 Task: Add a signature Danny Hernandez containing With thanks and warm regards, Danny Hernandez to email address softage.4@softage.net and add a label Legal
Action: Mouse moved to (1018, 86)
Screenshot: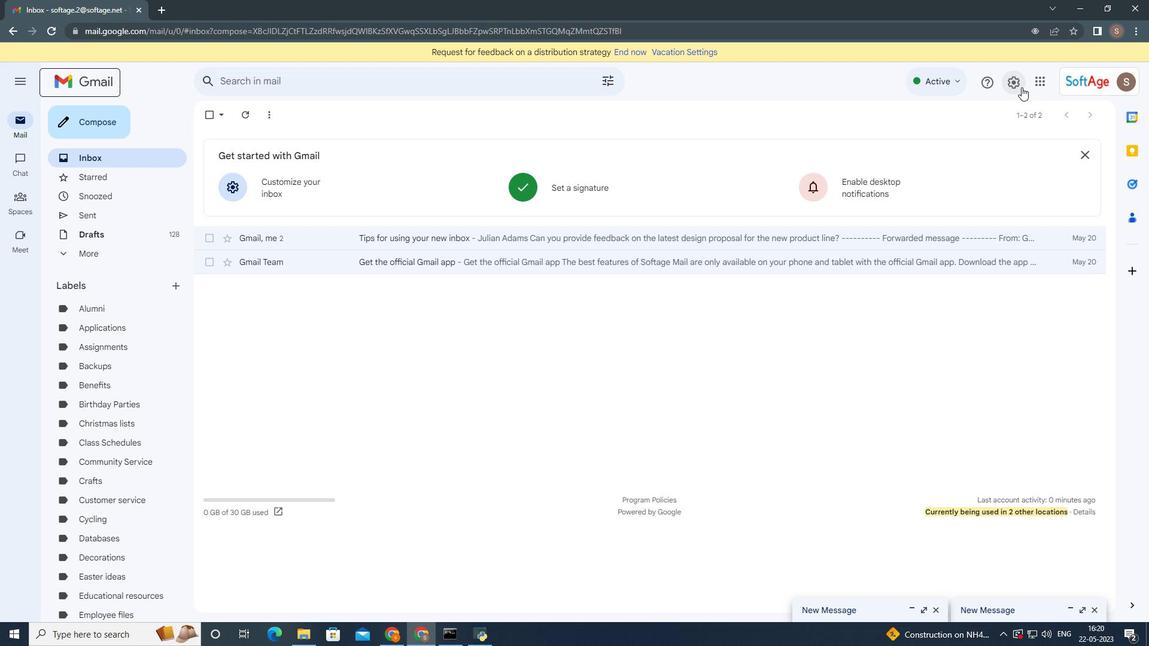
Action: Mouse pressed left at (1018, 86)
Screenshot: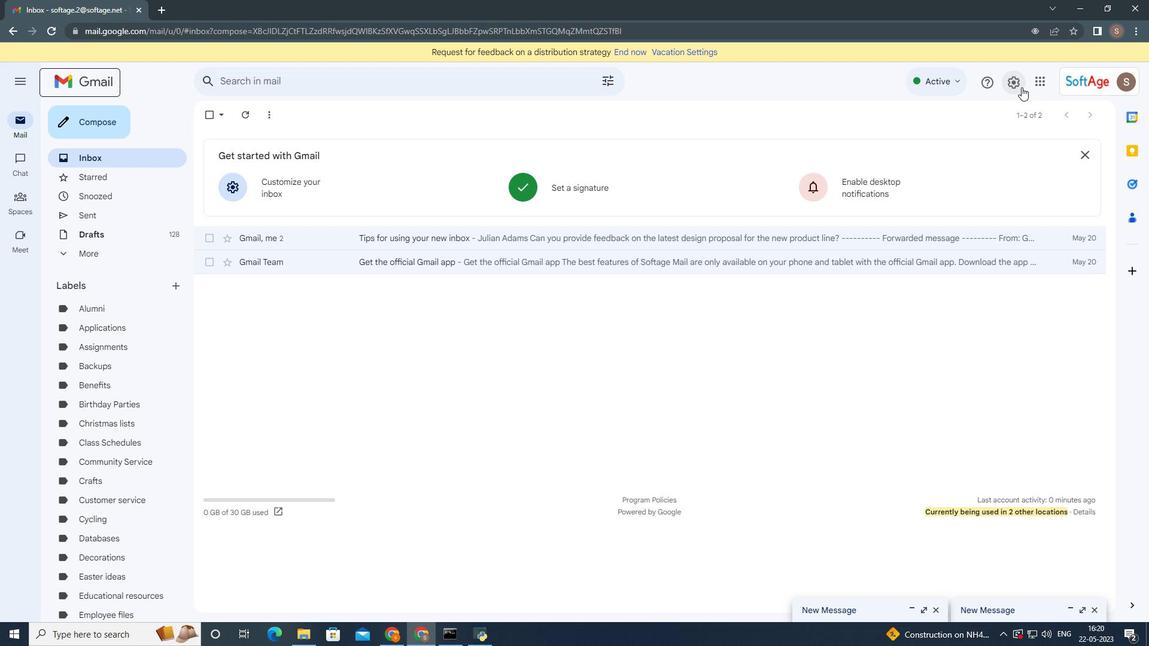 
Action: Mouse moved to (985, 150)
Screenshot: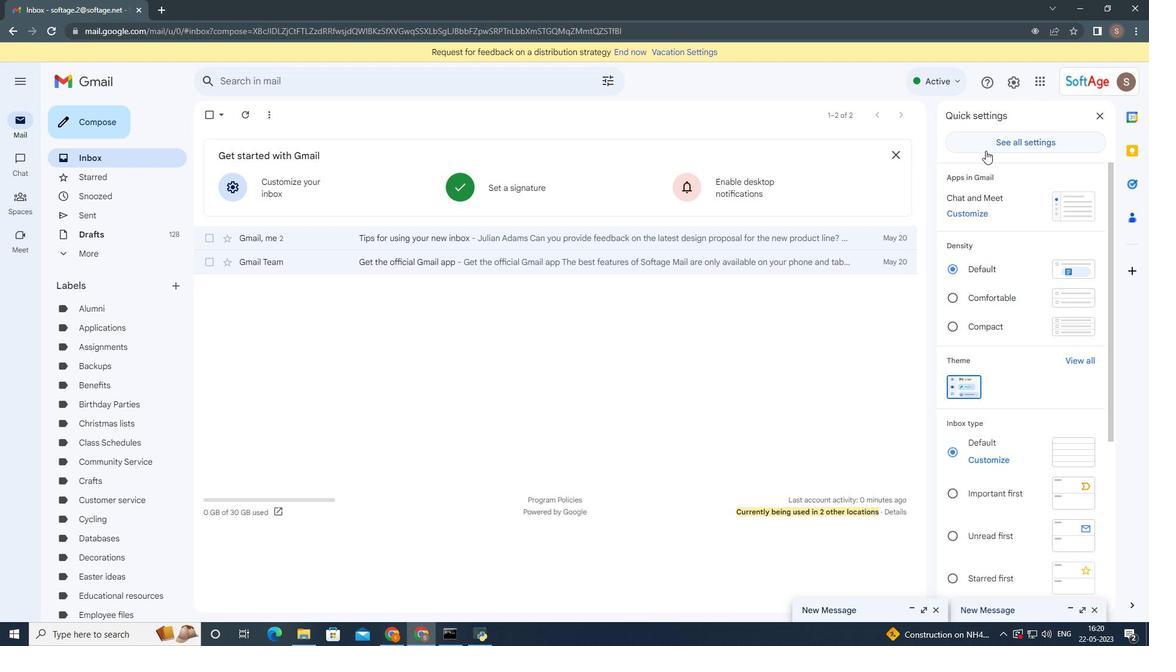 
Action: Mouse pressed left at (985, 150)
Screenshot: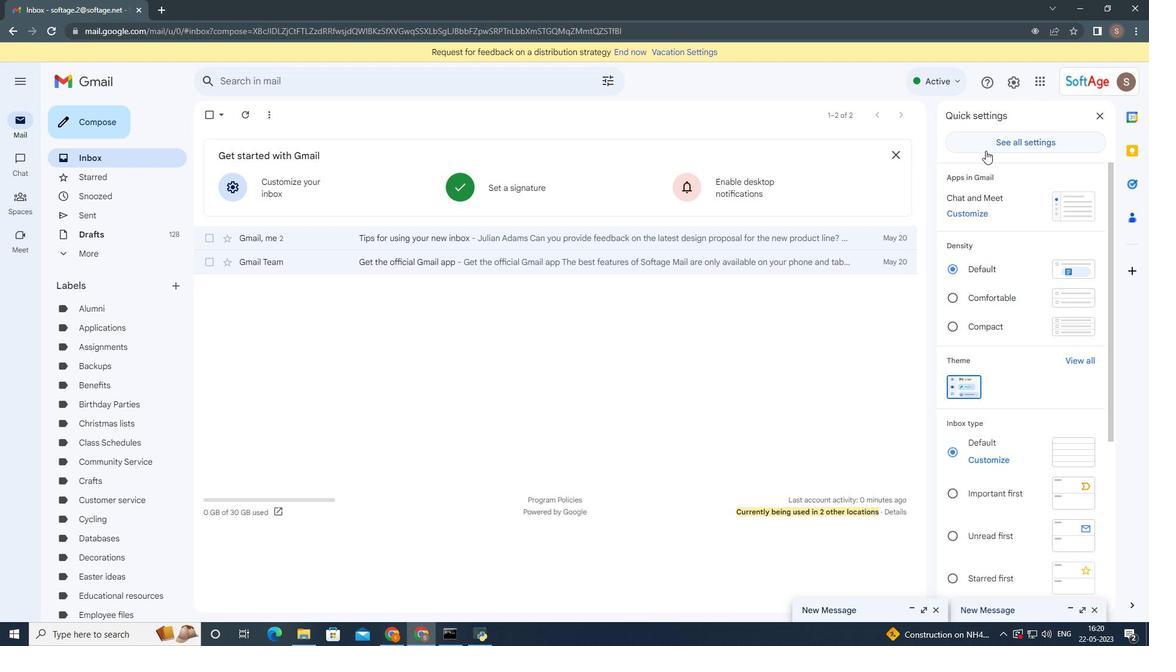 
Action: Mouse moved to (443, 389)
Screenshot: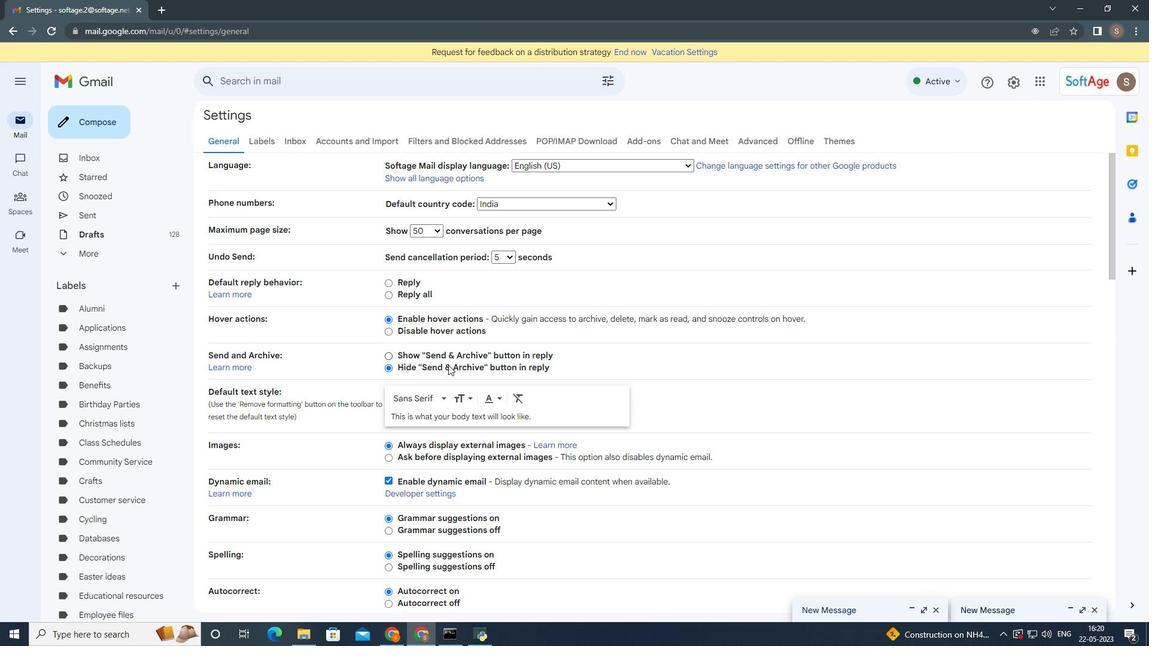 
Action: Mouse scrolled (443, 389) with delta (0, 0)
Screenshot: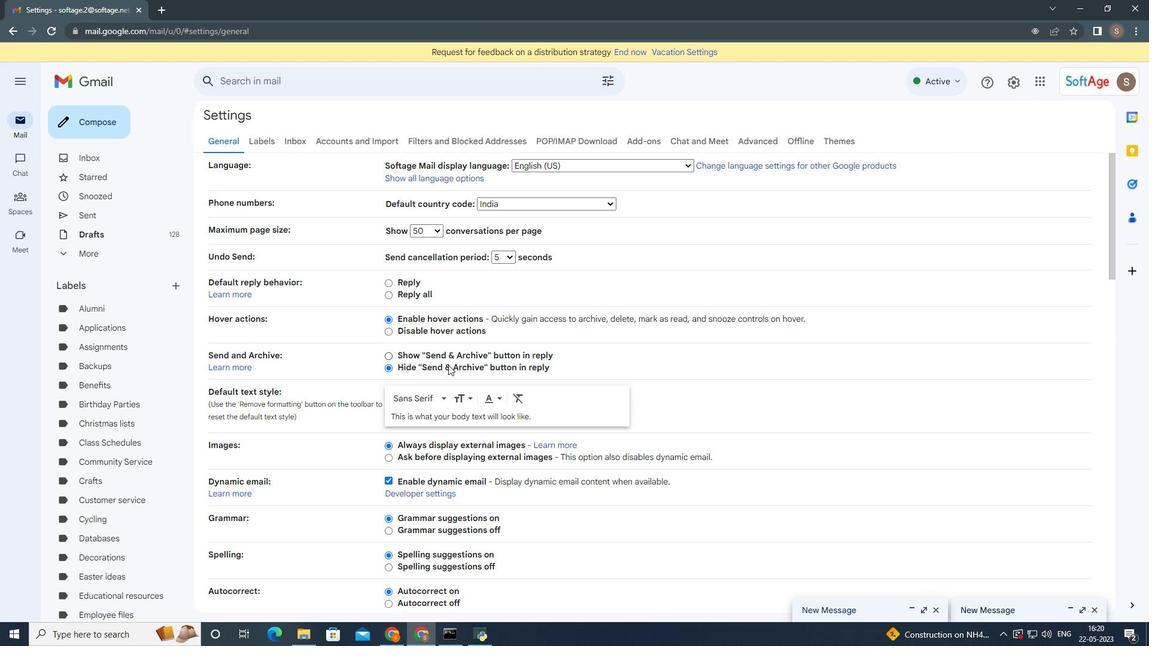 
Action: Mouse moved to (443, 392)
Screenshot: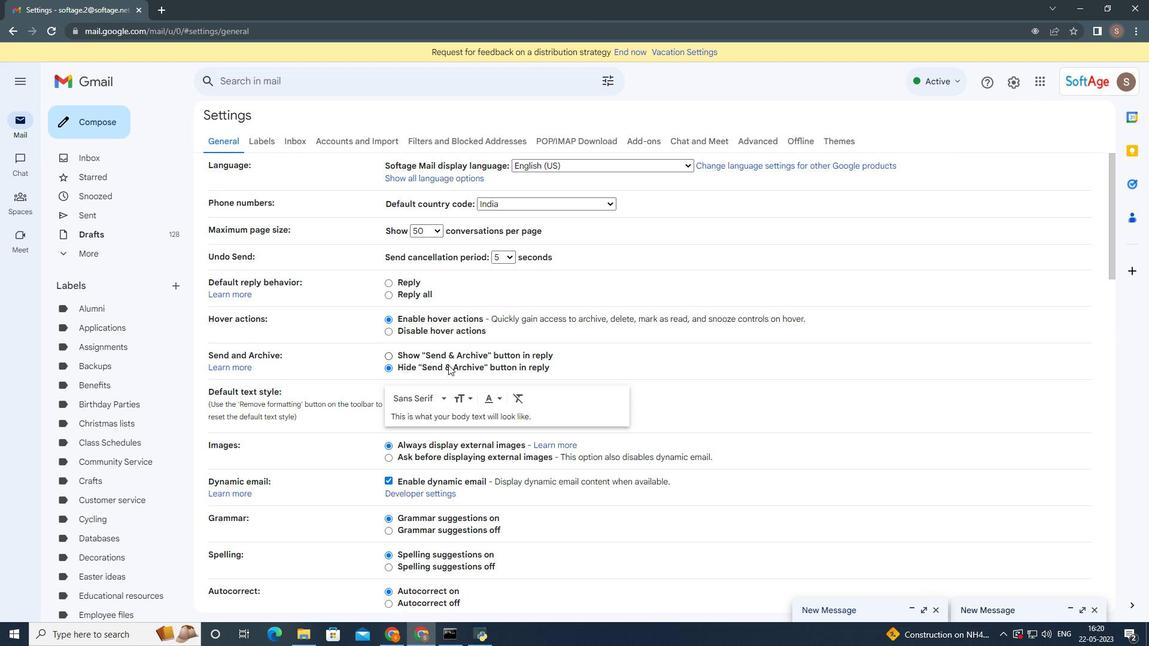 
Action: Mouse scrolled (443, 391) with delta (0, 0)
Screenshot: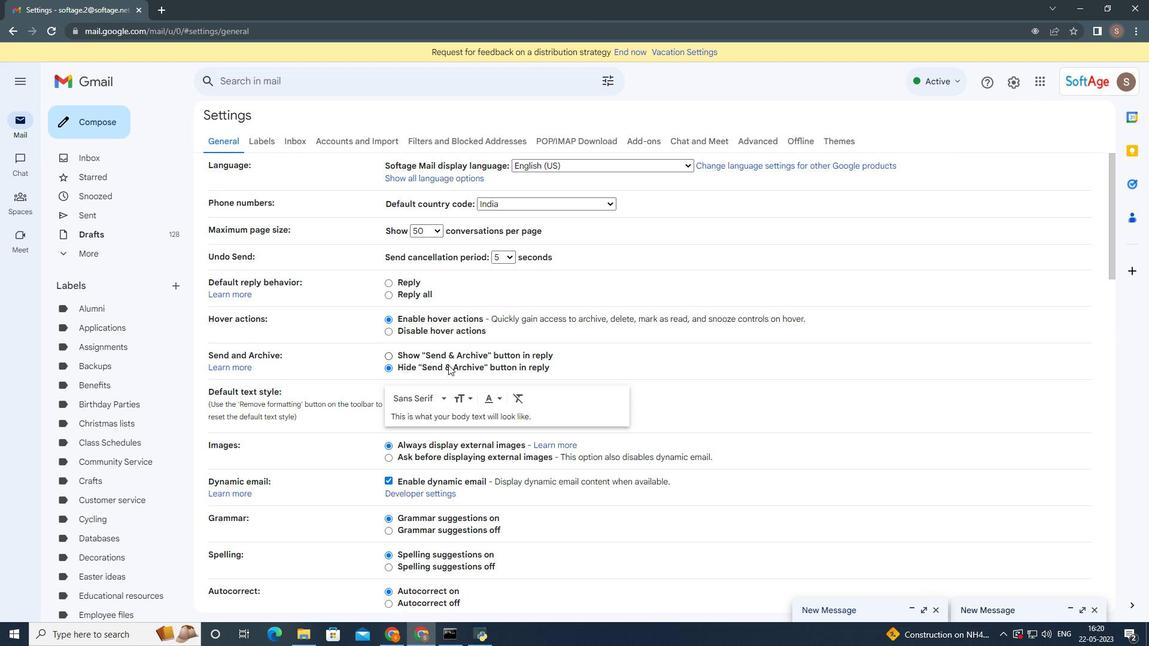 
Action: Mouse moved to (443, 392)
Screenshot: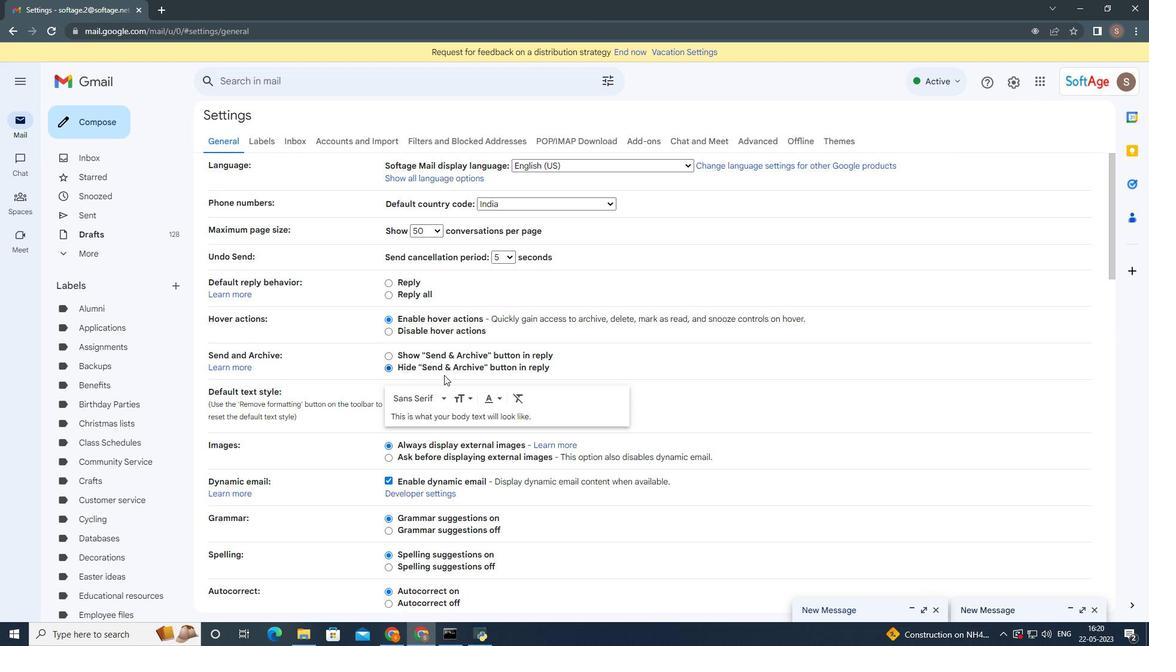 
Action: Mouse scrolled (443, 392) with delta (0, 0)
Screenshot: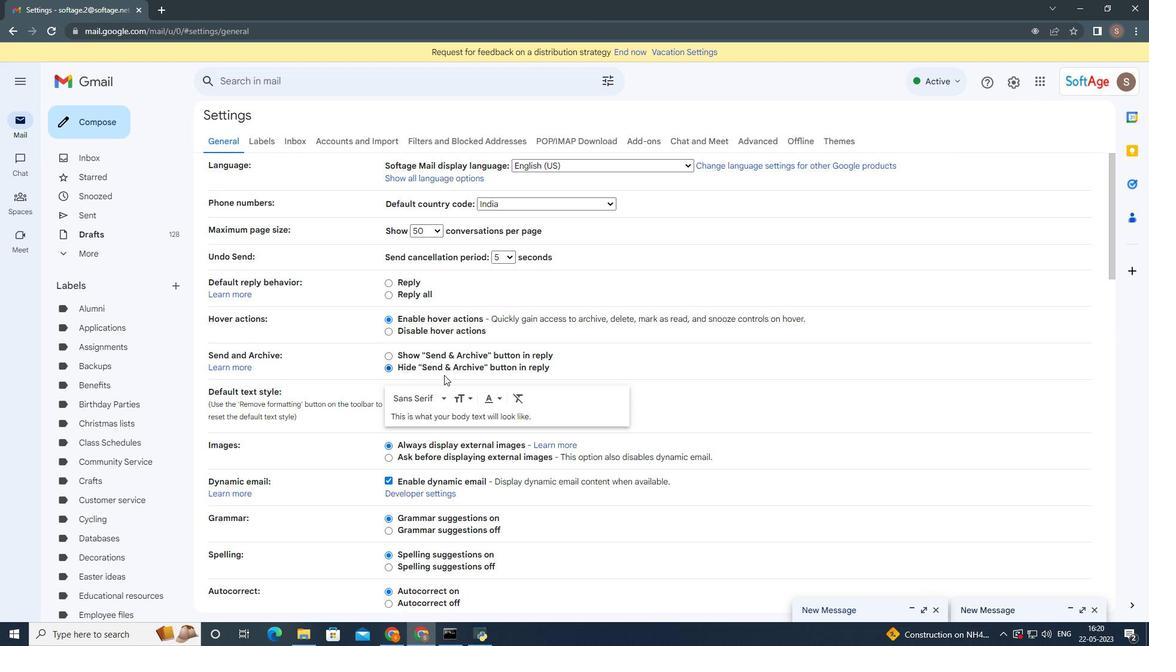
Action: Mouse moved to (443, 393)
Screenshot: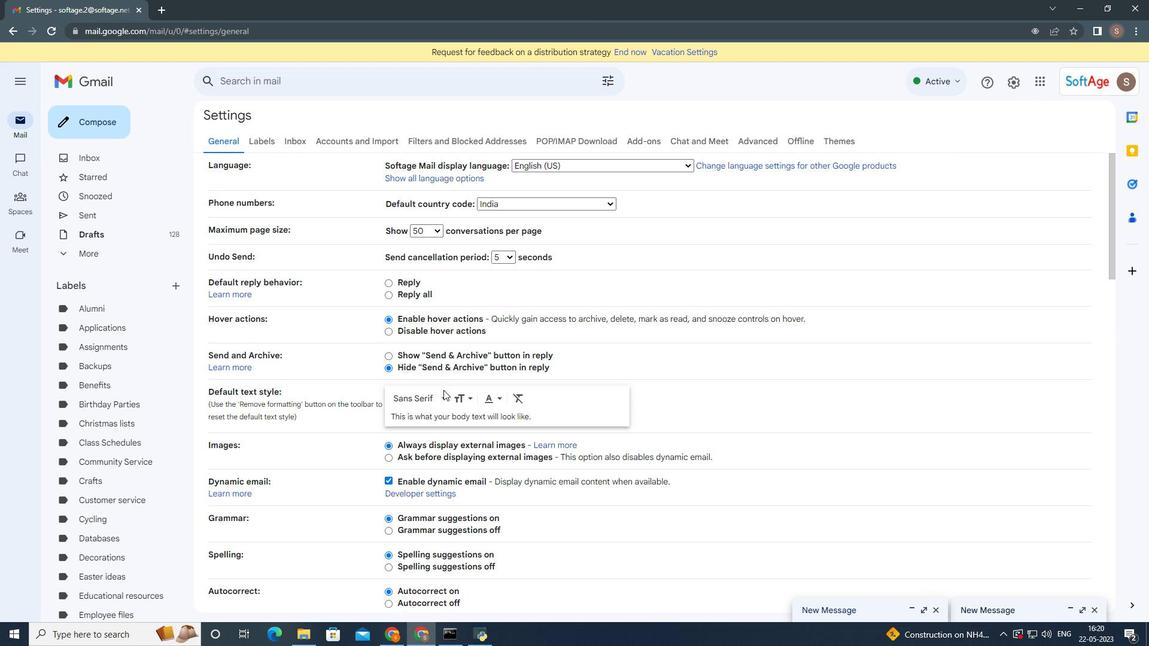 
Action: Mouse scrolled (443, 392) with delta (0, 0)
Screenshot: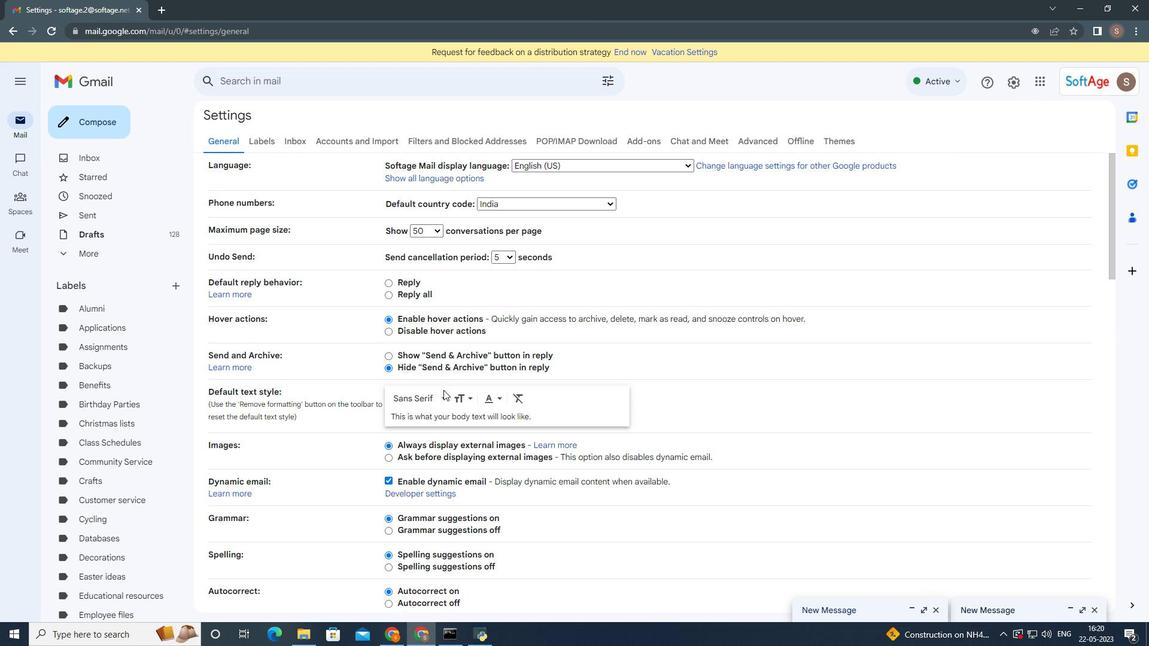 
Action: Mouse moved to (443, 394)
Screenshot: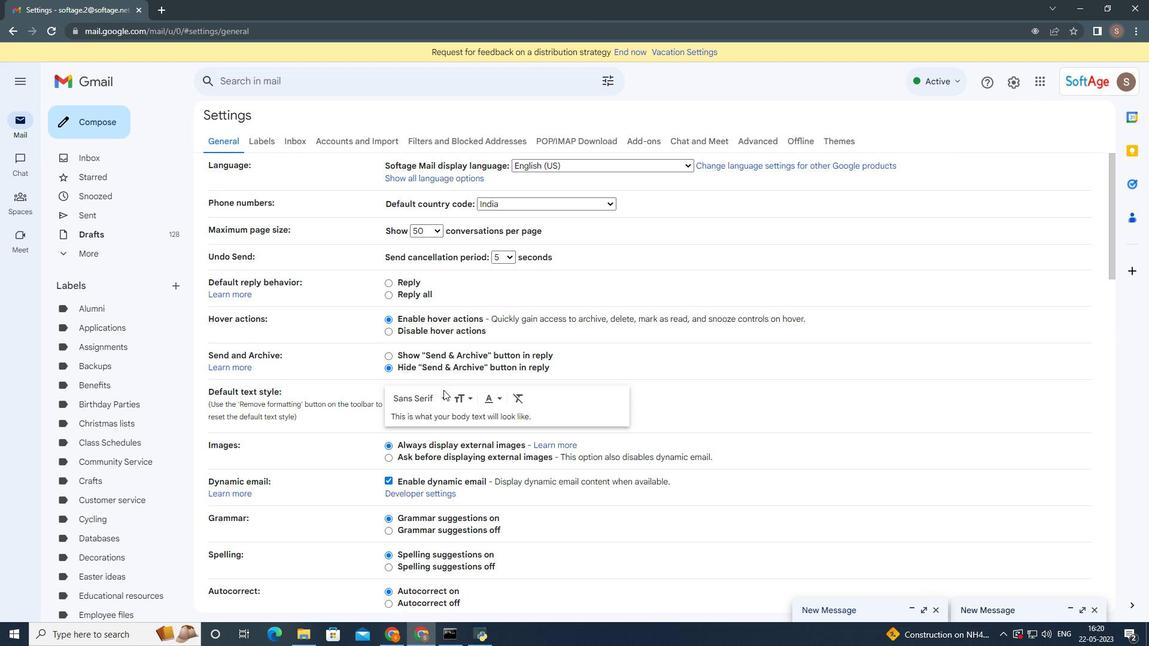 
Action: Mouse scrolled (443, 393) with delta (0, 0)
Screenshot: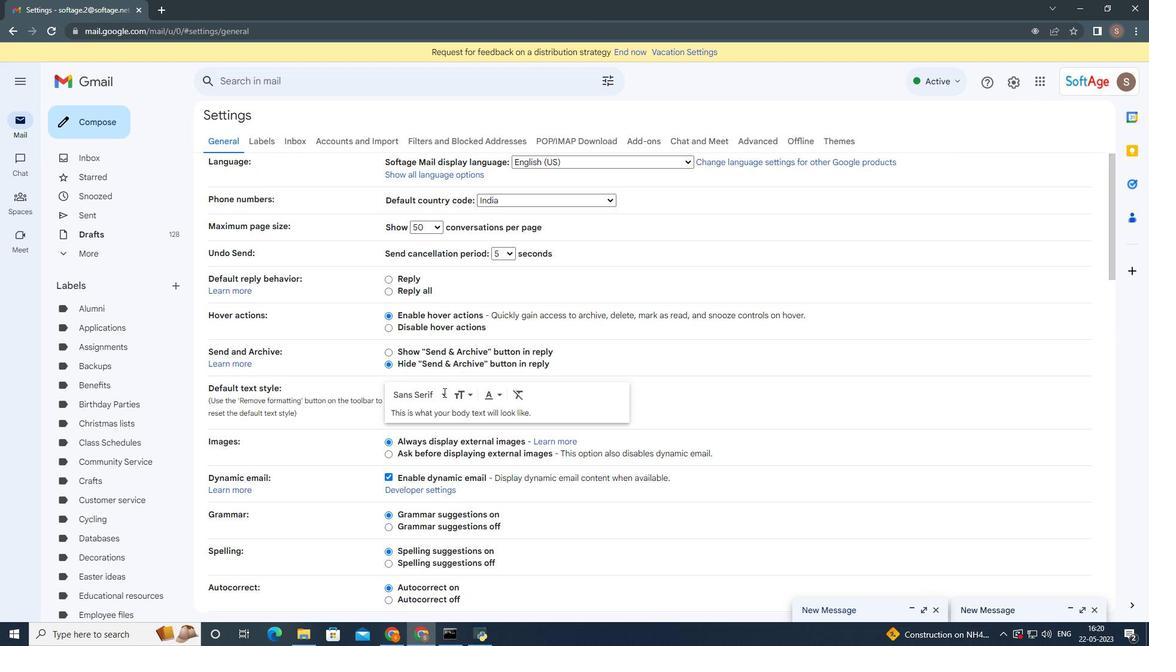
Action: Mouse scrolled (443, 393) with delta (0, 0)
Screenshot: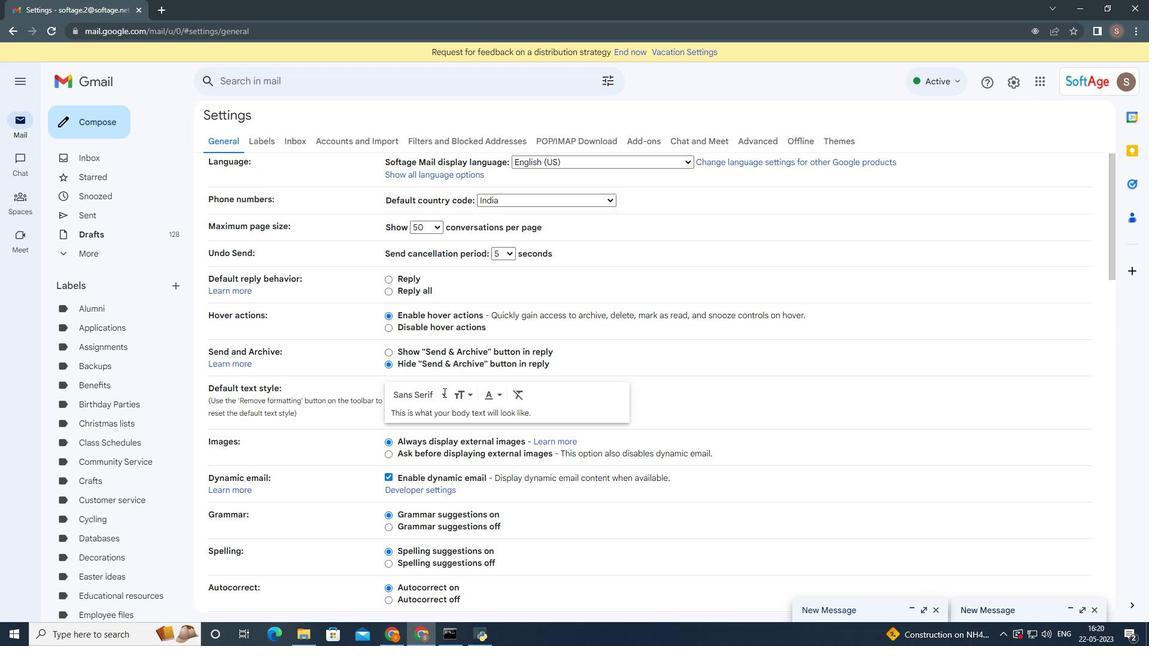 
Action: Mouse moved to (440, 401)
Screenshot: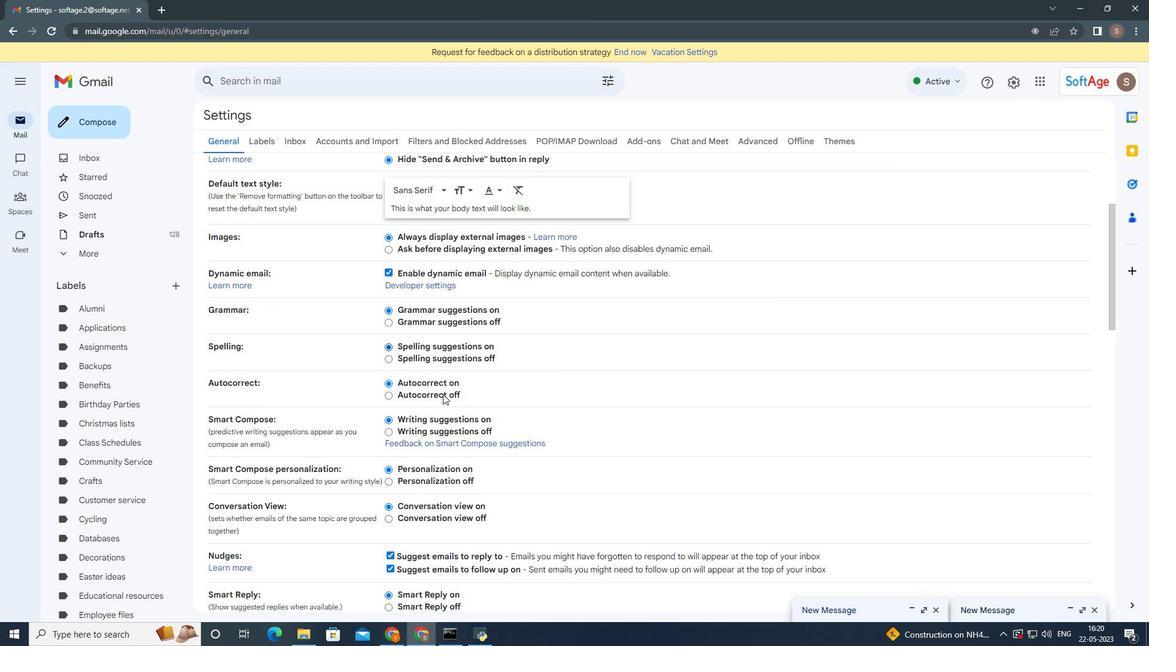 
Action: Mouse scrolled (442, 395) with delta (0, 0)
Screenshot: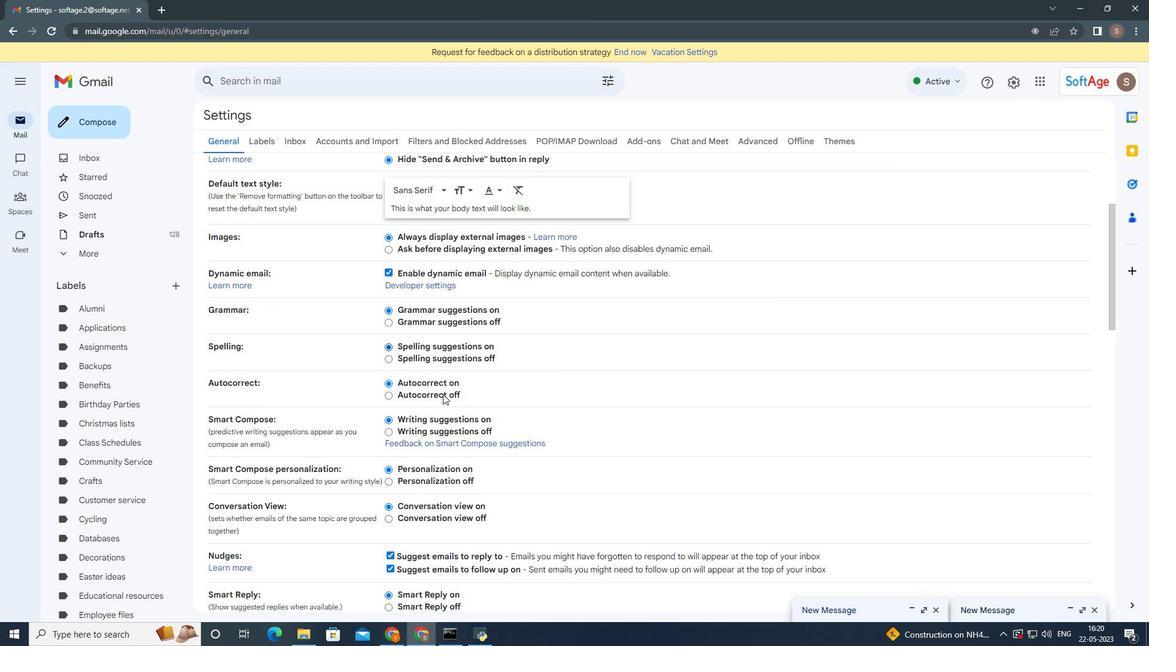
Action: Mouse moved to (440, 403)
Screenshot: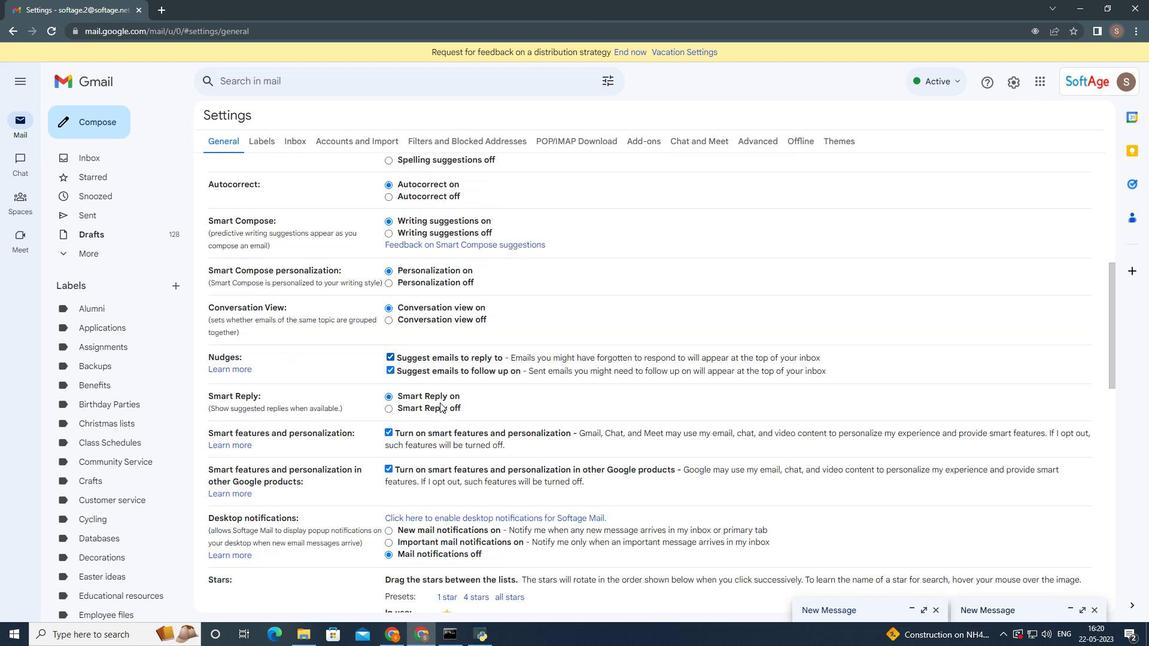 
Action: Mouse scrolled (440, 402) with delta (0, 0)
Screenshot: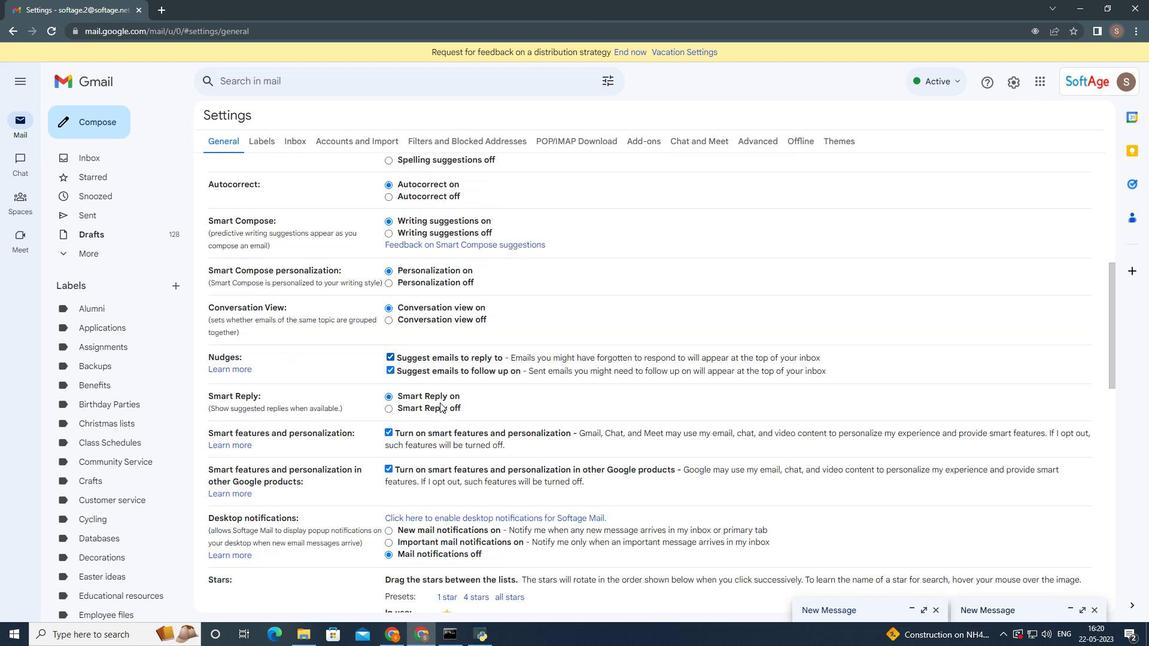 
Action: Mouse moved to (440, 403)
Screenshot: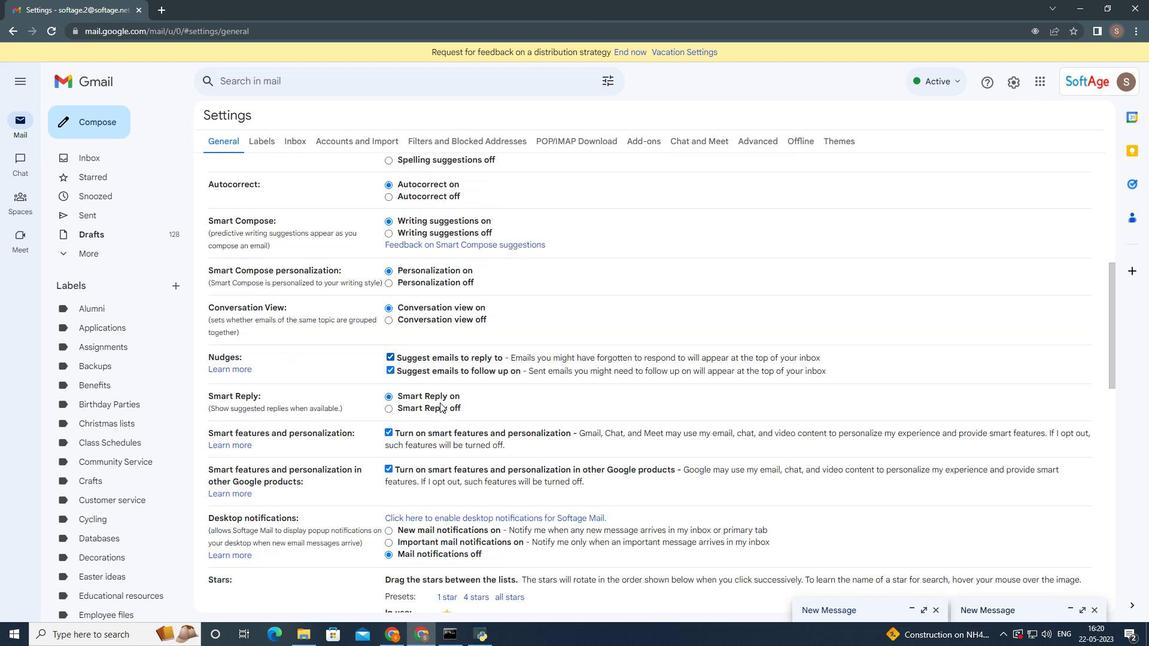 
Action: Mouse scrolled (440, 402) with delta (0, 0)
Screenshot: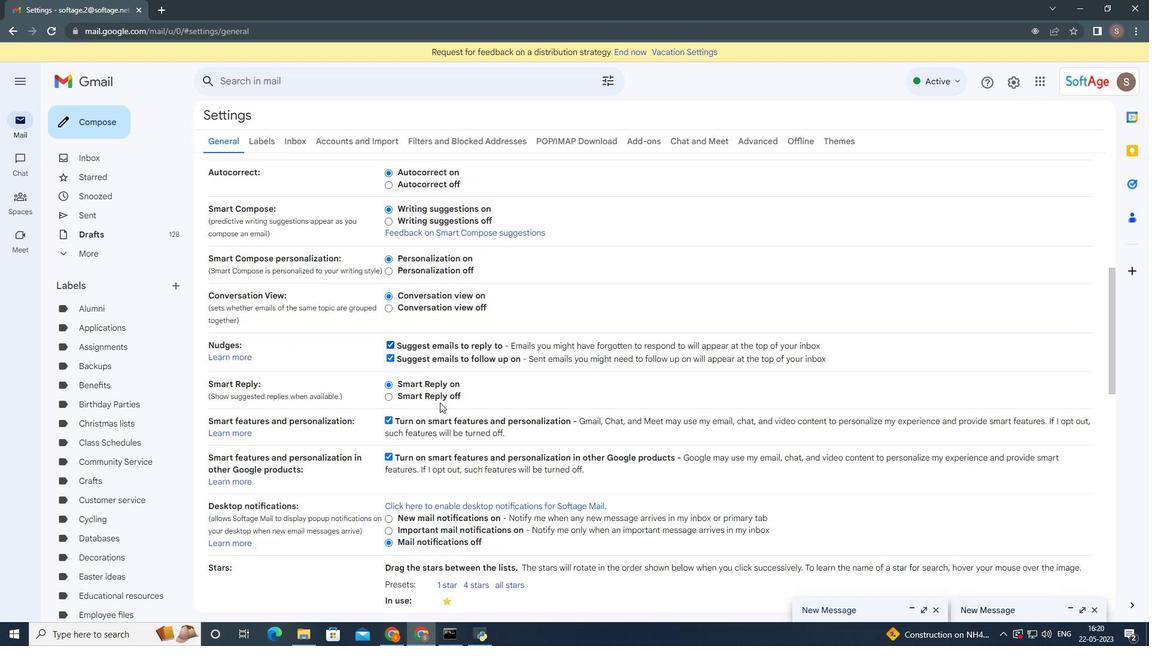 
Action: Mouse scrolled (440, 402) with delta (0, 0)
Screenshot: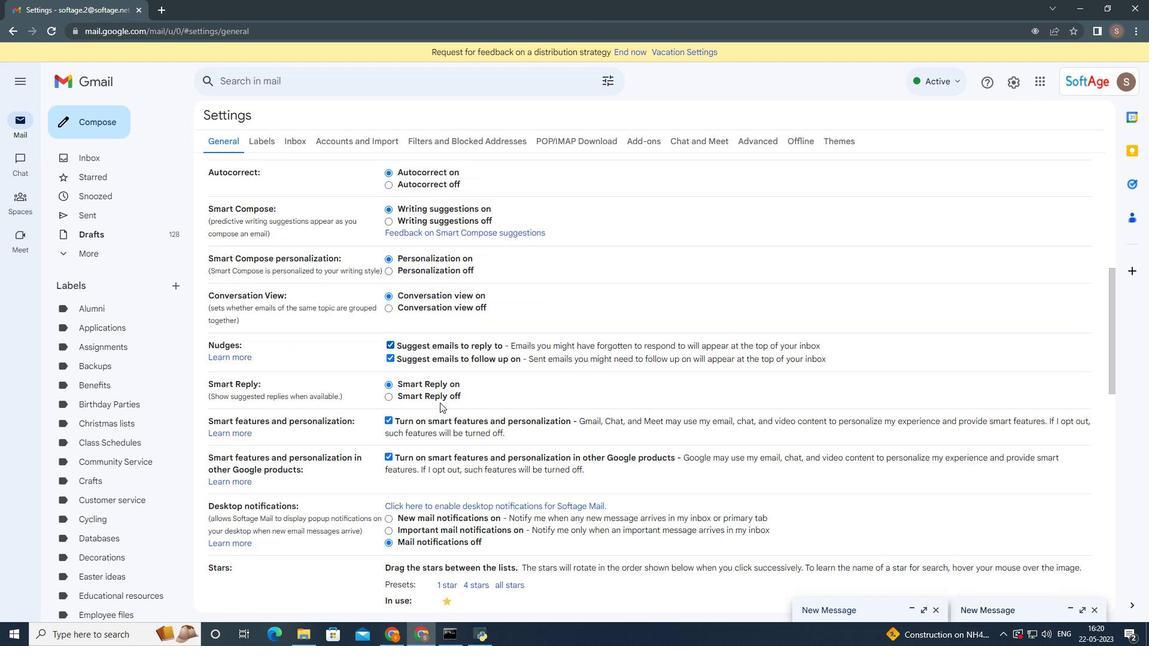 
Action: Mouse moved to (440, 404)
Screenshot: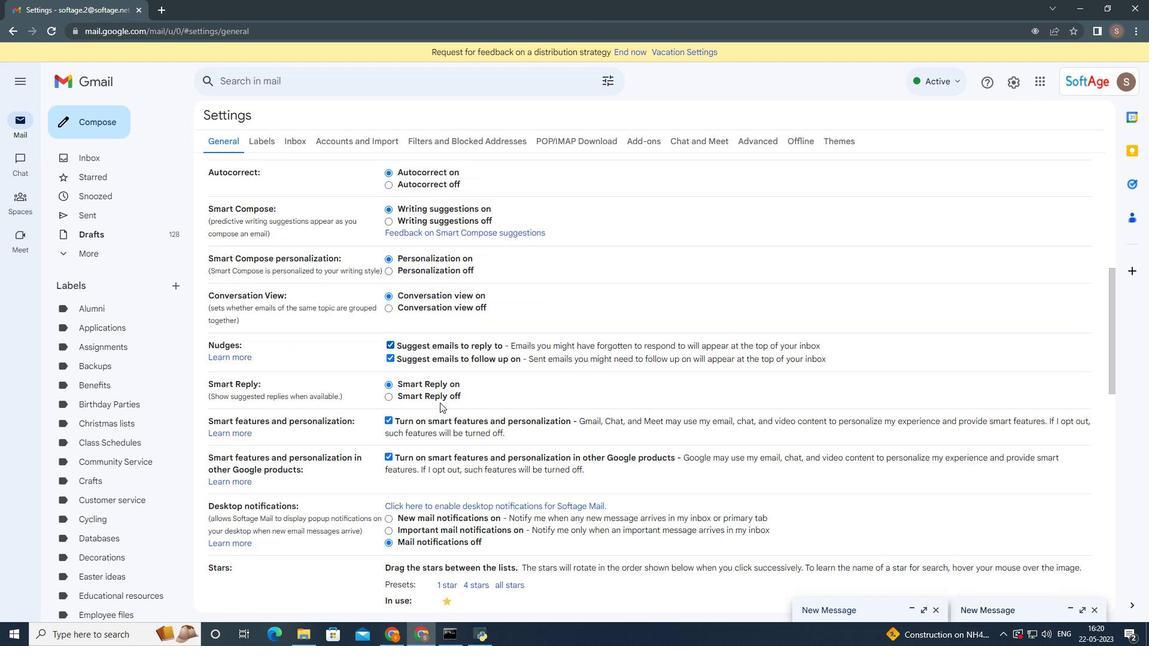 
Action: Mouse scrolled (440, 403) with delta (0, 0)
Screenshot: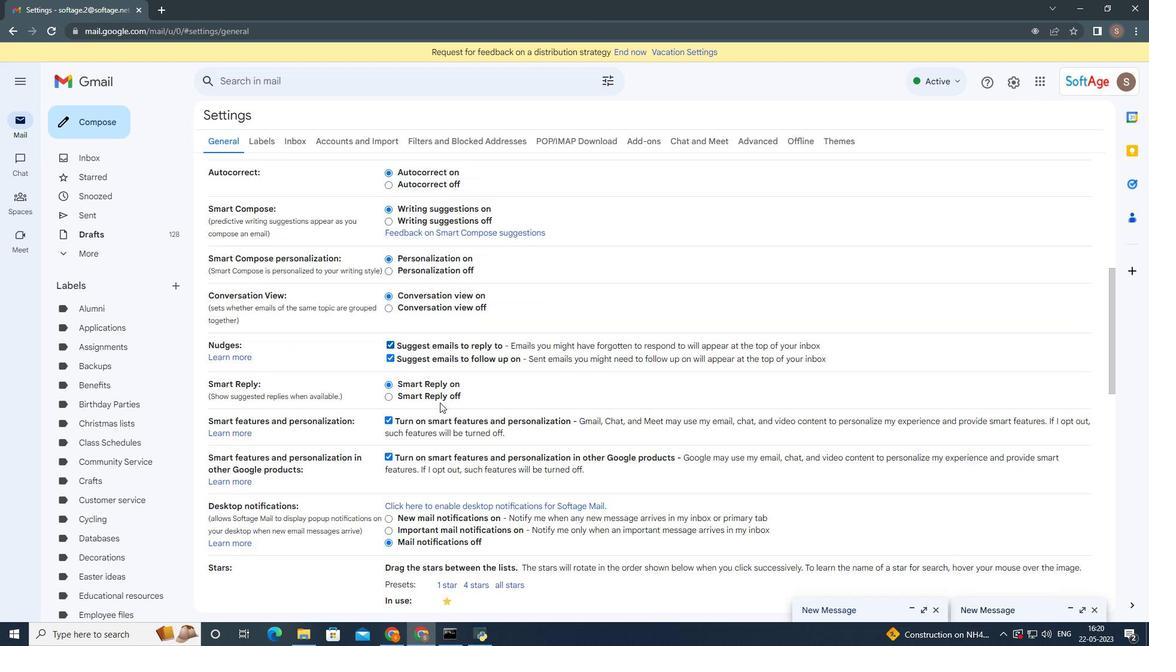 
Action: Mouse moved to (440, 404)
Screenshot: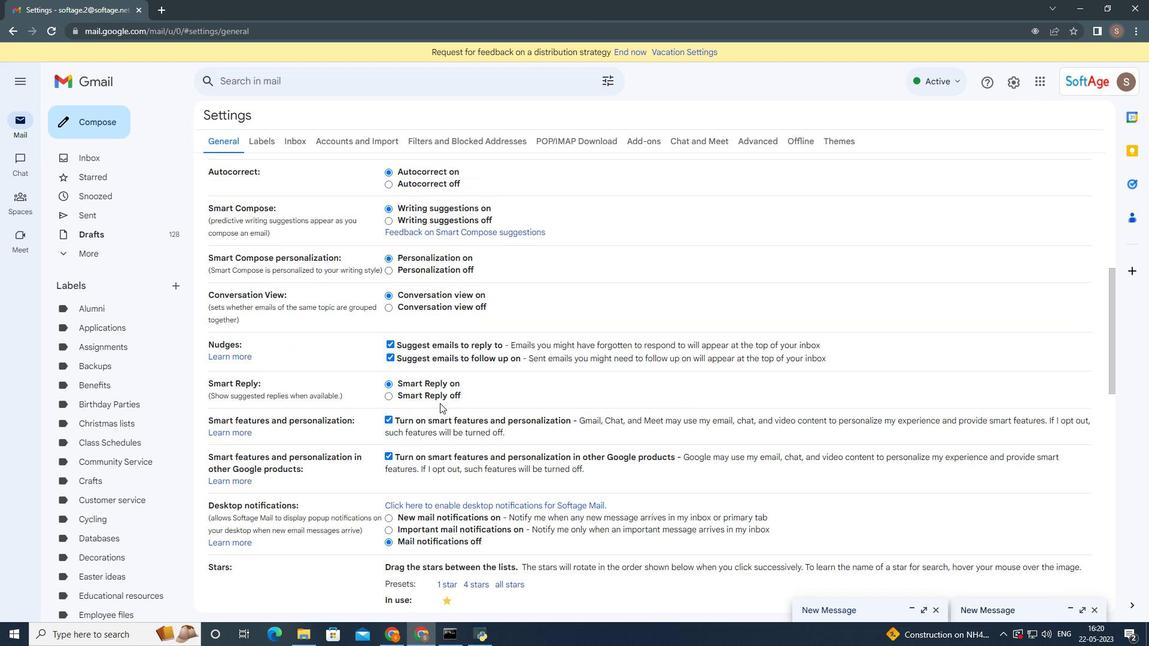 
Action: Mouse scrolled (440, 403) with delta (0, 0)
Screenshot: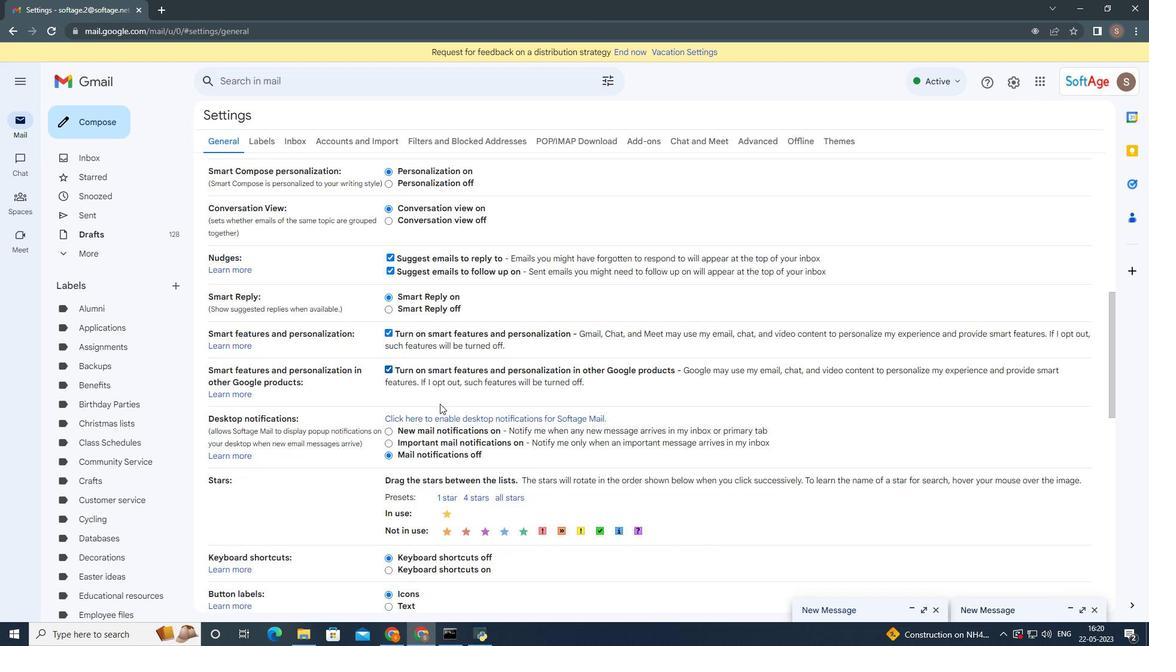 
Action: Mouse moved to (448, 477)
Screenshot: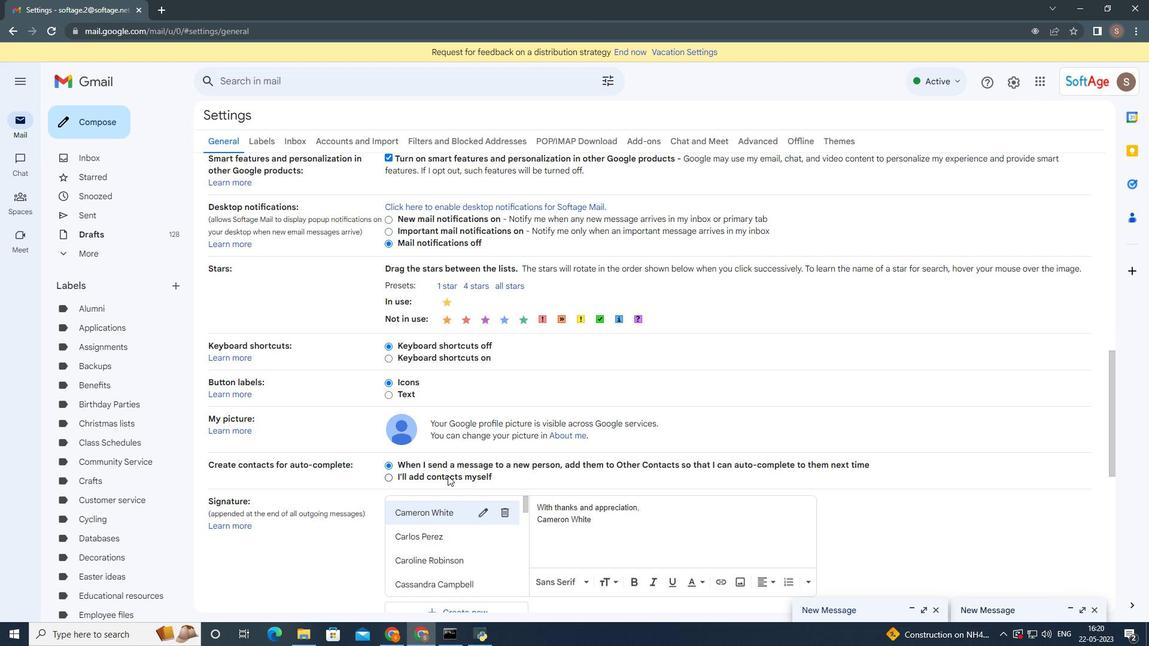 
Action: Mouse scrolled (447, 475) with delta (0, 0)
Screenshot: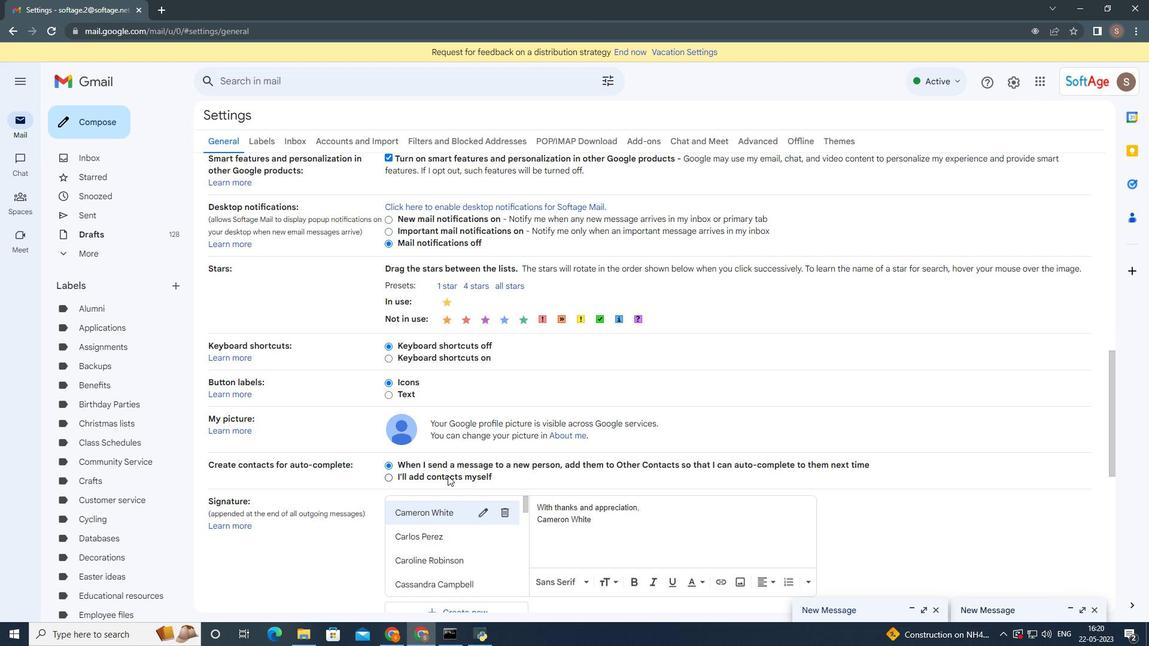 
Action: Mouse scrolled (448, 477) with delta (0, 0)
Screenshot: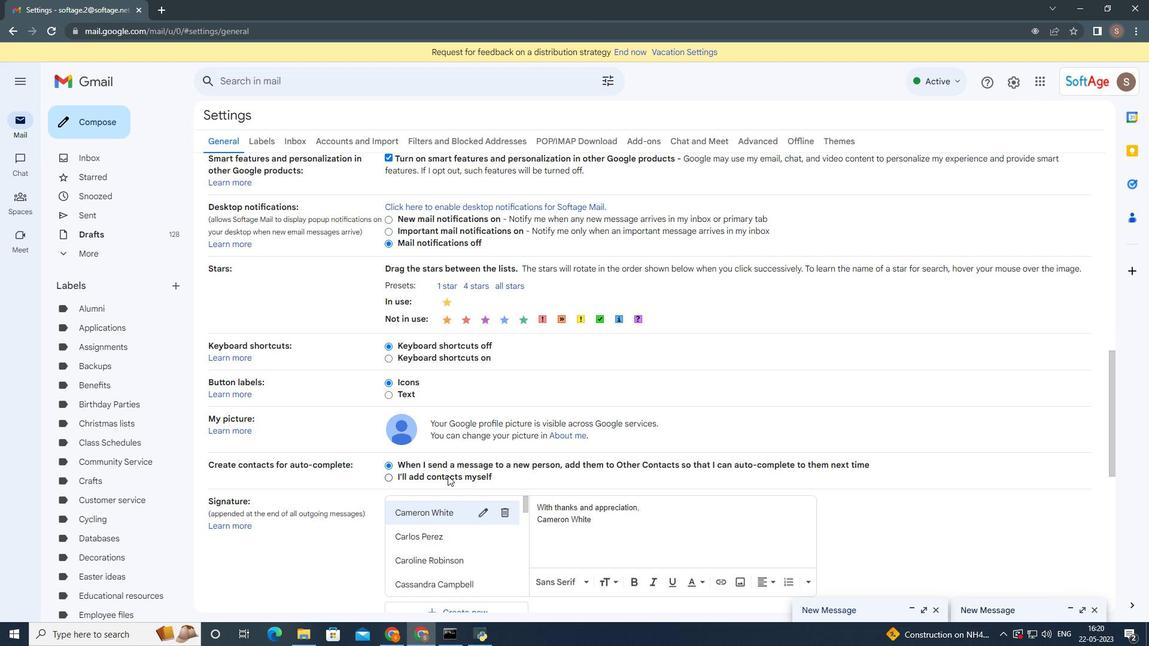
Action: Mouse moved to (483, 492)
Screenshot: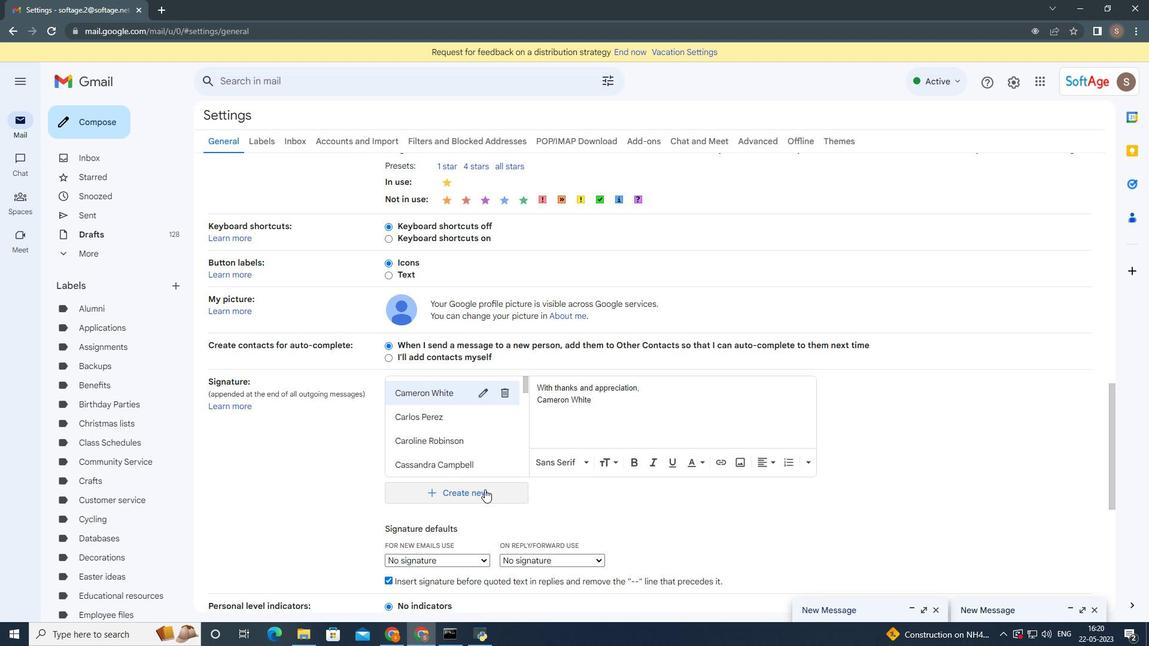 
Action: Mouse pressed left at (483, 492)
Screenshot: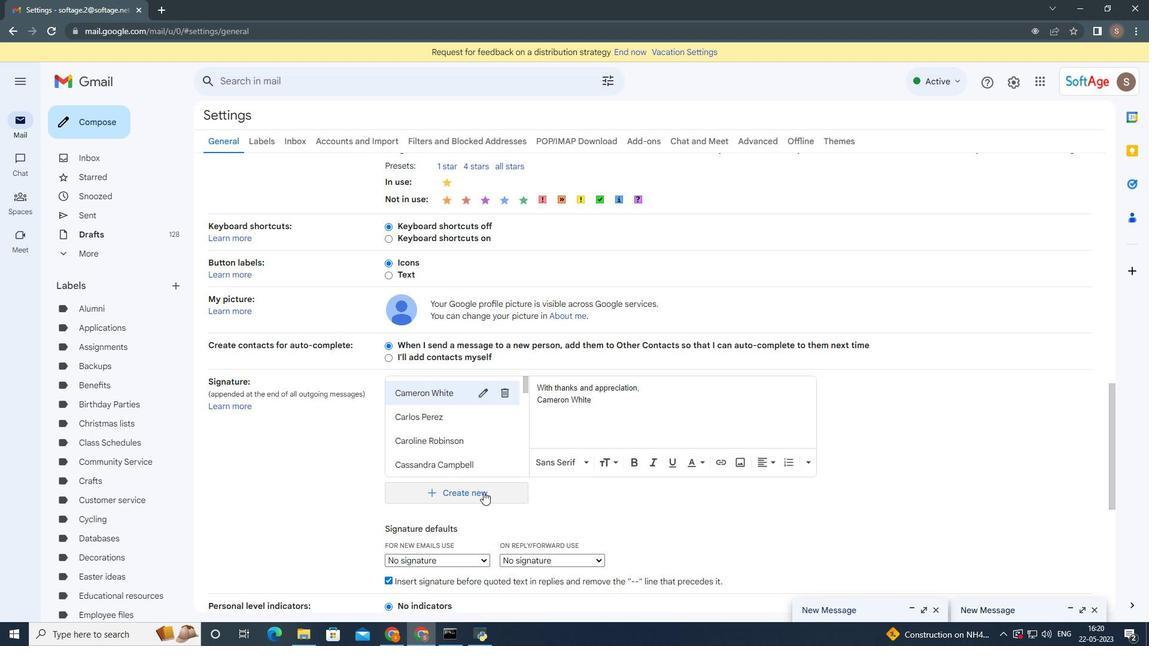 
Action: Mouse moved to (526, 412)
Screenshot: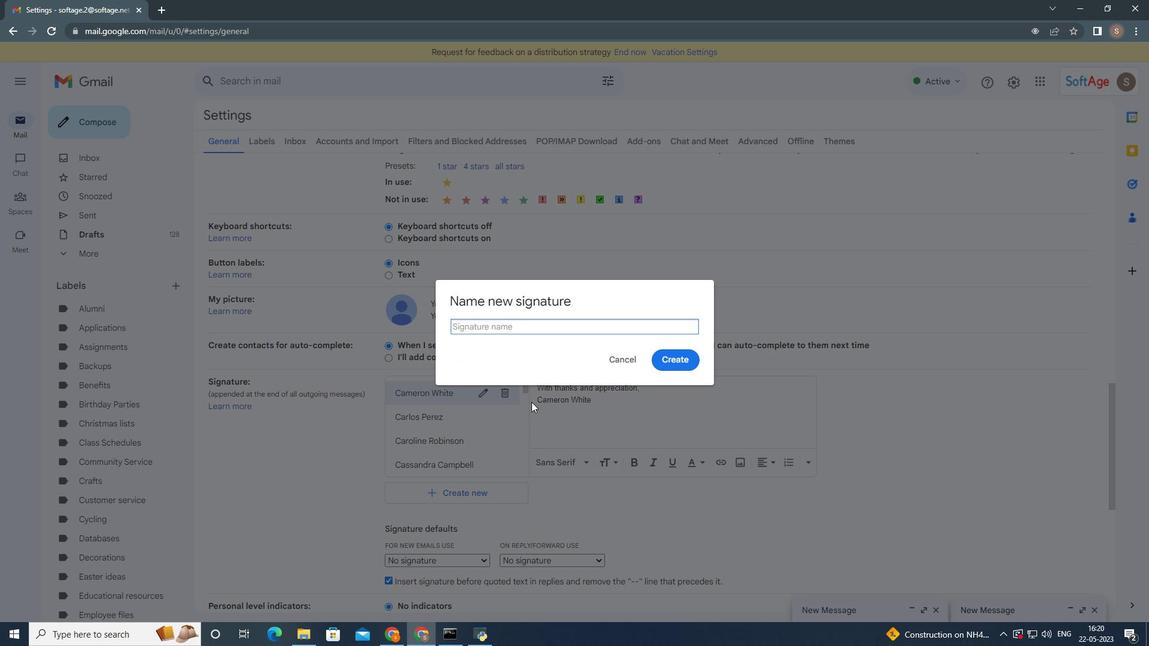 
Action: Key pressed <Key.shift>Danny<Key.space><Key.shift><Key.shift><Key.shift>Hernandez
Screenshot: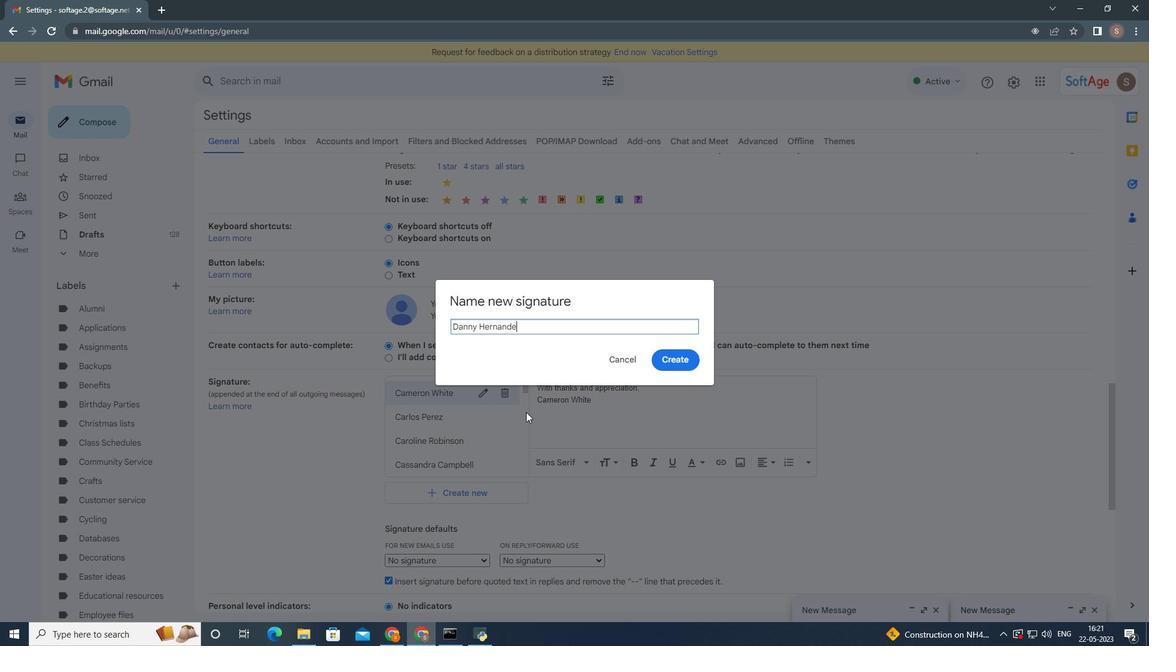 
Action: Mouse moved to (665, 356)
Screenshot: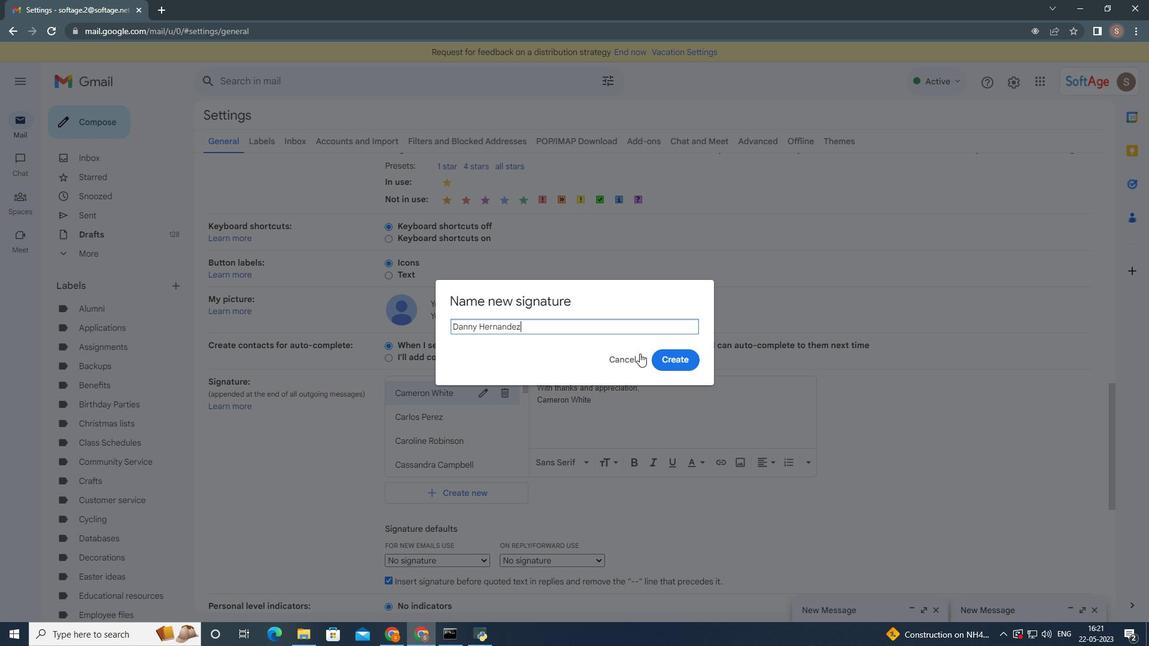 
Action: Mouse pressed left at (665, 356)
Screenshot: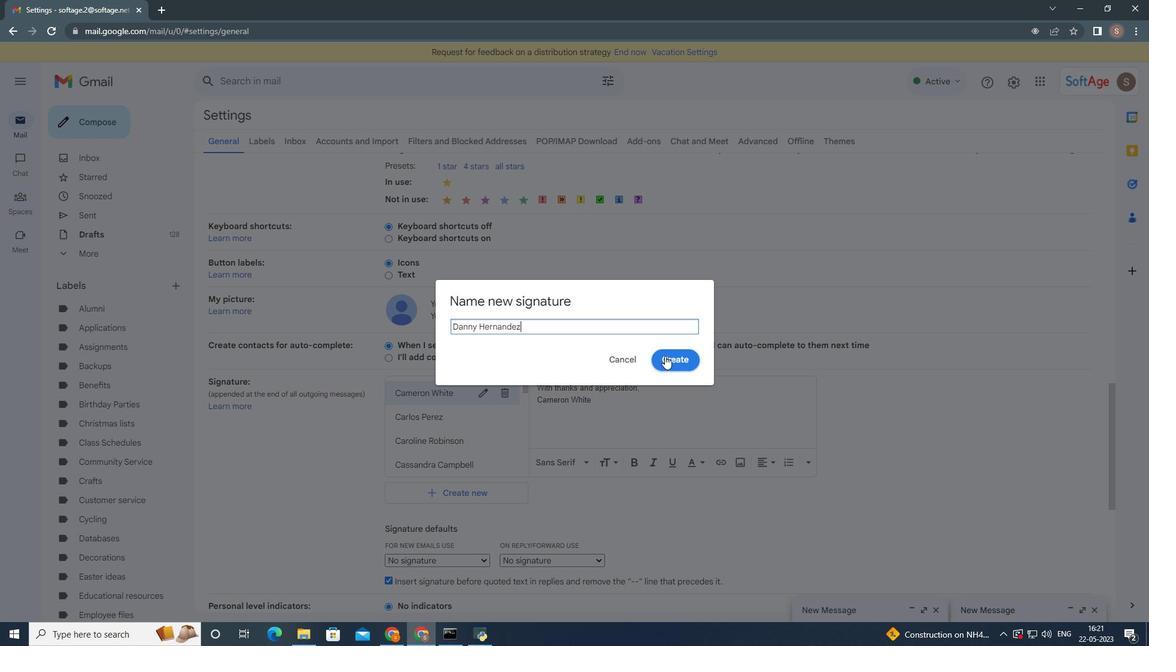 
Action: Mouse moved to (581, 390)
Screenshot: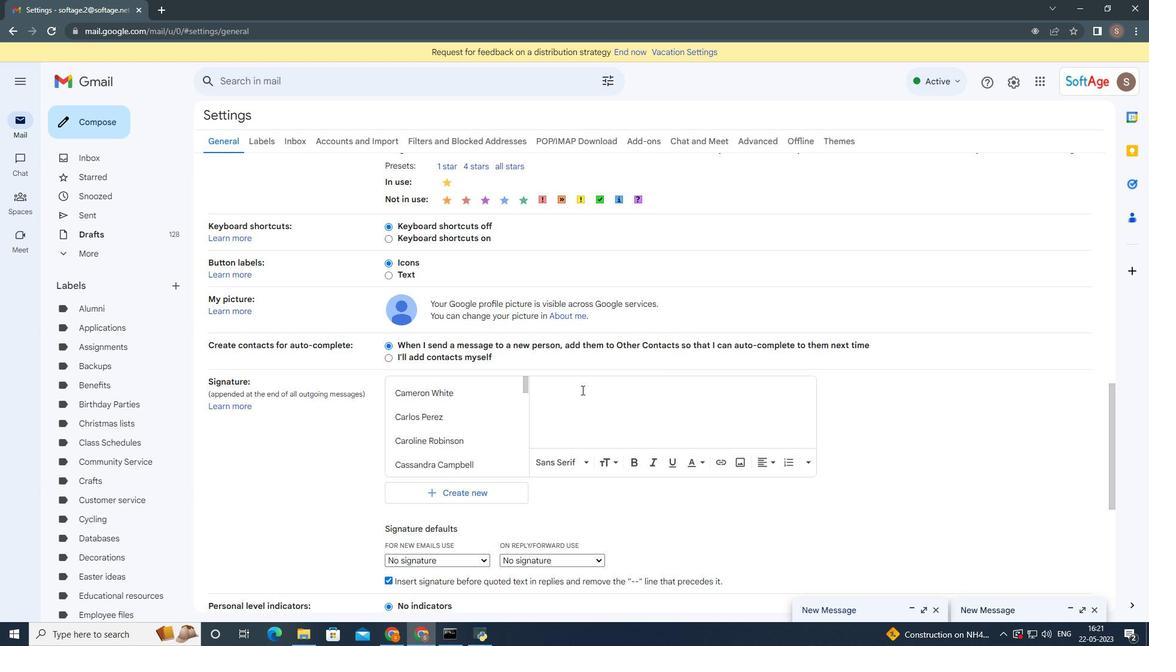 
Action: Key pressed <Key.shift>With<Key.space>thanks<Key.space>and<Key.space>warm<Key.space>regards,<Key.enter><Key.shift>Danny<Key.space><Key.shift><Key.shift><Key.shift><Key.shift><Key.shift><Key.shift><Key.shift><Key.shift><Key.shift><Key.shift><Key.shift><Key.shift><Key.shift><Key.shift><Key.shift><Key.shift><Key.shift><Key.shift><Key.shift><Key.shift><Key.shift><Key.shift><Key.shift><Key.shift><Key.shift><Key.shift><Key.shift><Key.shift>Hernandez
Screenshot: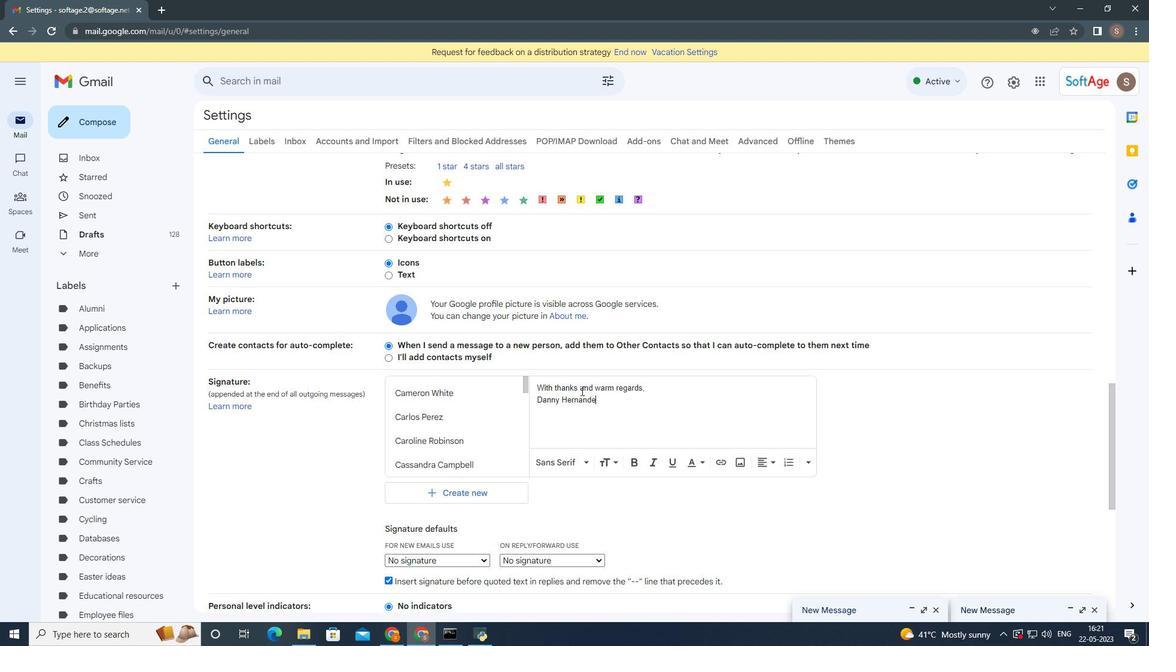 
Action: Mouse moved to (579, 426)
Screenshot: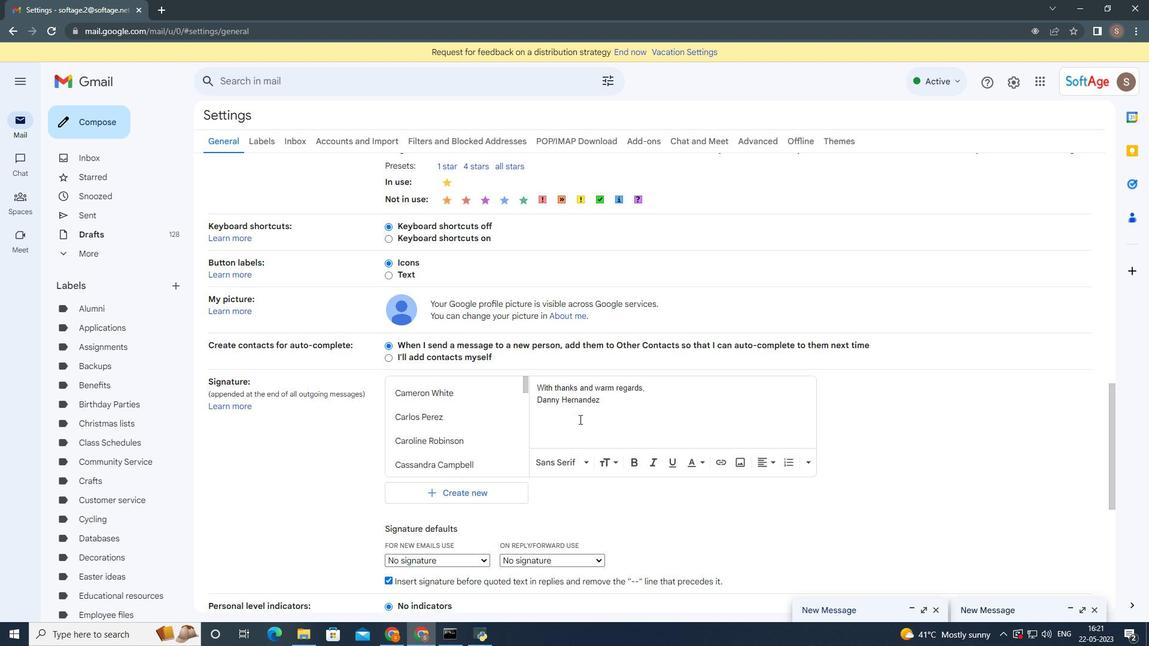 
Action: Mouse scrolled (579, 425) with delta (0, 0)
Screenshot: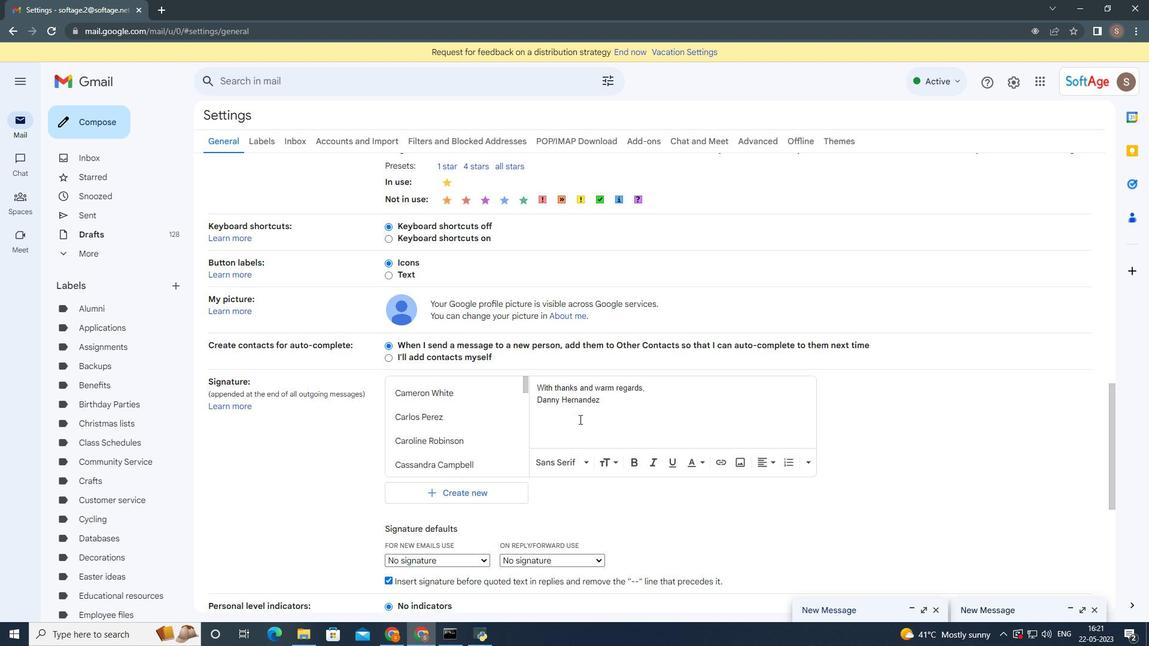
Action: Mouse moved to (559, 526)
Screenshot: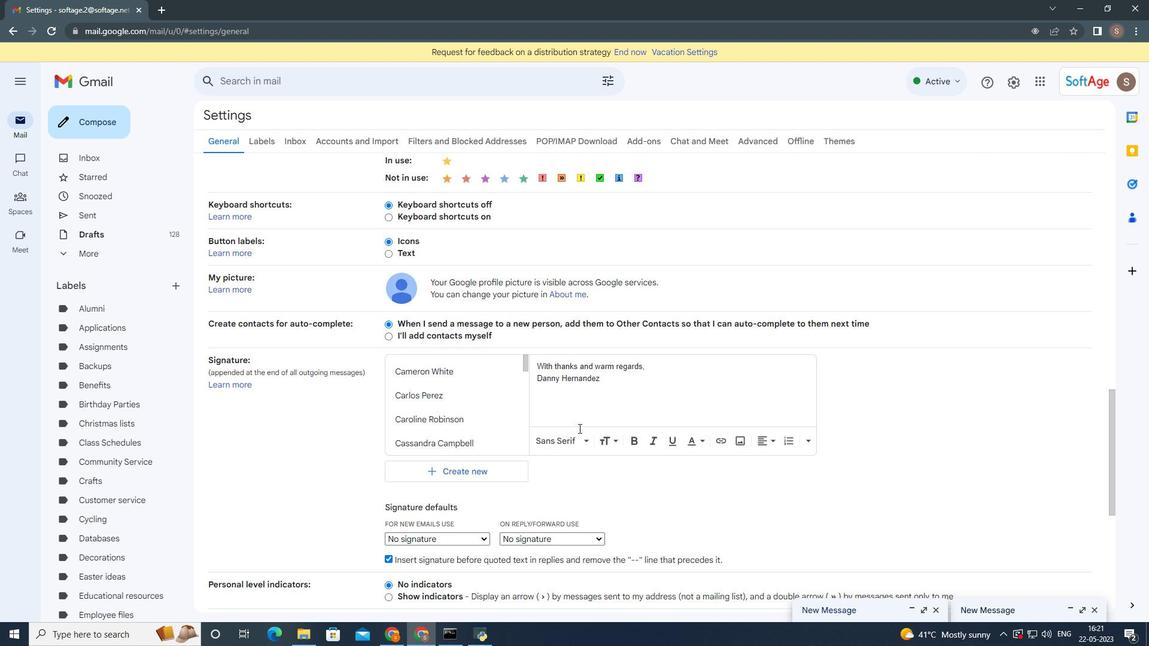 
Action: Mouse scrolled (575, 454) with delta (0, 0)
Screenshot: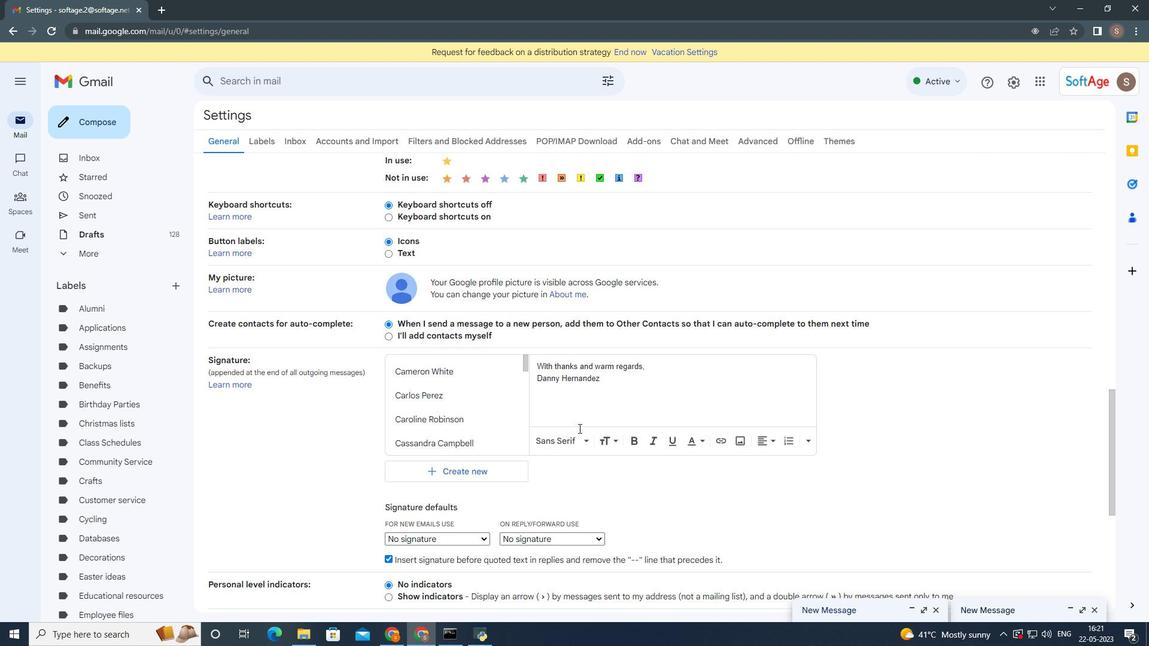 
Action: Mouse moved to (556, 529)
Screenshot: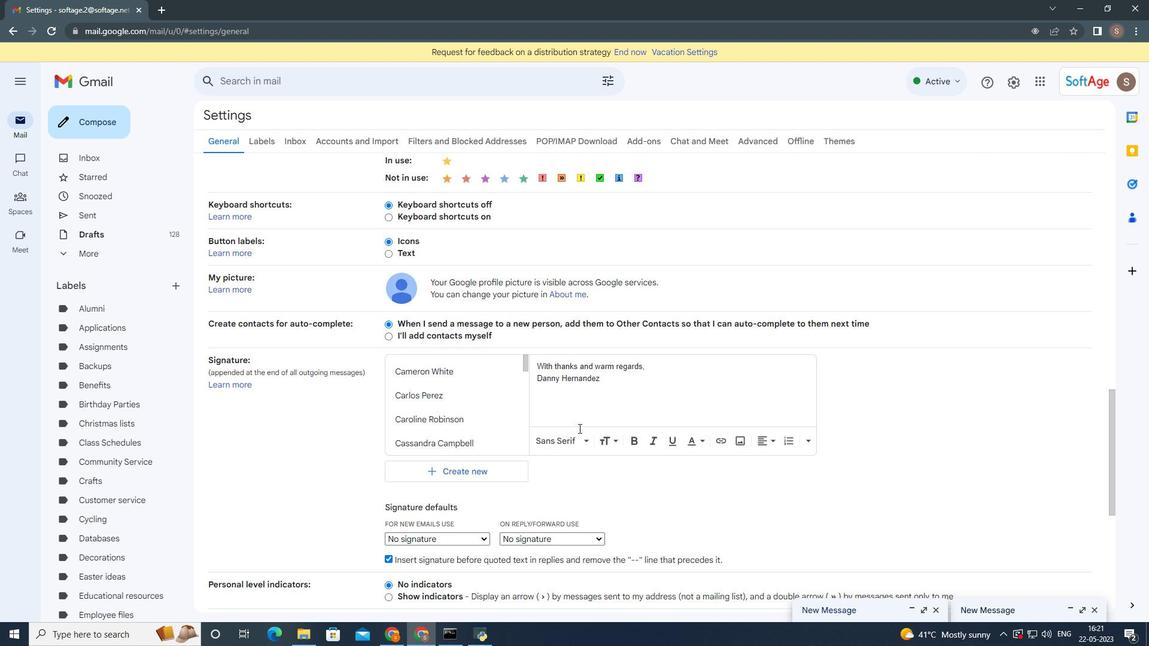 
Action: Mouse scrolled (568, 508) with delta (0, 0)
Screenshot: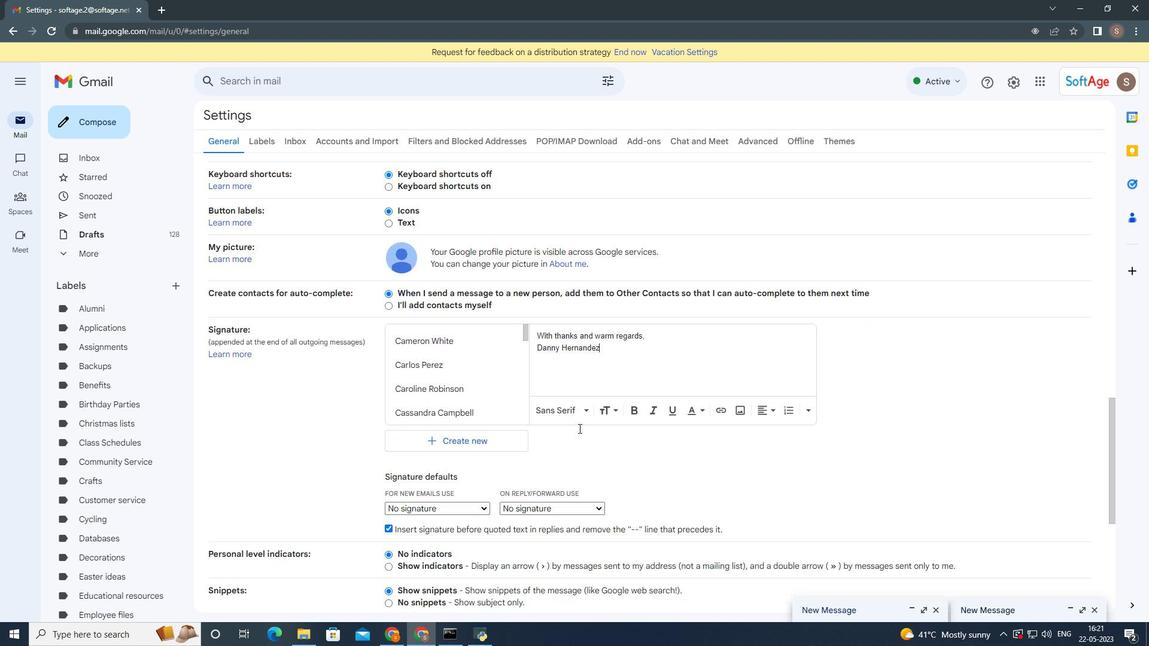 
Action: Mouse moved to (522, 619)
Screenshot: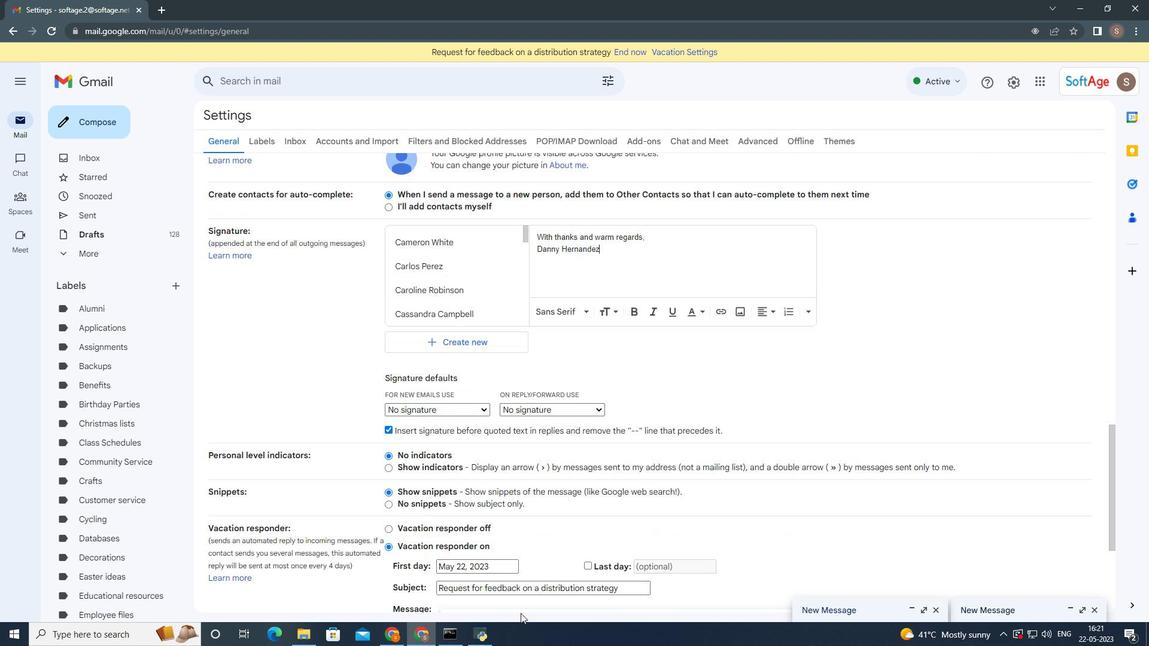 
Action: Mouse scrolled (522, 618) with delta (0, 0)
Screenshot: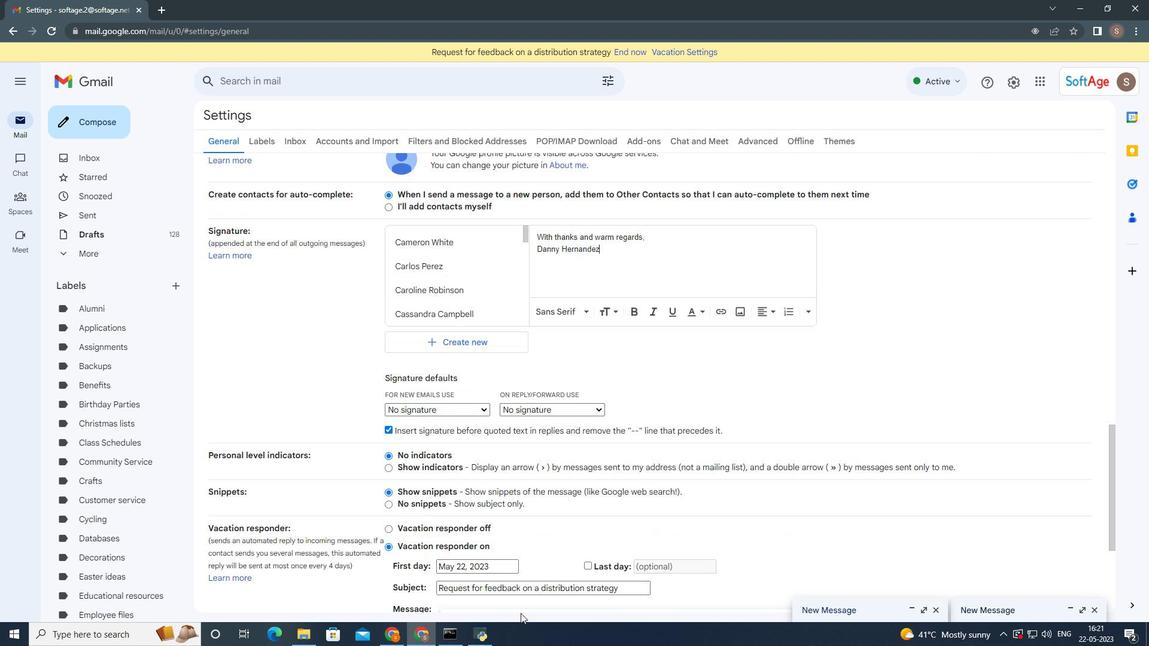 
Action: Mouse moved to (610, 589)
Screenshot: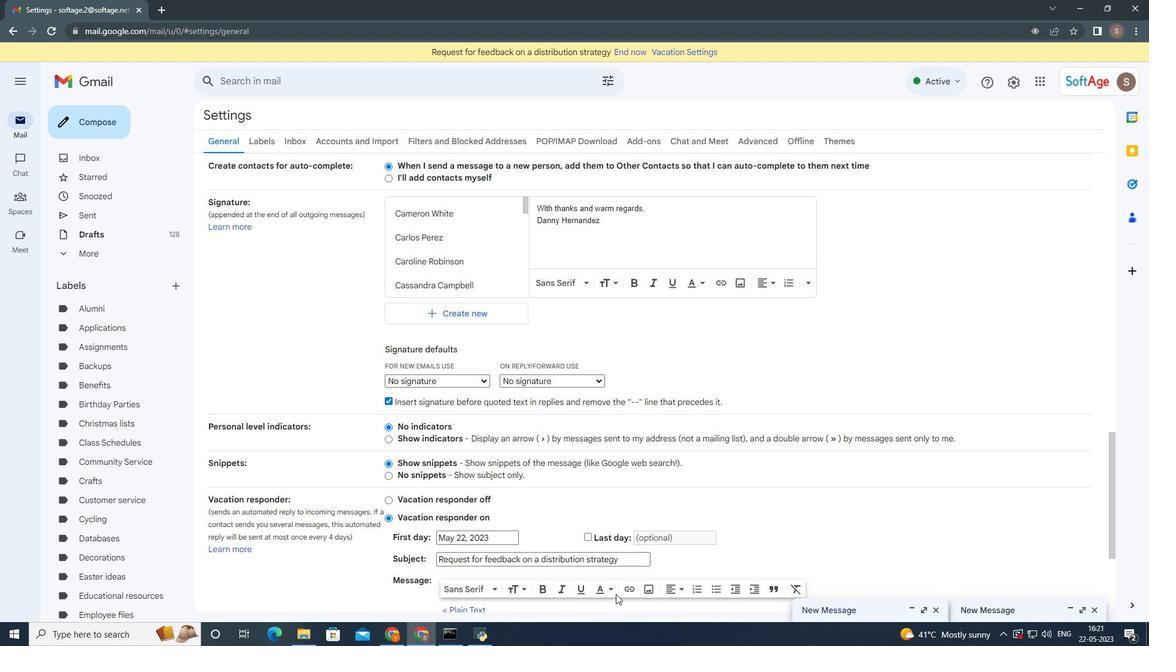 
Action: Mouse scrolled (610, 588) with delta (0, 0)
Screenshot: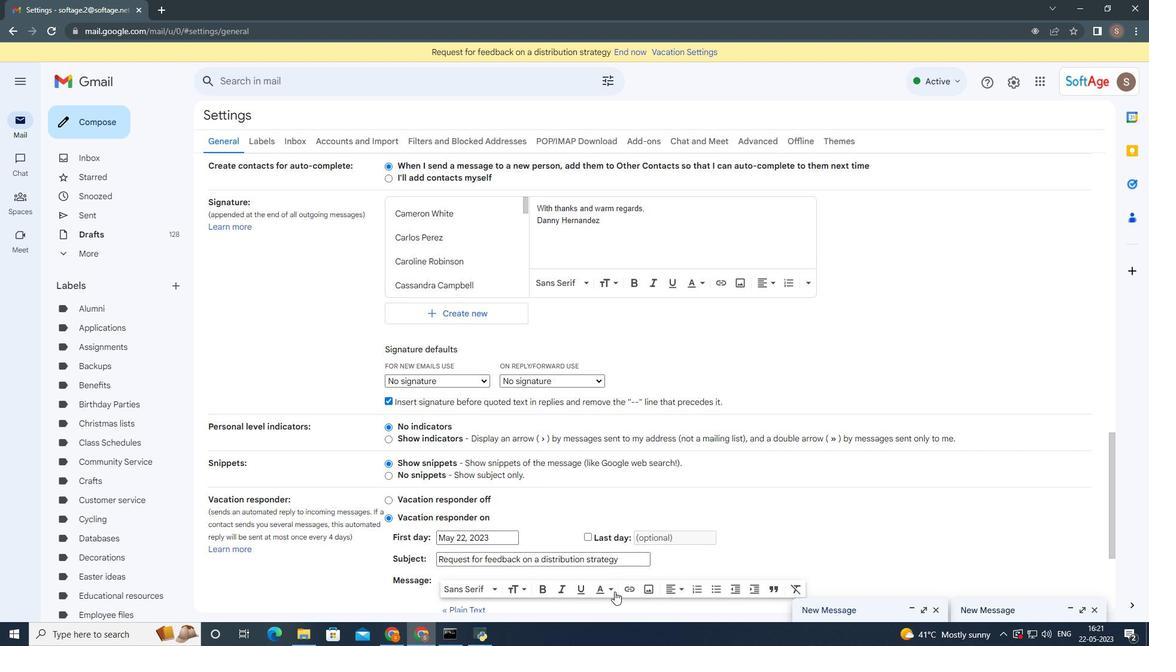 
Action: Mouse moved to (608, 589)
Screenshot: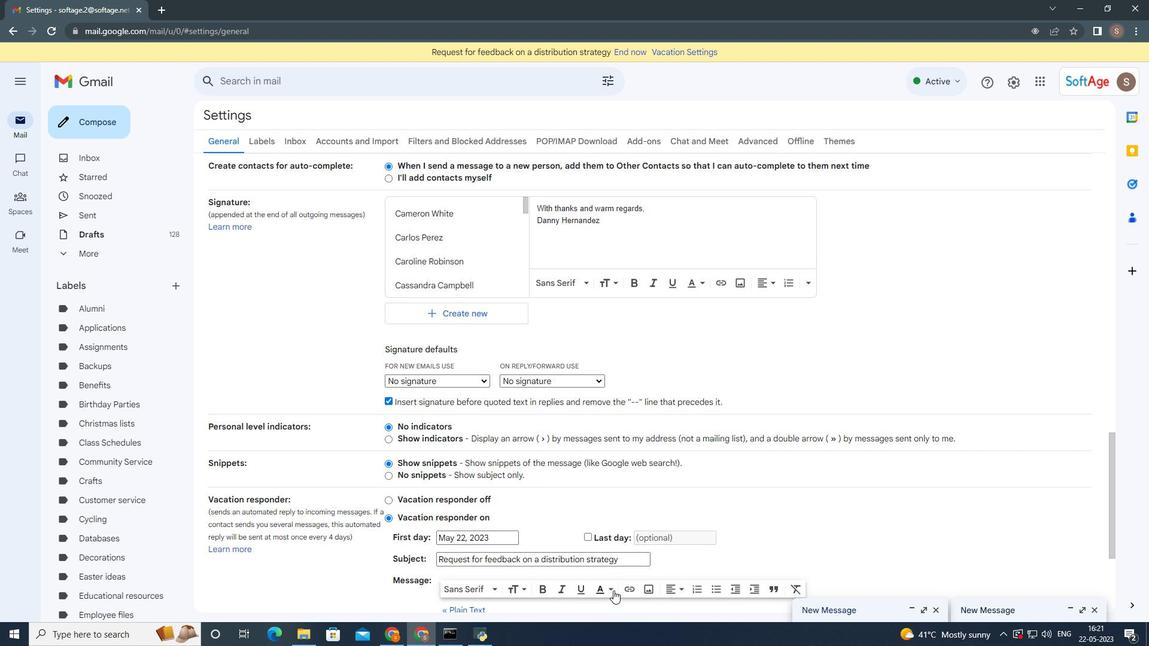 
Action: Mouse scrolled (608, 588) with delta (0, 0)
Screenshot: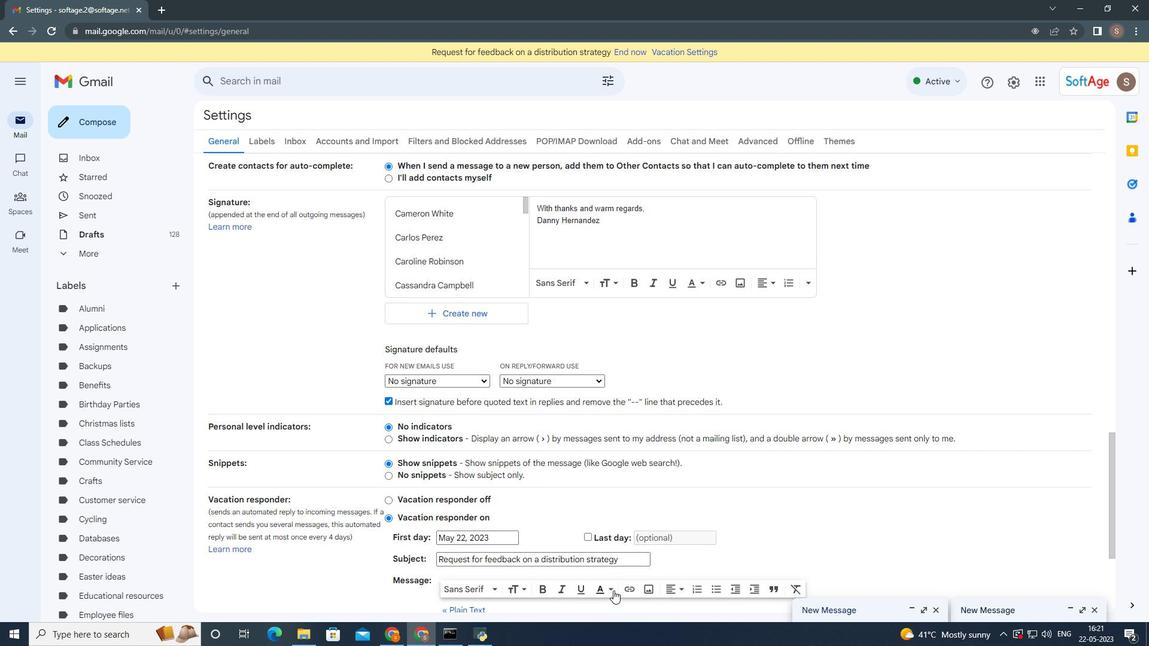 
Action: Mouse moved to (608, 589)
Screenshot: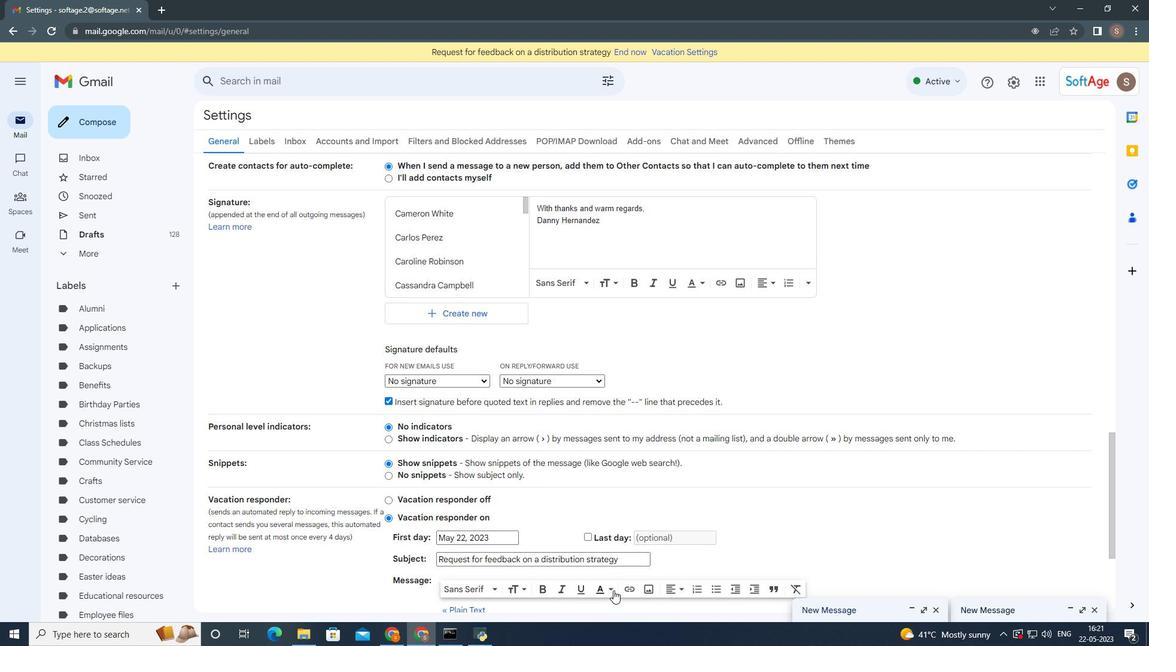 
Action: Mouse scrolled (608, 588) with delta (0, 0)
Screenshot: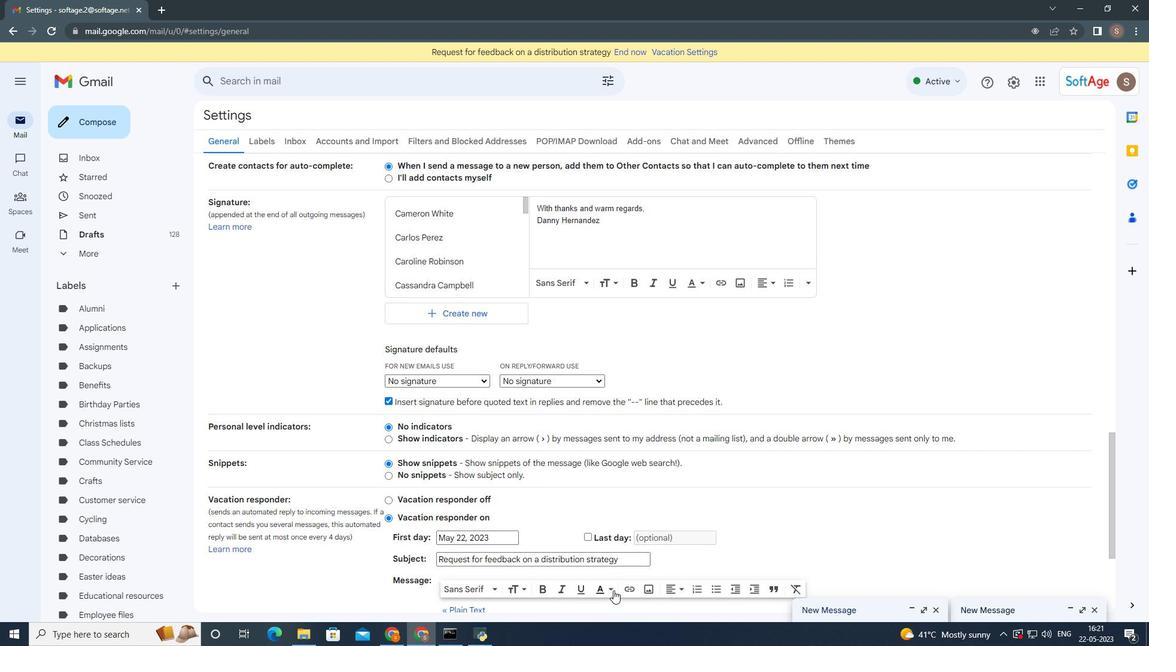 
Action: Mouse moved to (605, 586)
Screenshot: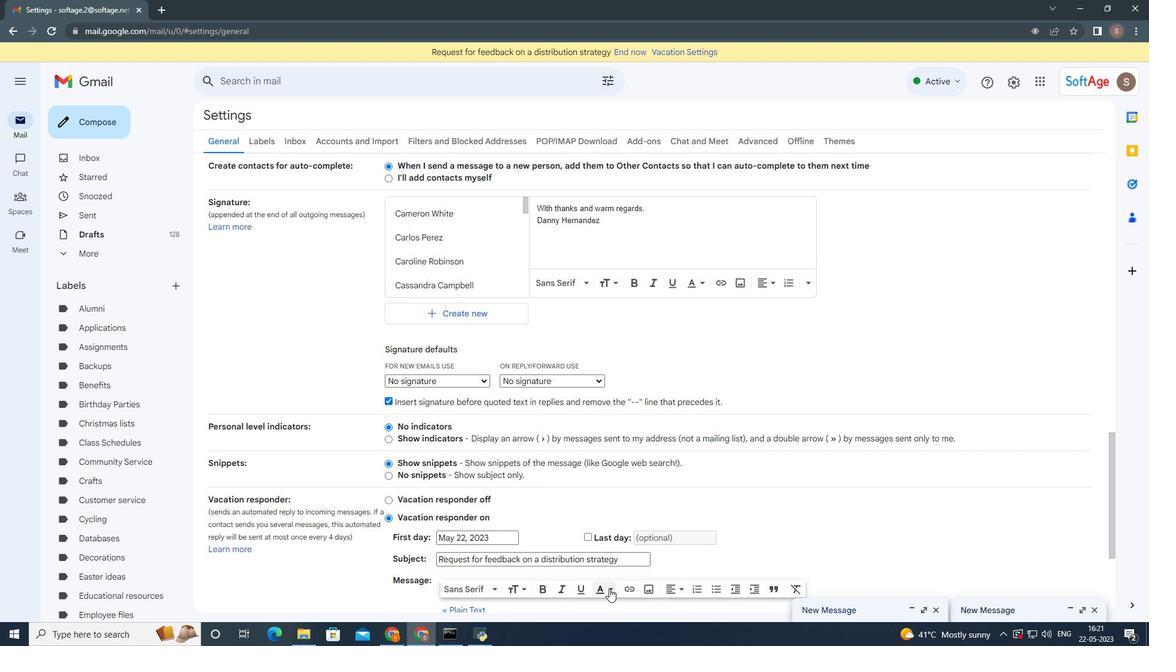 
Action: Mouse scrolled (606, 587) with delta (0, 0)
Screenshot: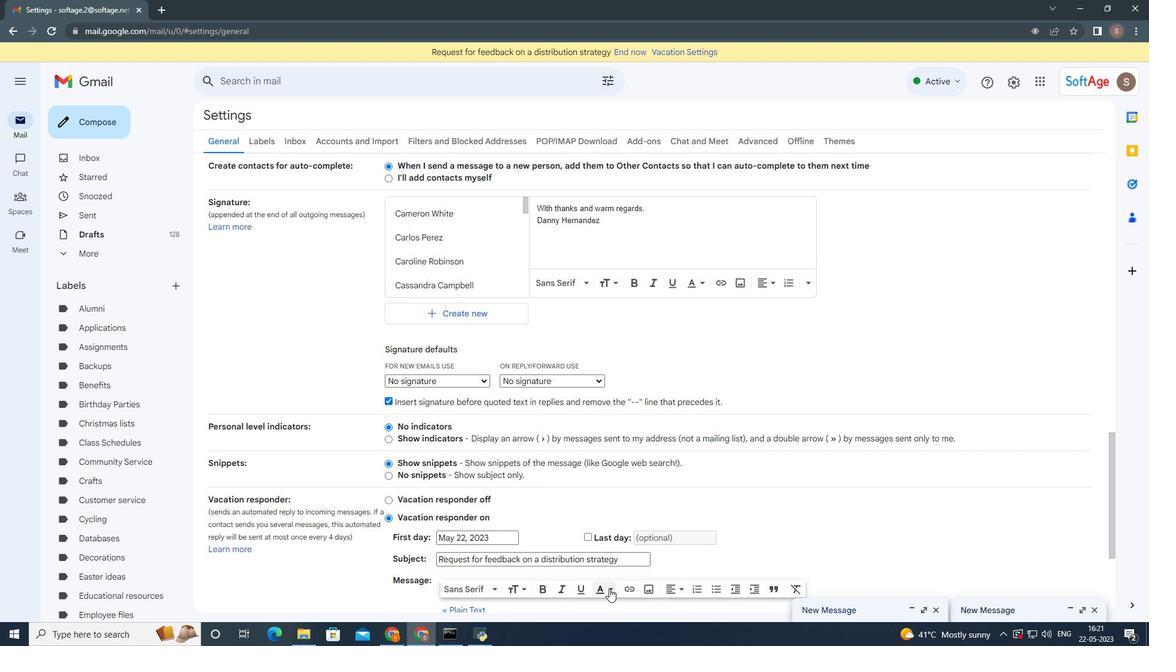 
Action: Mouse moved to (603, 581)
Screenshot: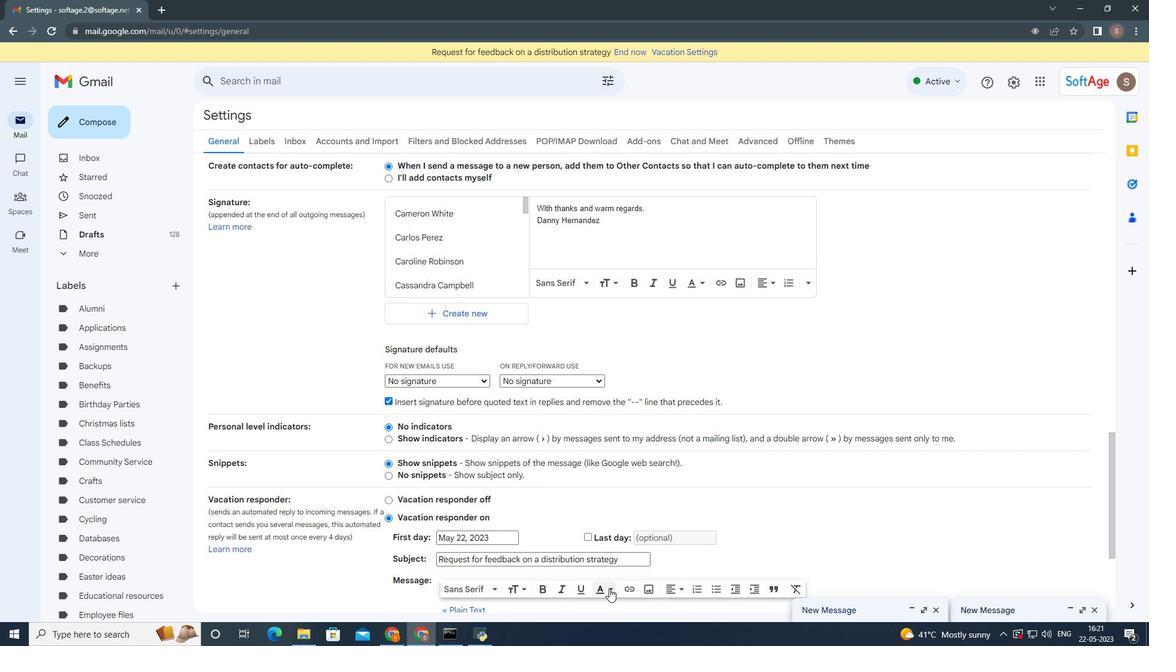 
Action: Mouse scrolled (603, 581) with delta (0, 0)
Screenshot: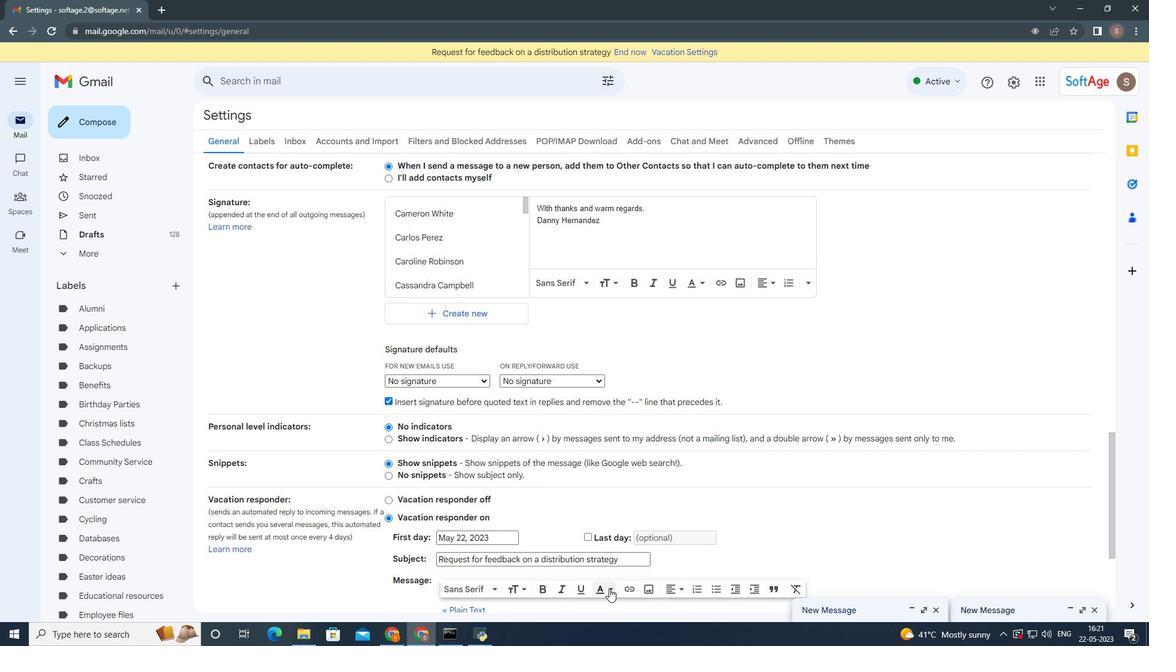 
Action: Mouse moved to (632, 544)
Screenshot: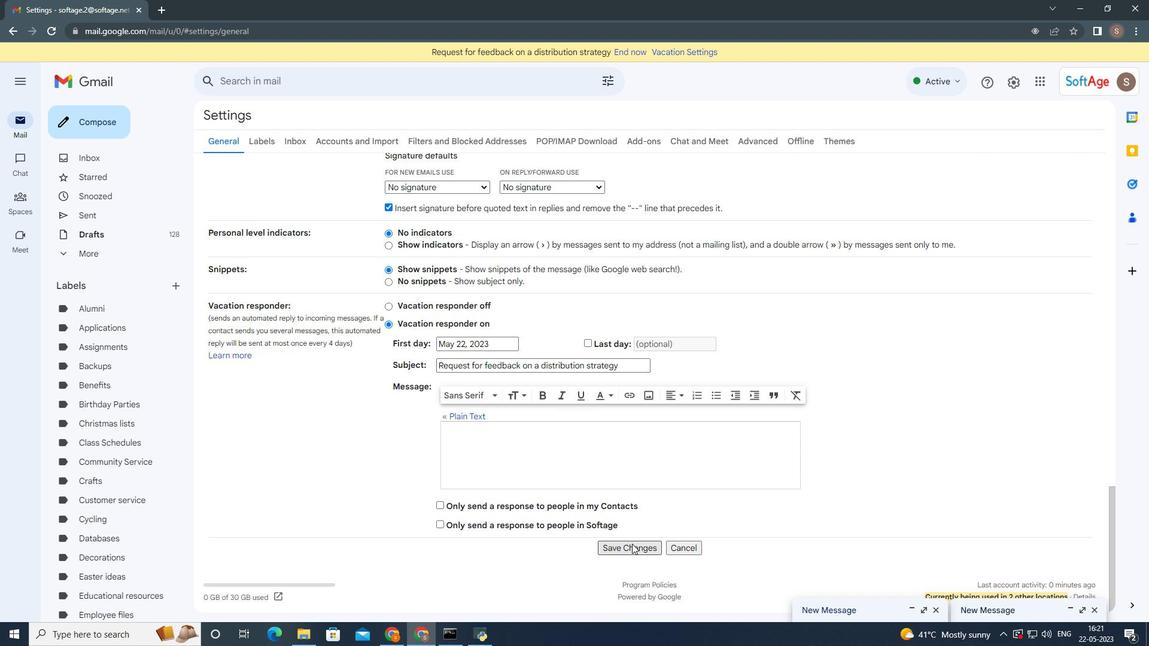 
Action: Mouse pressed left at (632, 544)
Screenshot: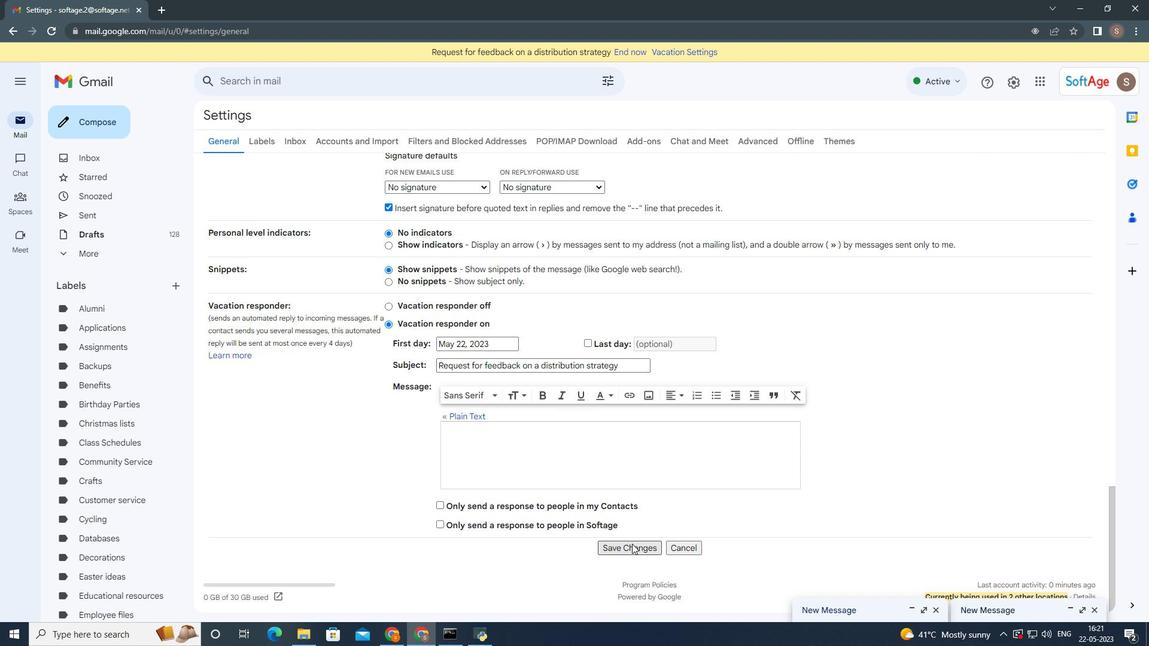
Action: Mouse moved to (82, 125)
Screenshot: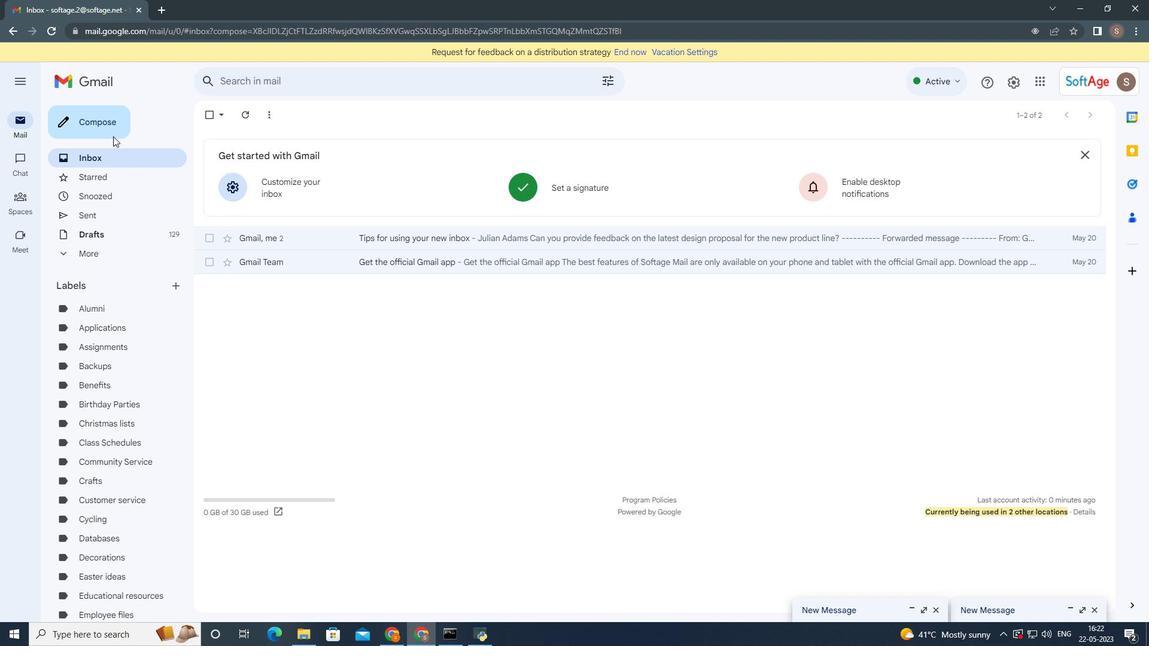 
Action: Mouse pressed left at (82, 125)
Screenshot: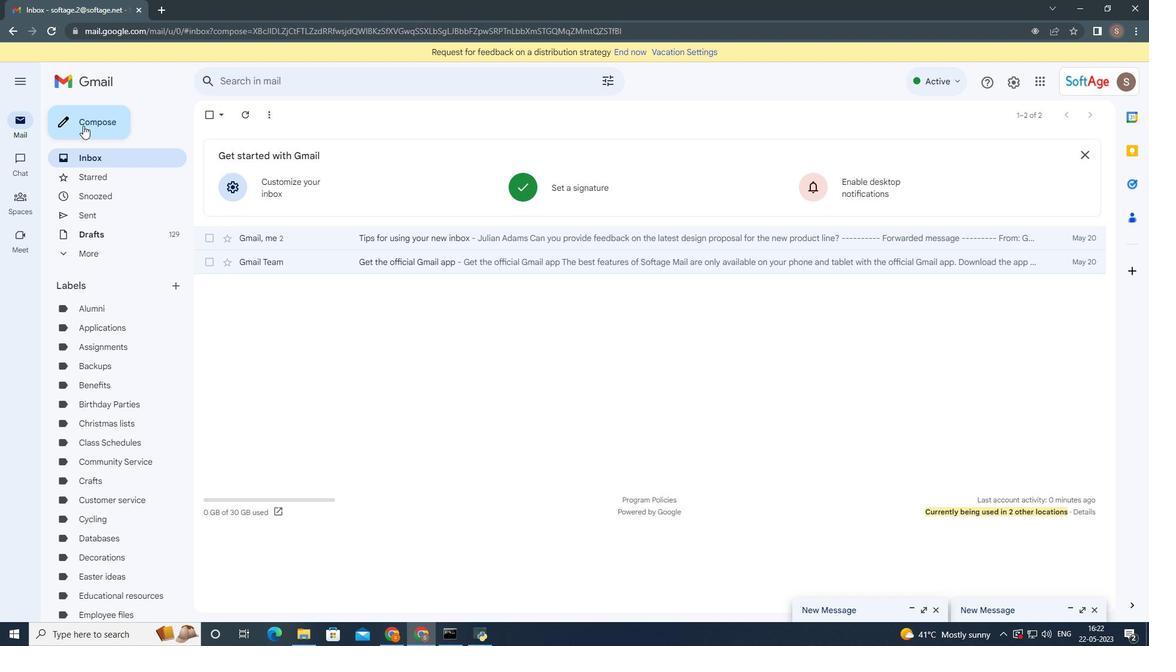 
Action: Mouse moved to (479, 295)
Screenshot: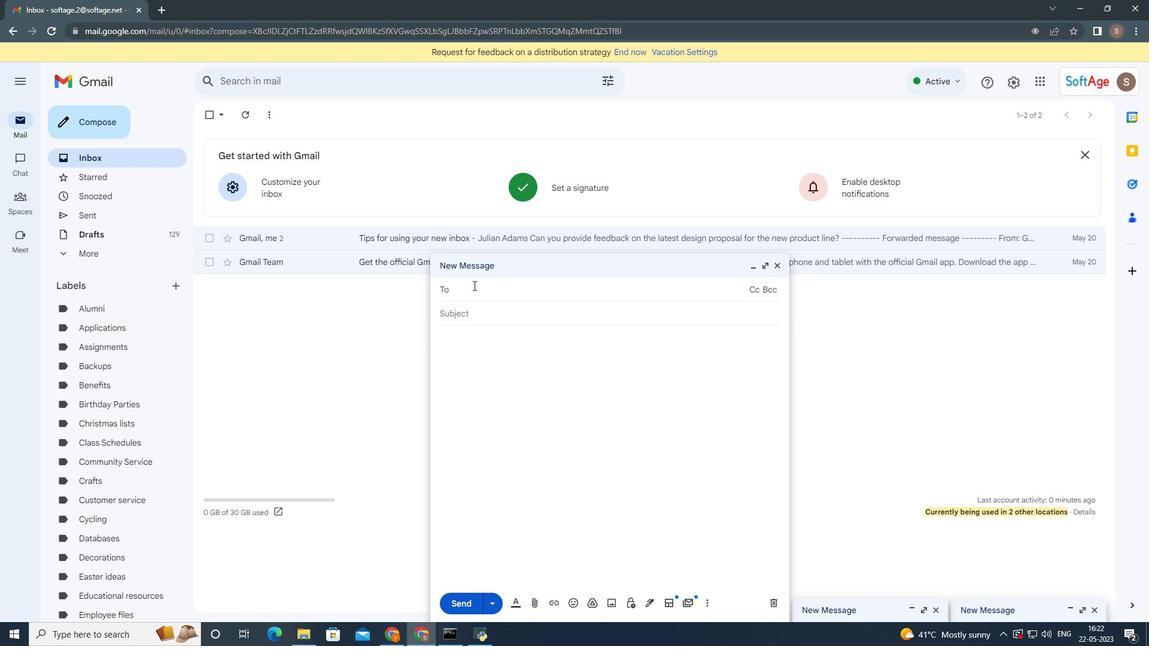 
Action: Key pressed softage.4<Key.enter>
Screenshot: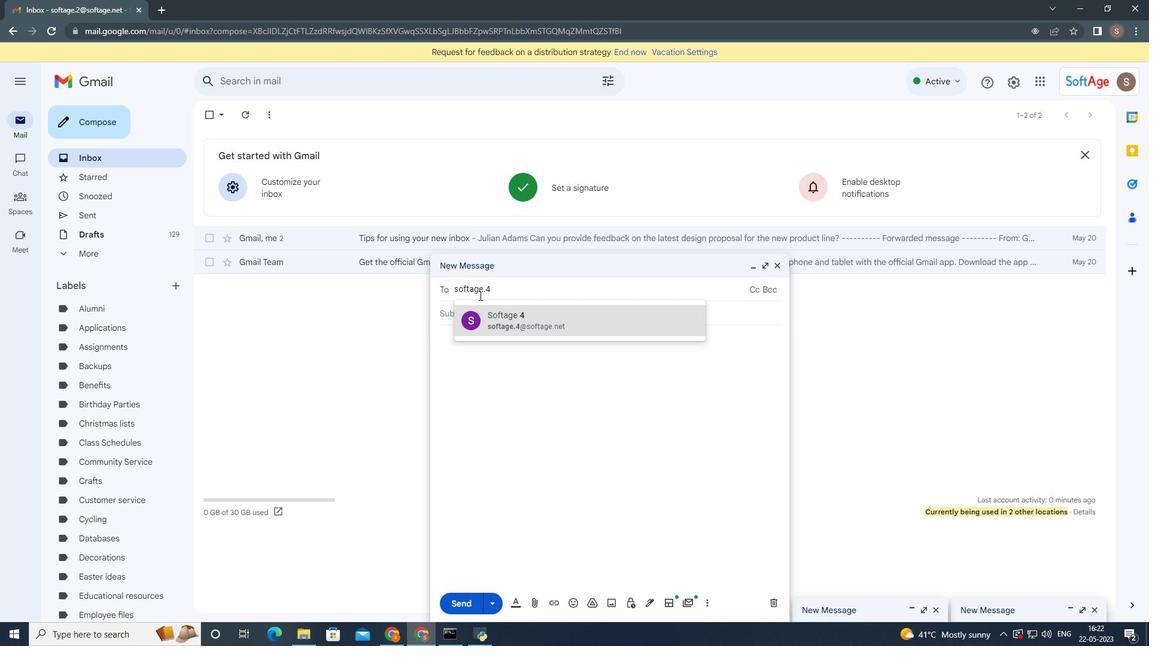
Action: Mouse moved to (535, 460)
Screenshot: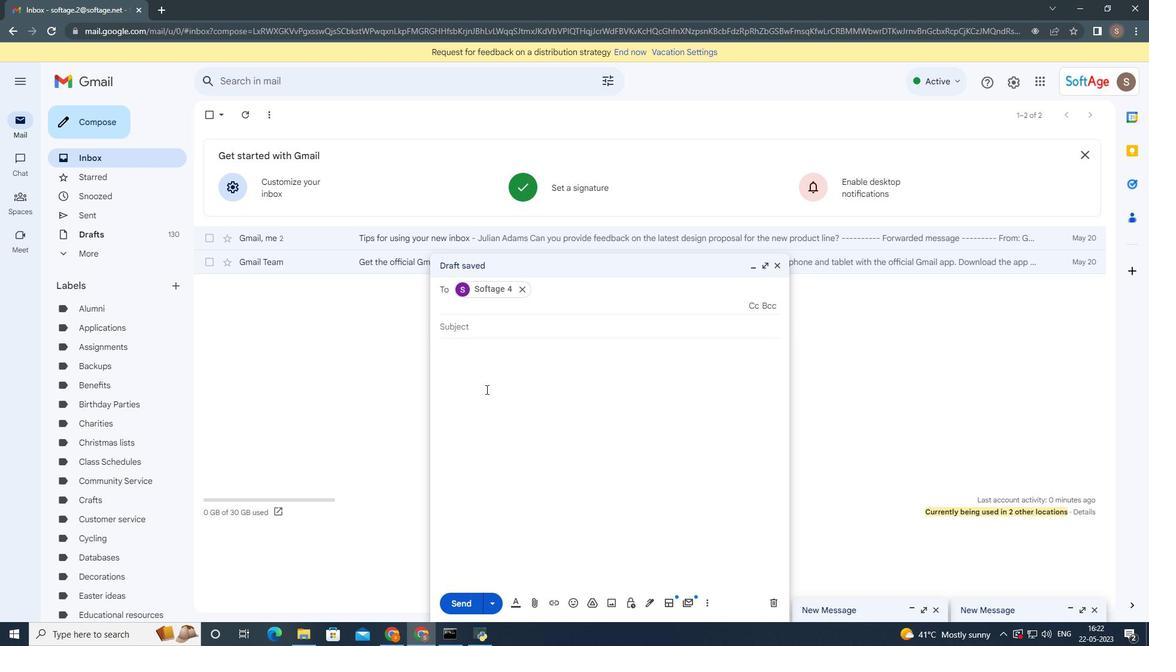 
Action: Mouse scrolled (535, 460) with delta (0, 0)
Screenshot: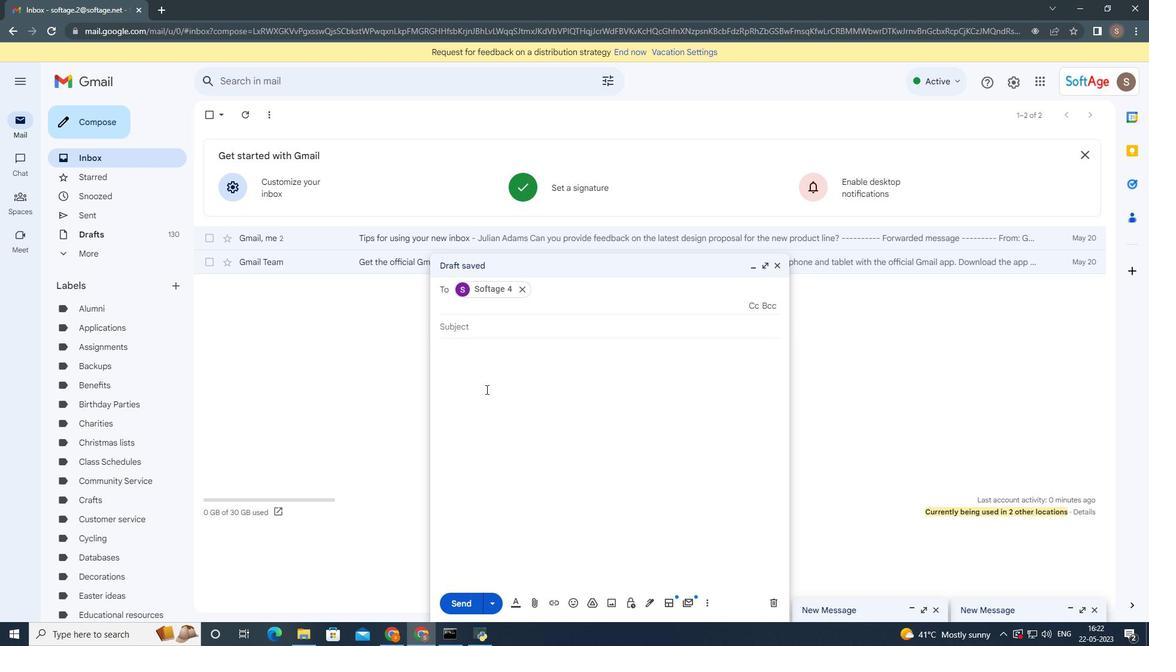 
Action: Mouse moved to (547, 468)
Screenshot: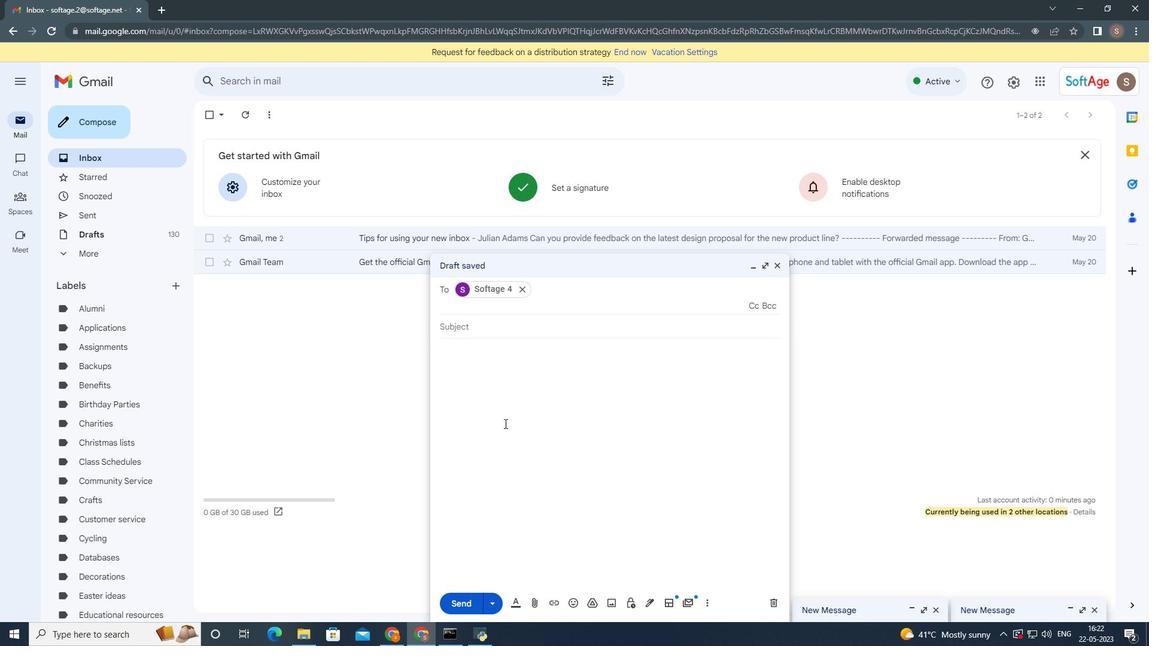 
Action: Mouse scrolled (547, 468) with delta (0, 0)
Screenshot: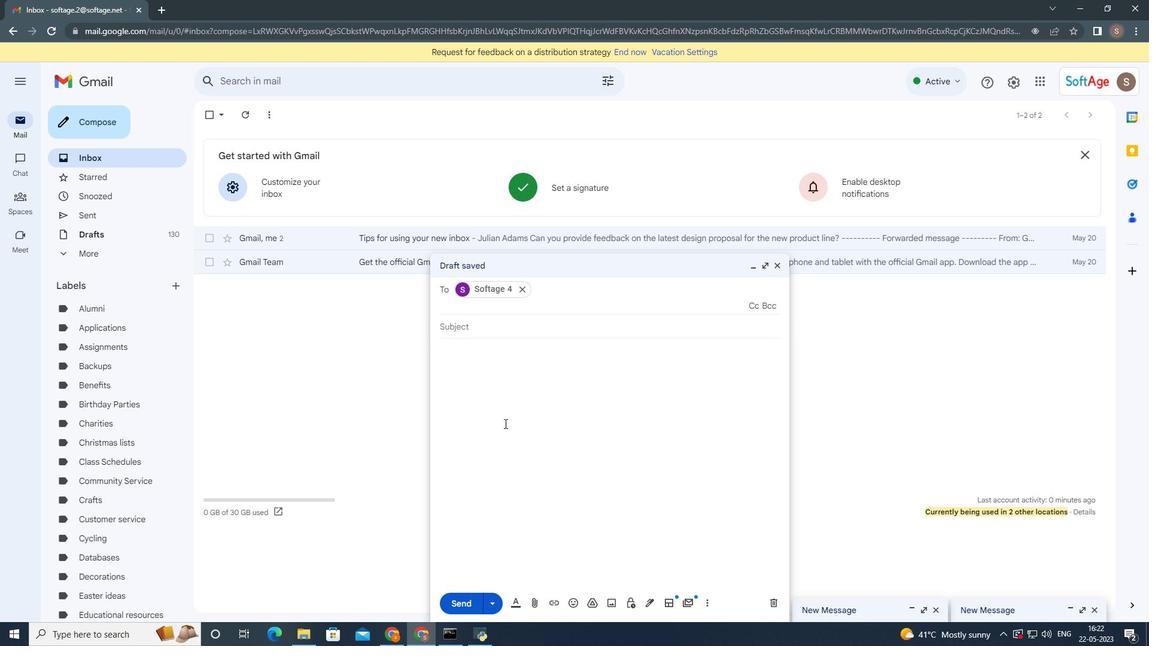 
Action: Mouse moved to (583, 484)
Screenshot: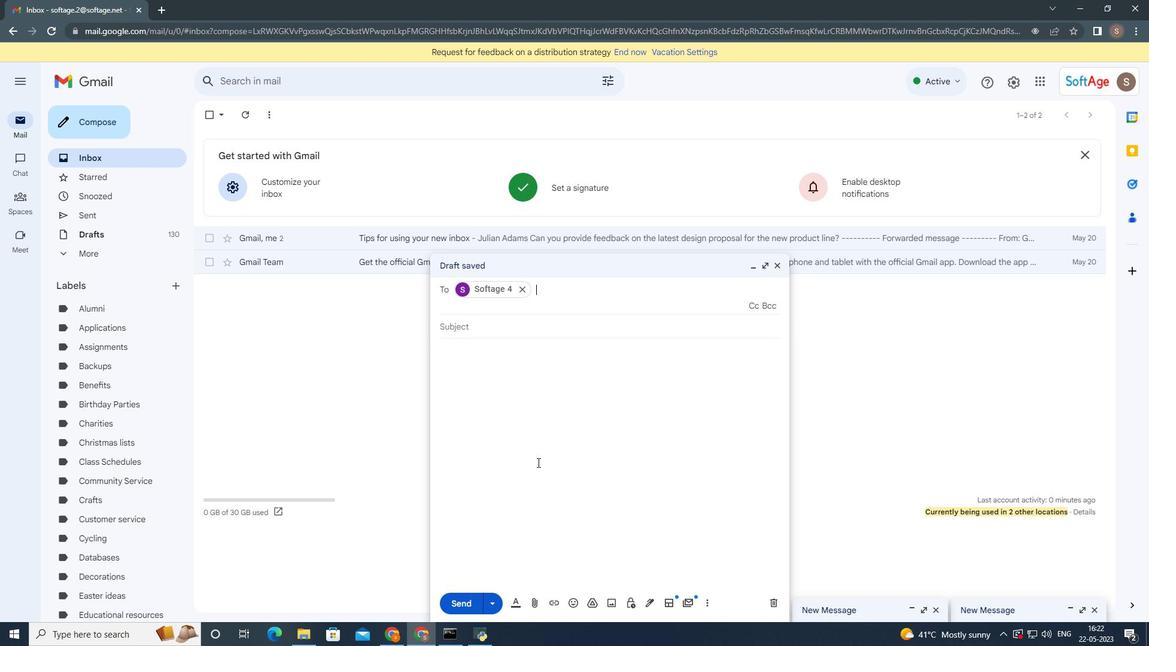 
Action: Mouse scrolled (569, 477) with delta (0, 0)
Screenshot: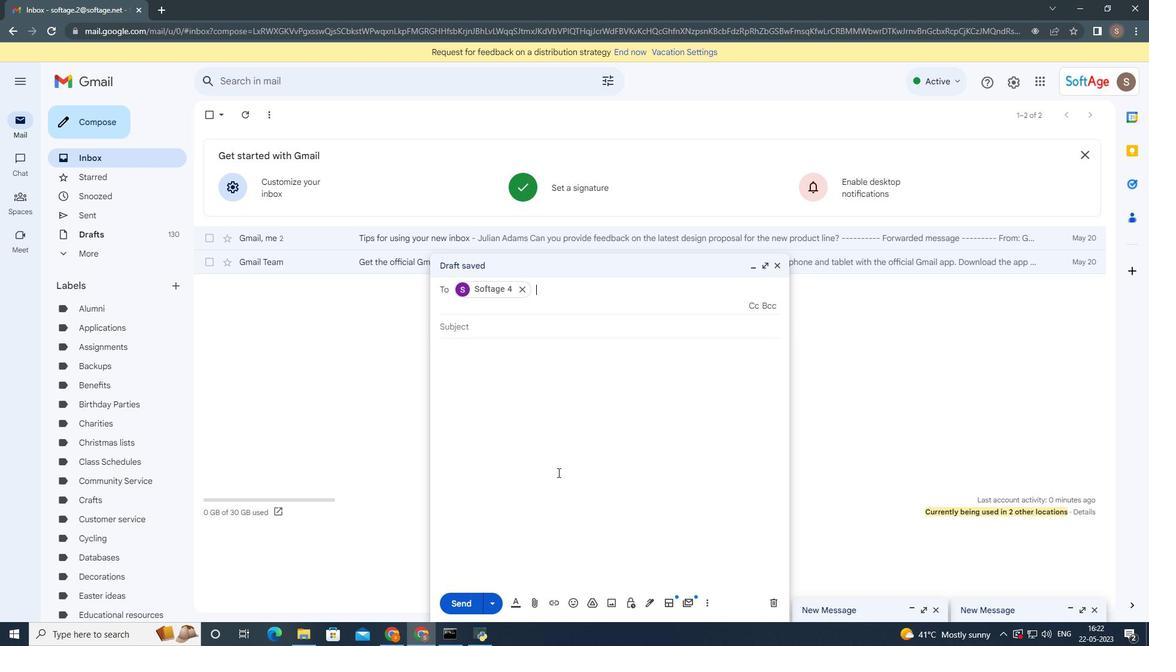 
Action: Mouse moved to (653, 607)
Screenshot: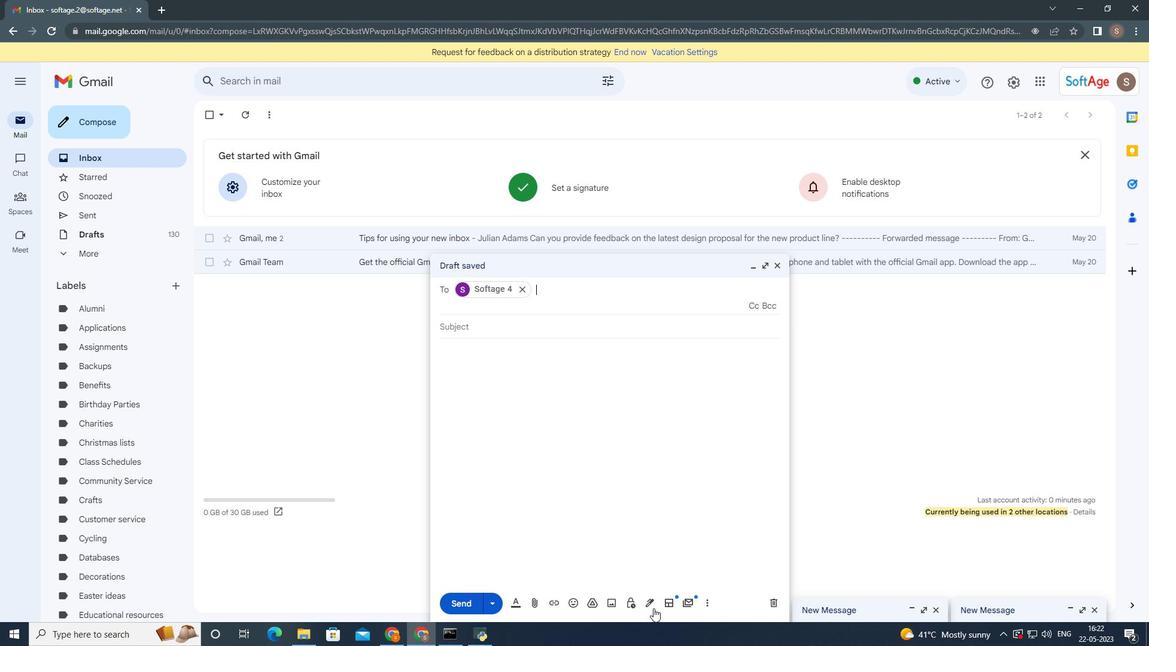 
Action: Mouse pressed left at (653, 607)
Screenshot: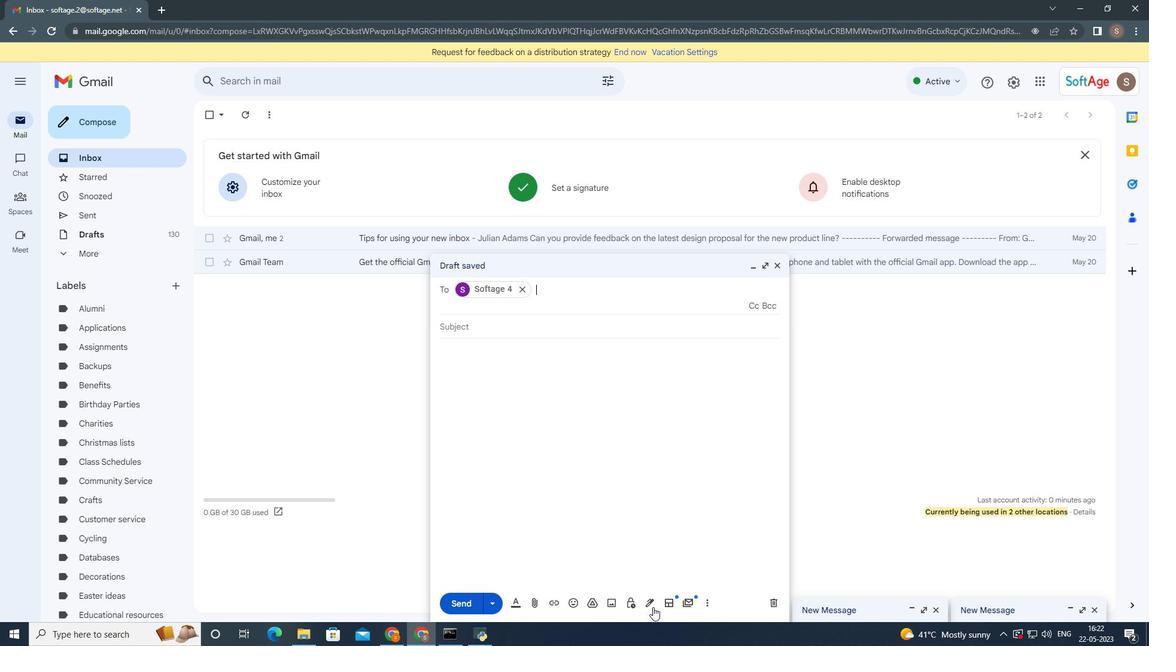 
Action: Mouse moved to (702, 468)
Screenshot: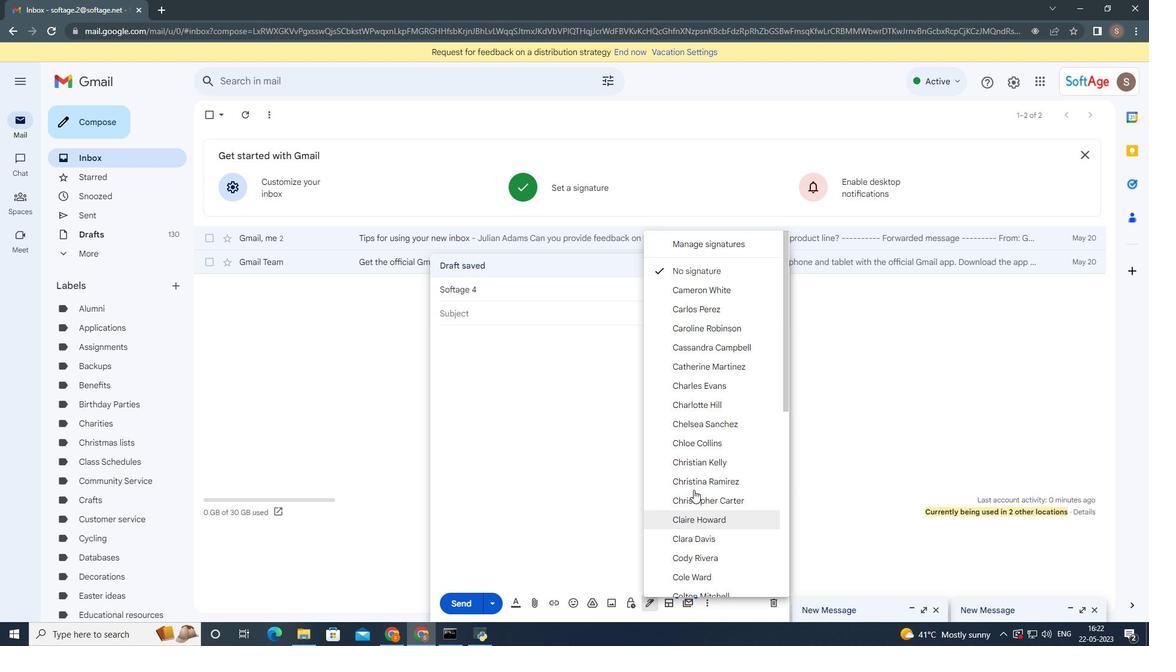 
Action: Mouse scrolled (702, 467) with delta (0, 0)
Screenshot: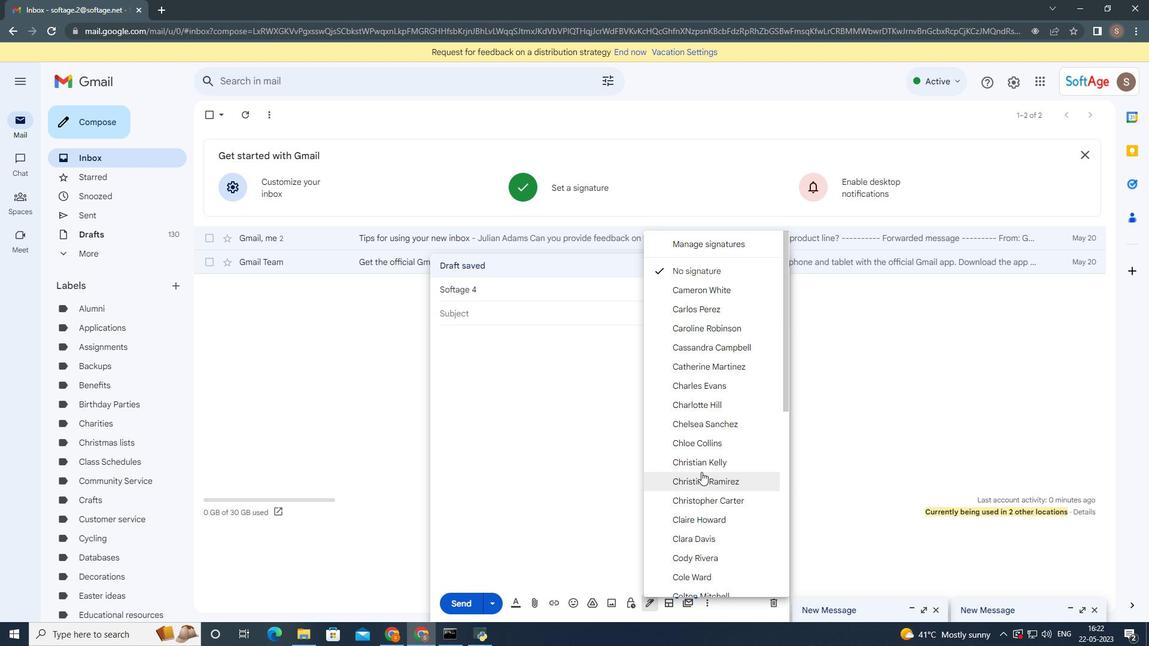 
Action: Mouse moved to (702, 468)
Screenshot: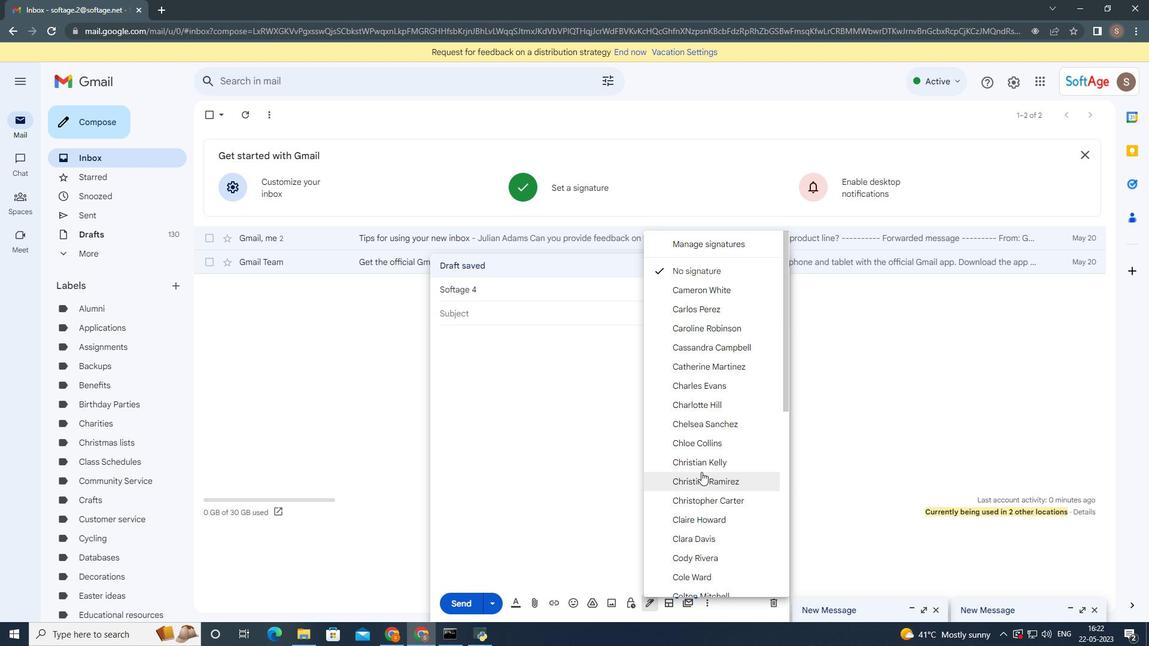 
Action: Mouse scrolled (702, 467) with delta (0, 0)
Screenshot: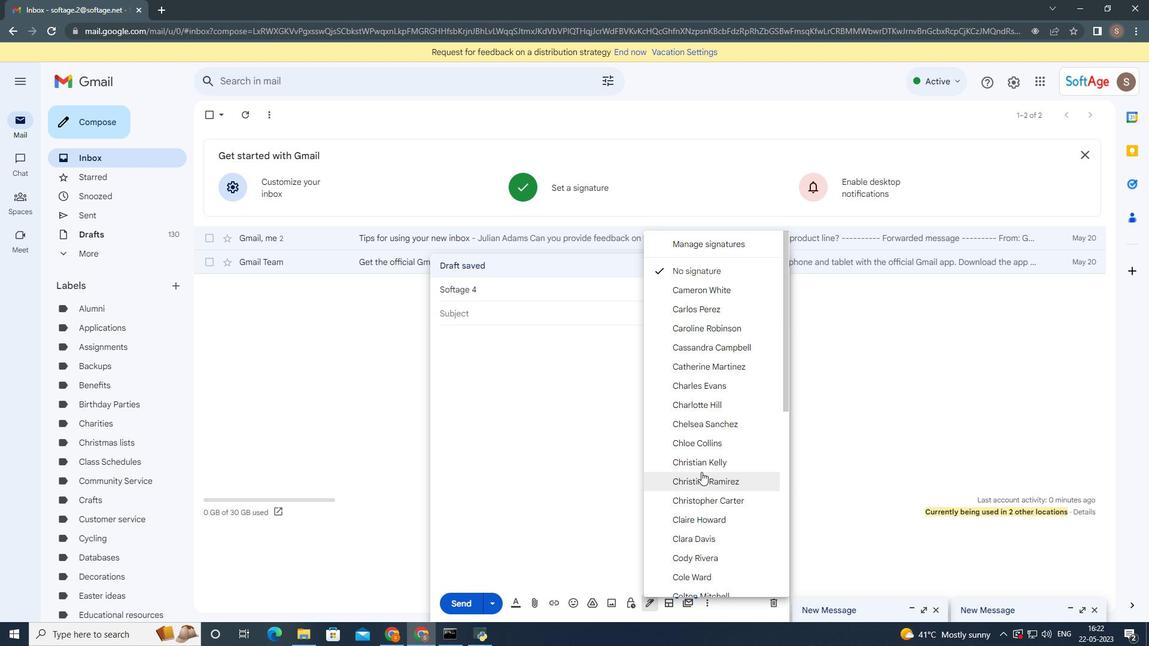 
Action: Mouse moved to (702, 468)
Screenshot: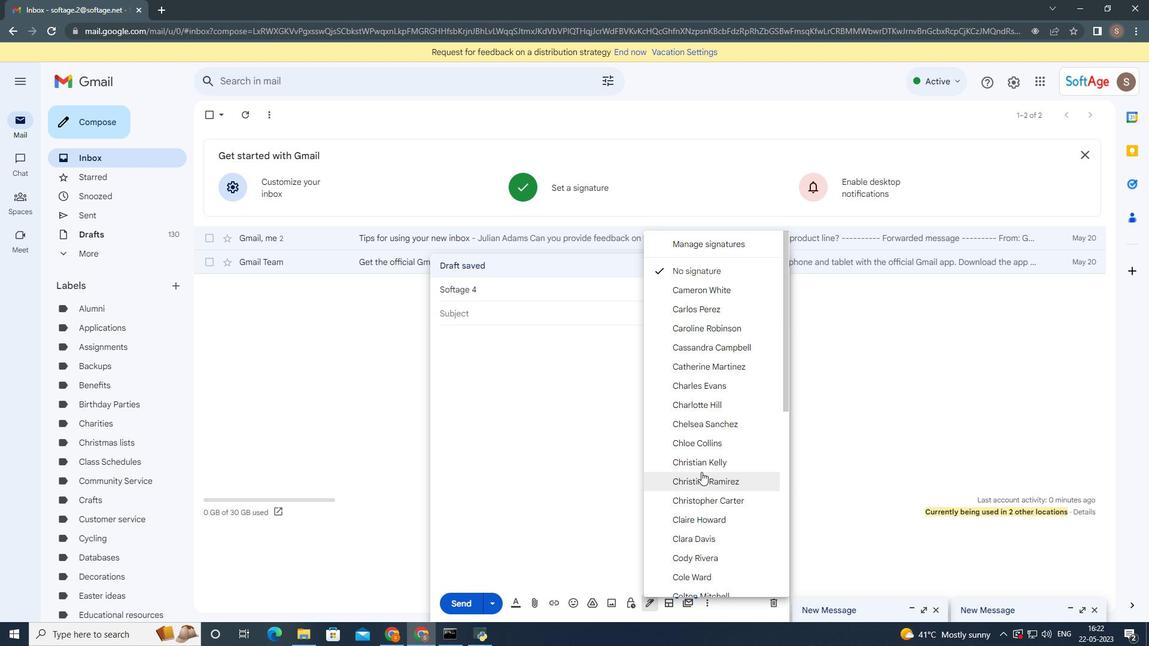 
Action: Mouse scrolled (702, 467) with delta (0, 0)
Screenshot: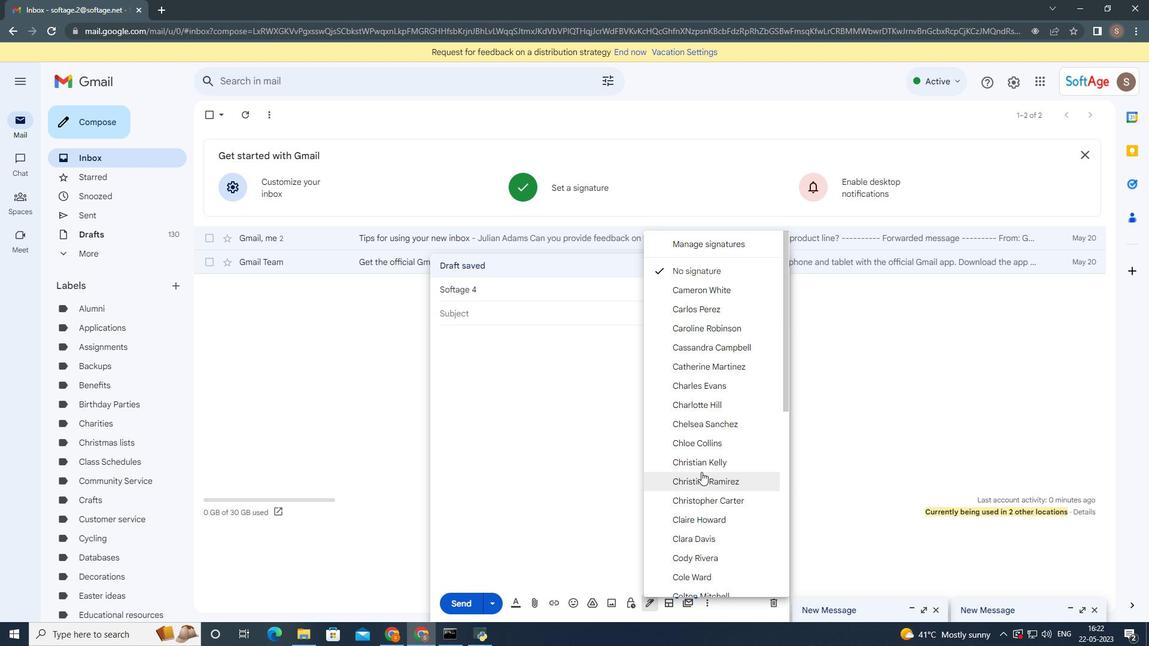 
Action: Mouse scrolled (702, 467) with delta (0, 0)
Screenshot: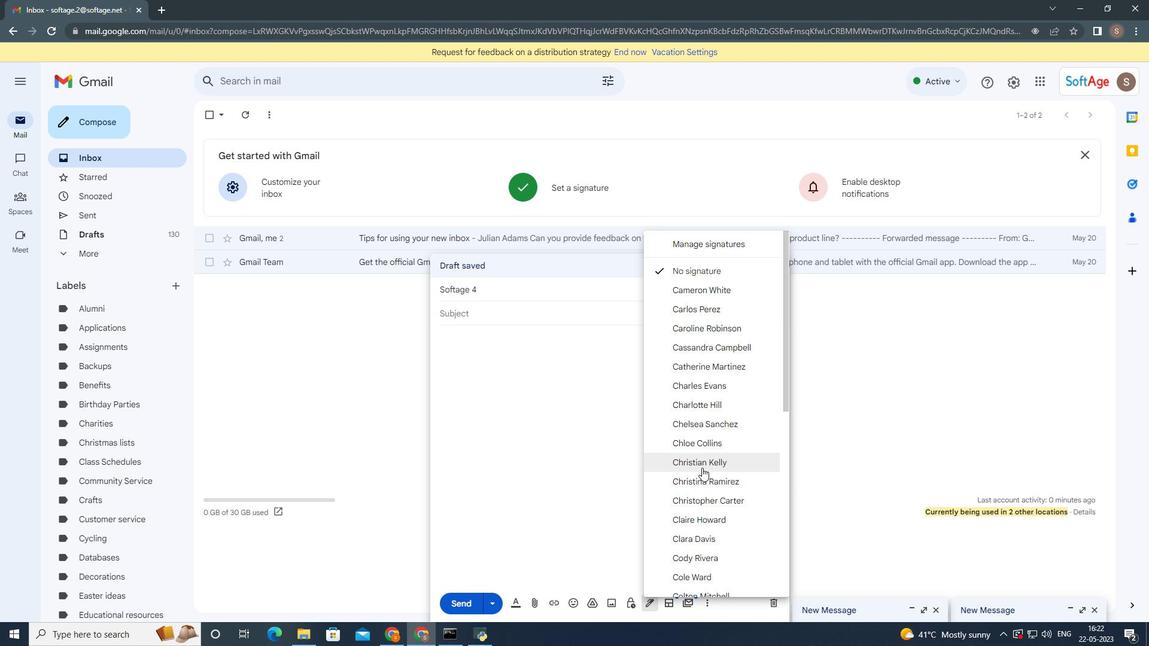 
Action: Mouse moved to (702, 468)
Screenshot: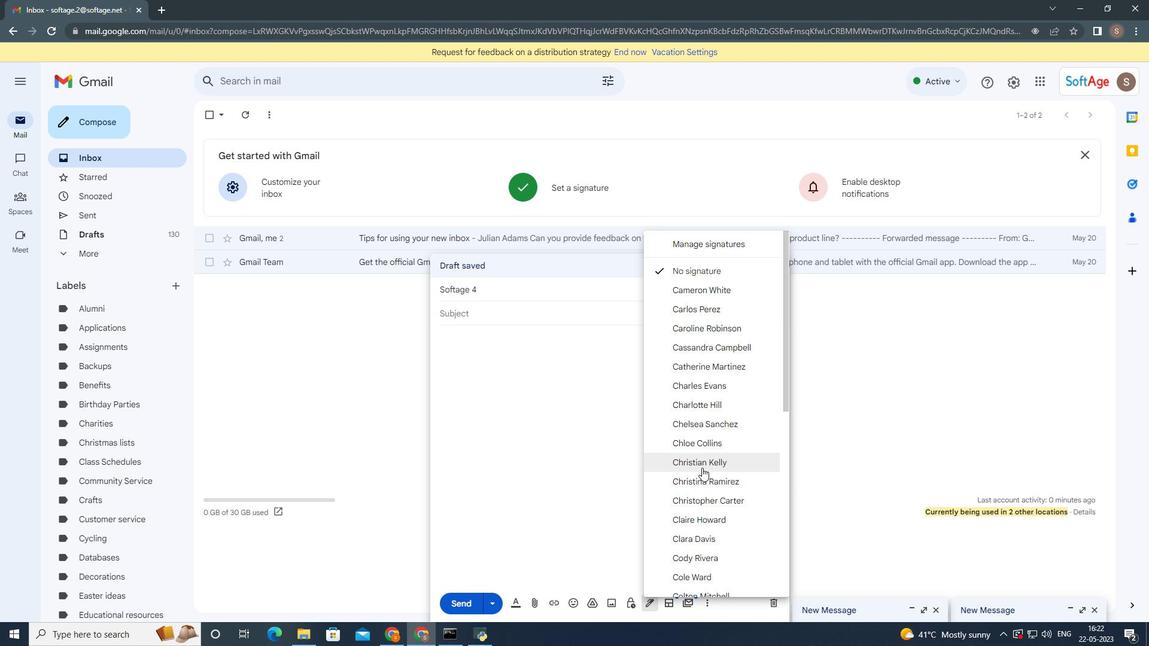 
Action: Mouse scrolled (702, 468) with delta (0, 0)
Screenshot: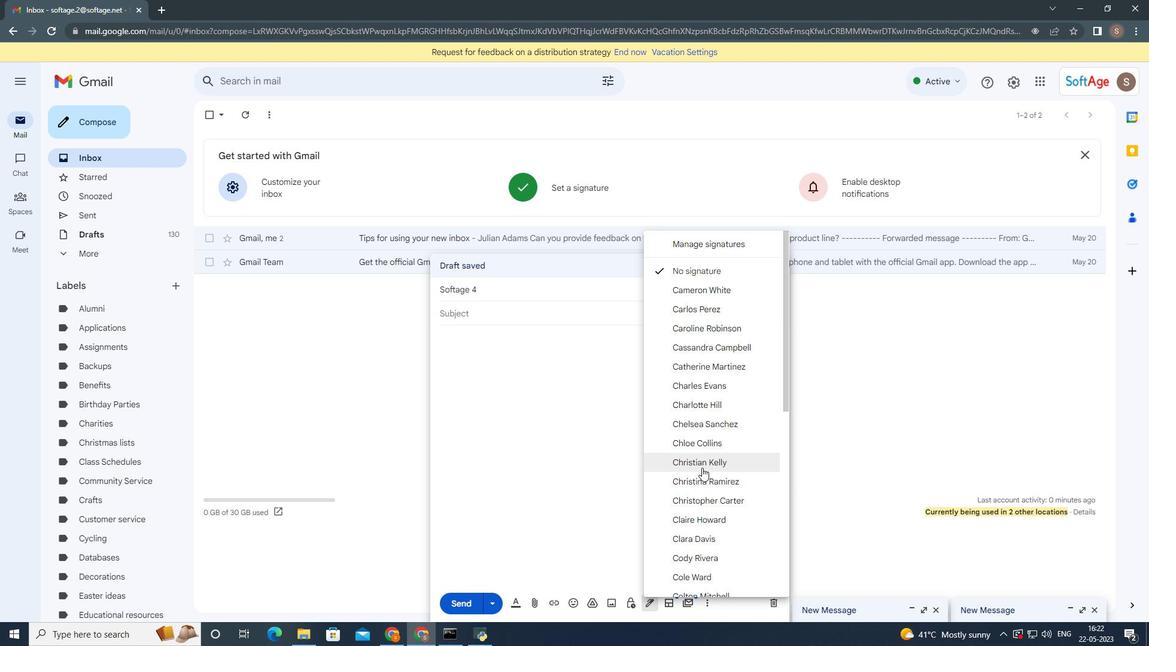 
Action: Mouse moved to (702, 469)
Screenshot: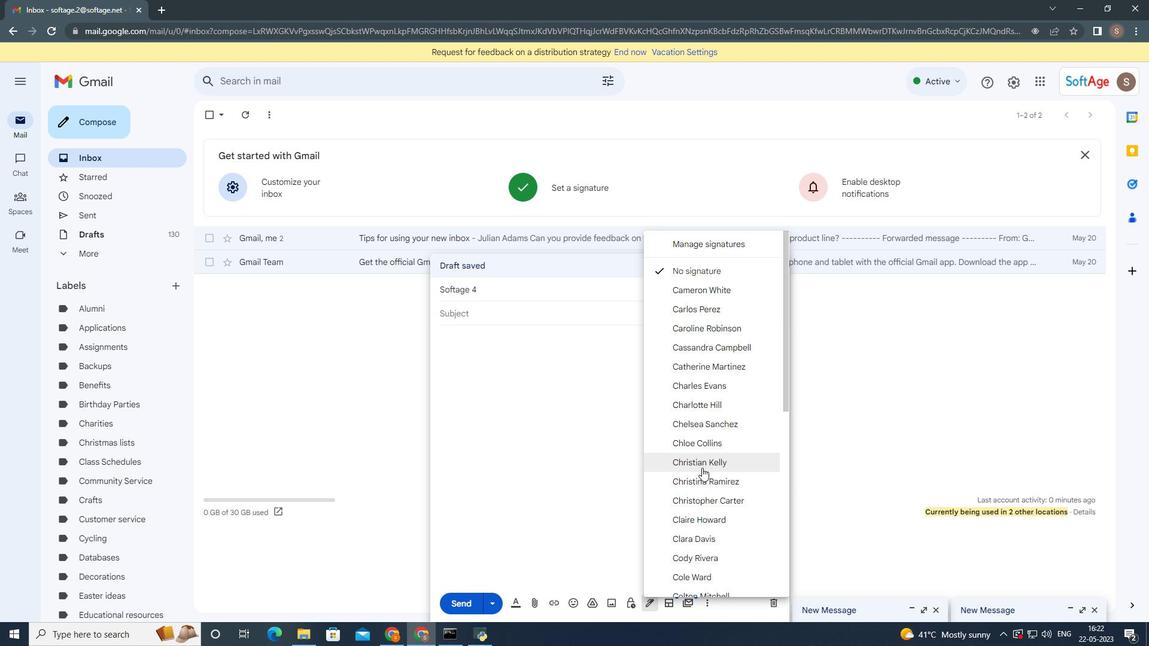 
Action: Mouse scrolled (702, 468) with delta (0, 0)
Screenshot: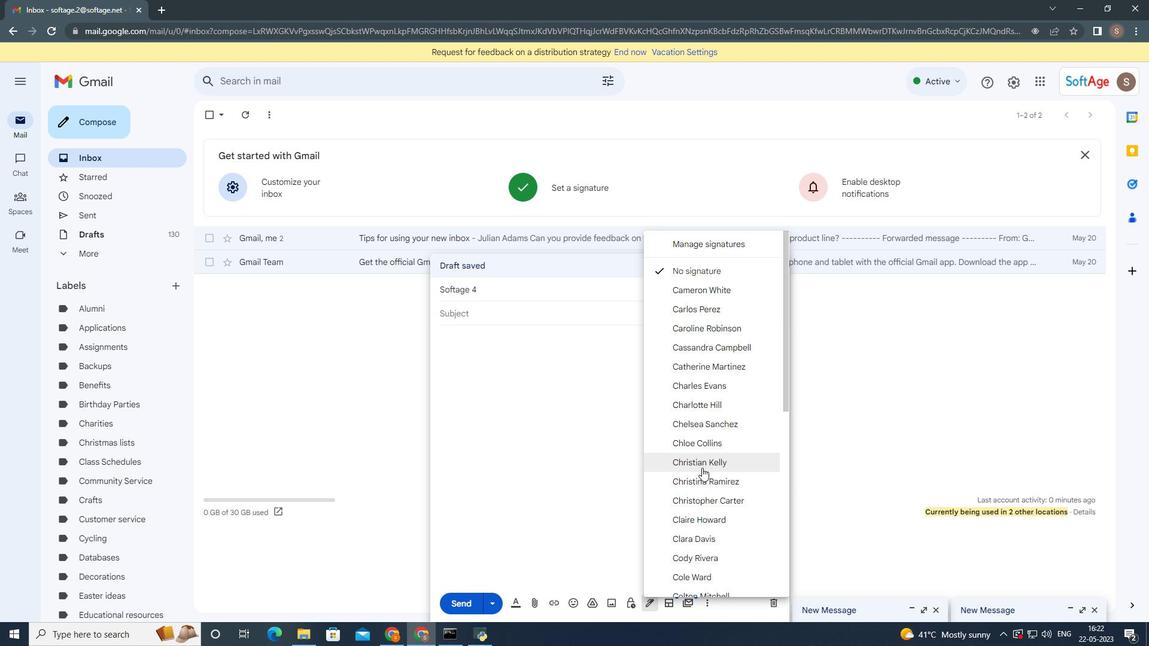
Action: Mouse moved to (707, 444)
Screenshot: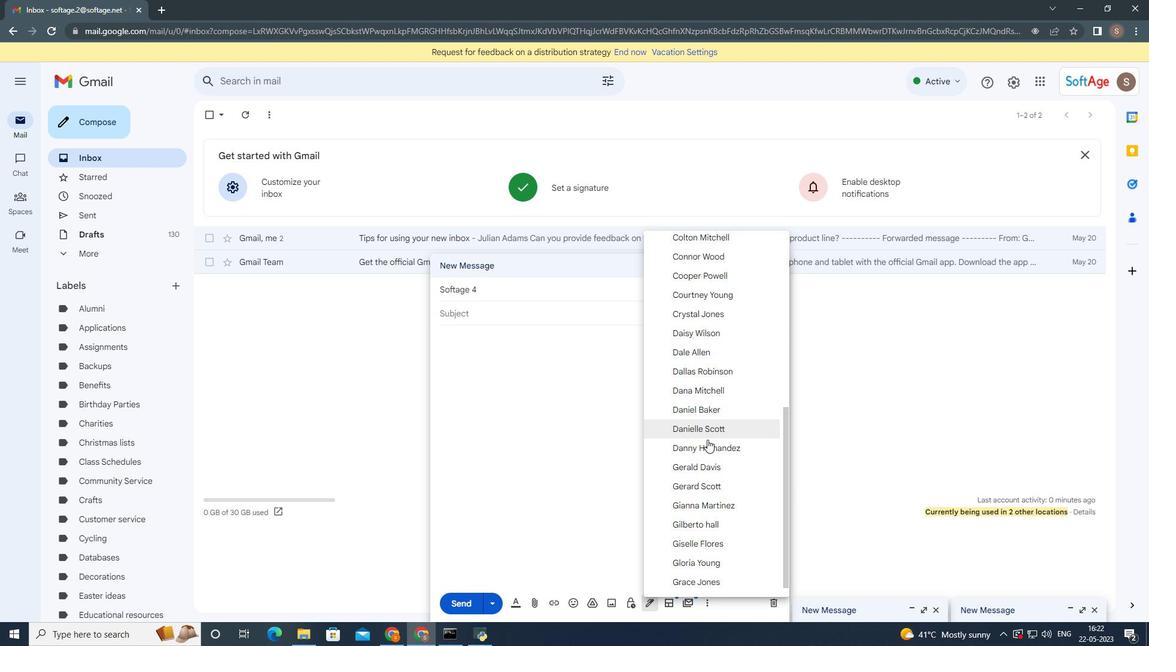
Action: Mouse pressed left at (707, 444)
Screenshot: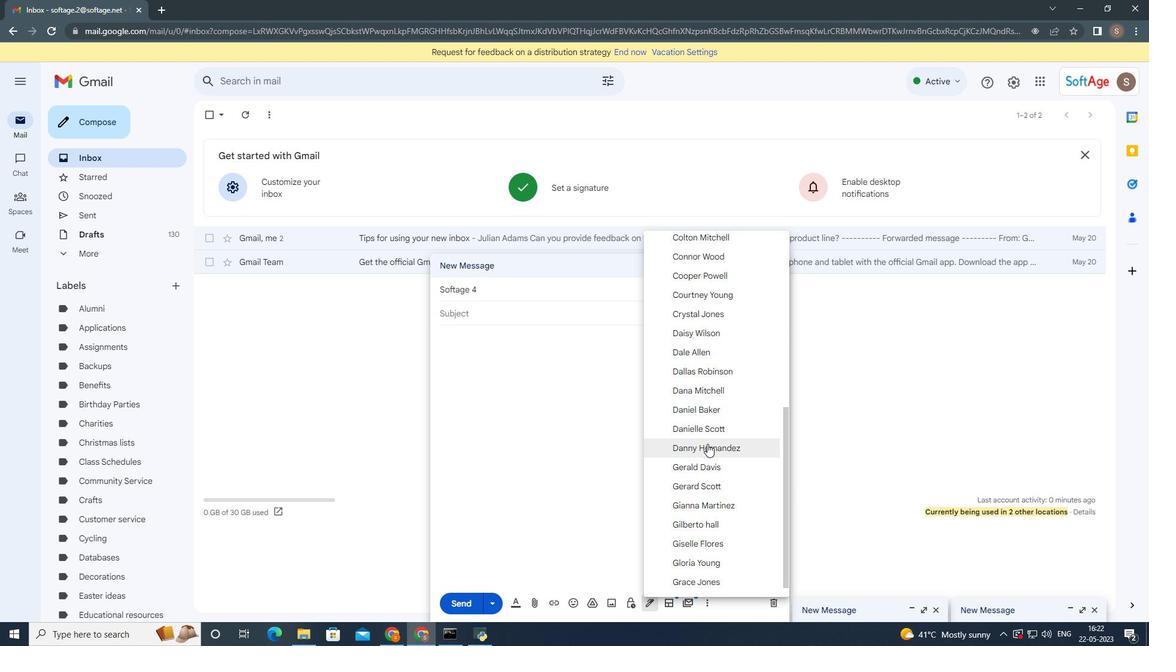 
Action: Mouse moved to (708, 604)
Screenshot: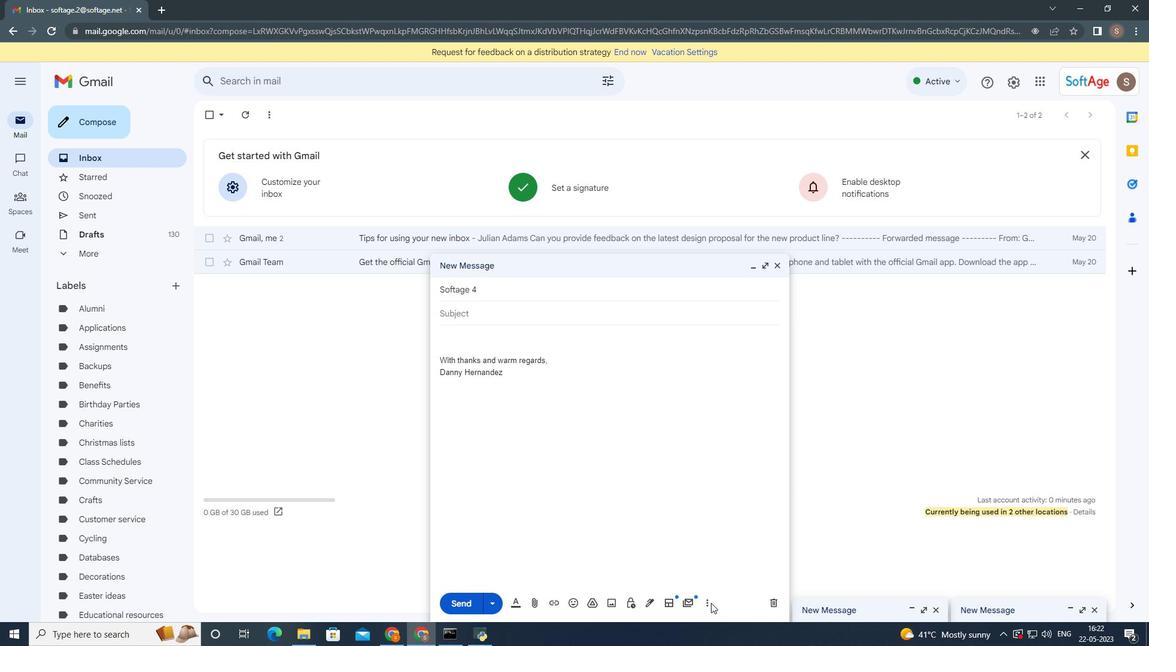 
Action: Mouse pressed left at (708, 604)
Screenshot: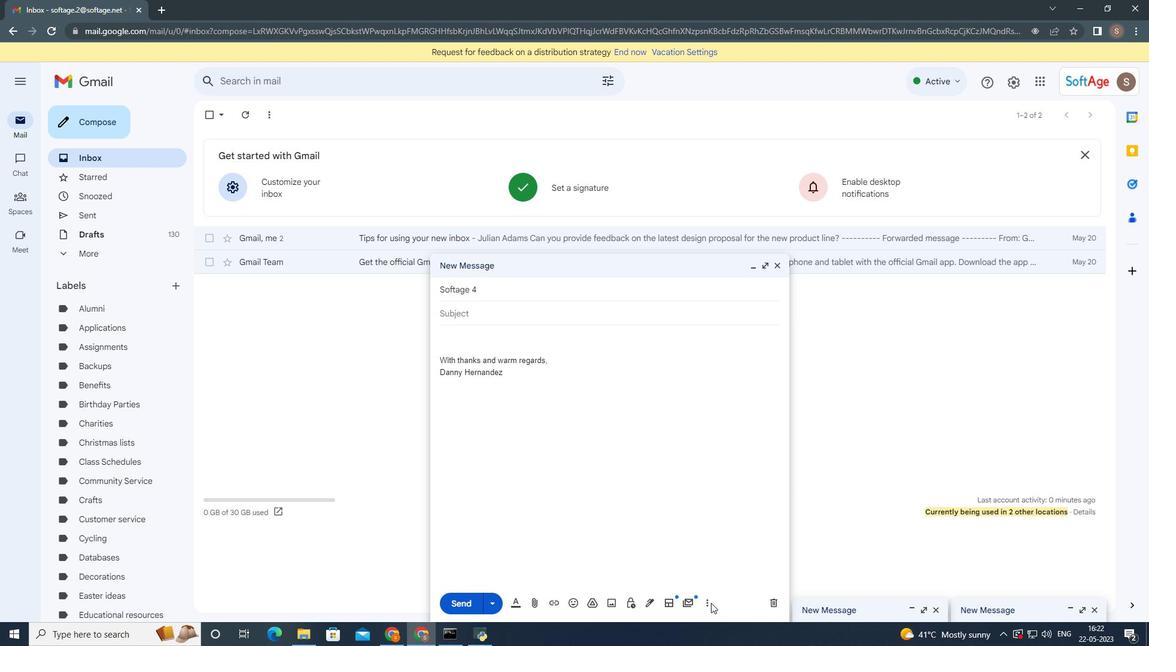 
Action: Mouse moved to (745, 489)
Screenshot: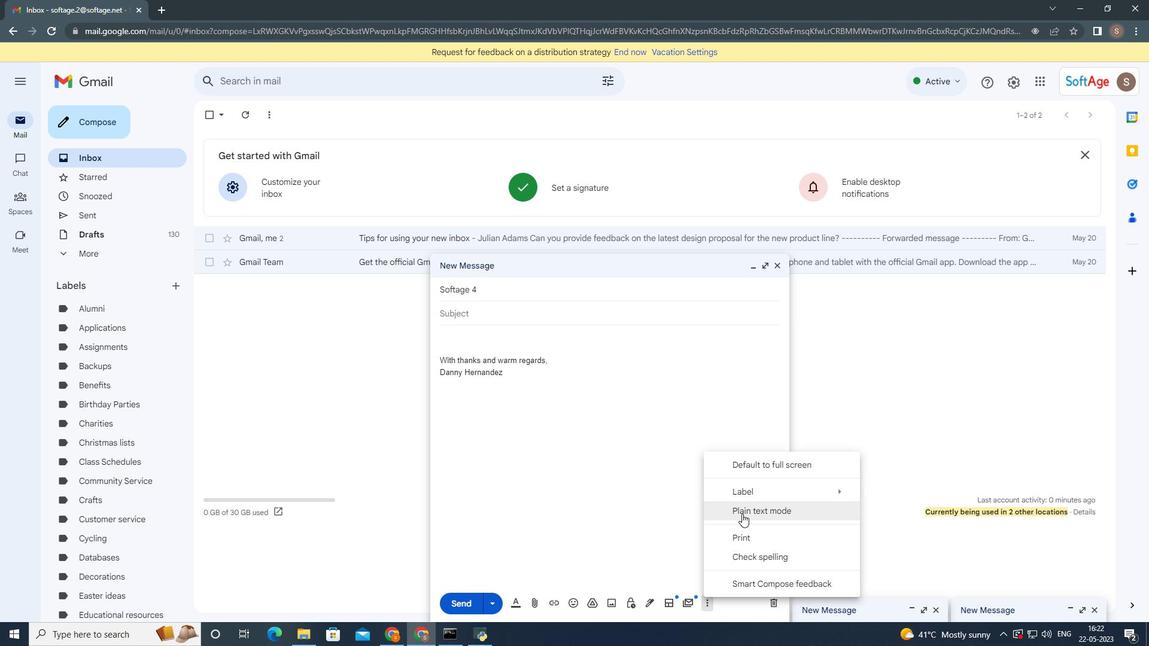 
Action: Mouse pressed left at (745, 489)
Screenshot: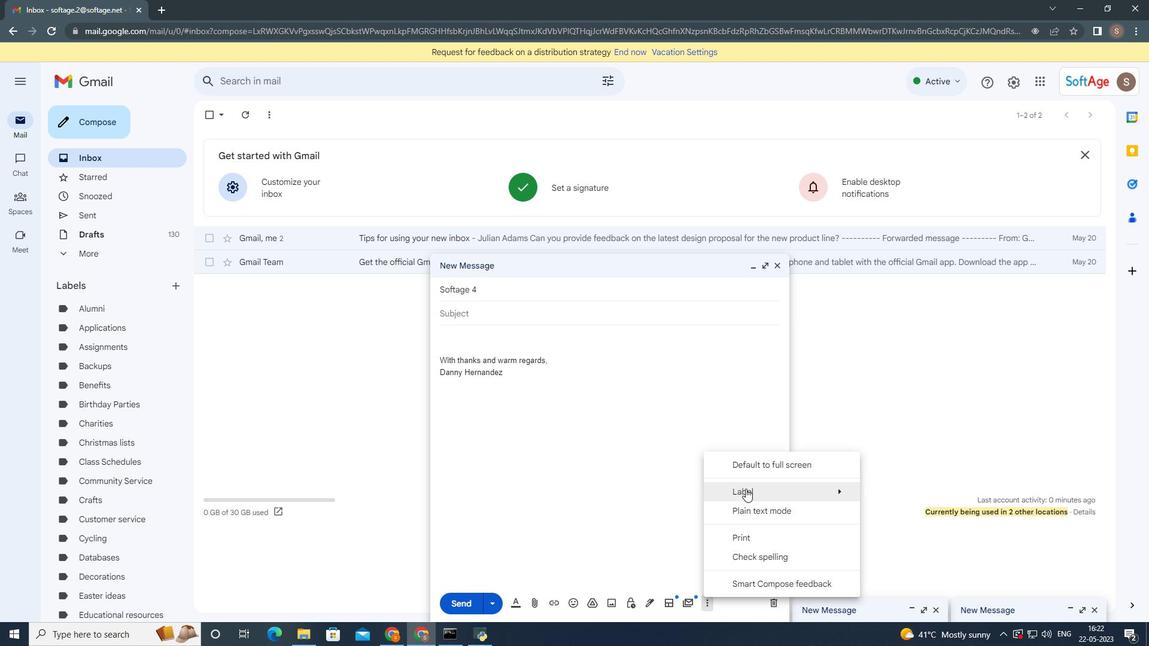 
Action: Mouse moved to (902, 377)
Screenshot: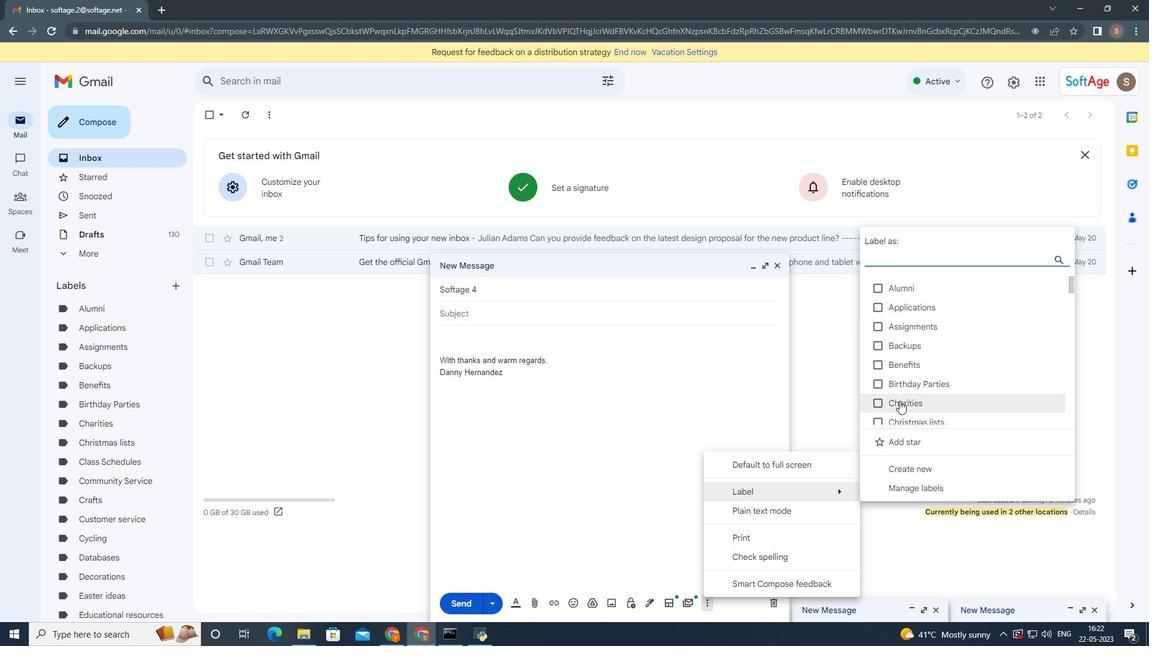 
Action: Mouse scrolled (902, 376) with delta (0, 0)
Screenshot: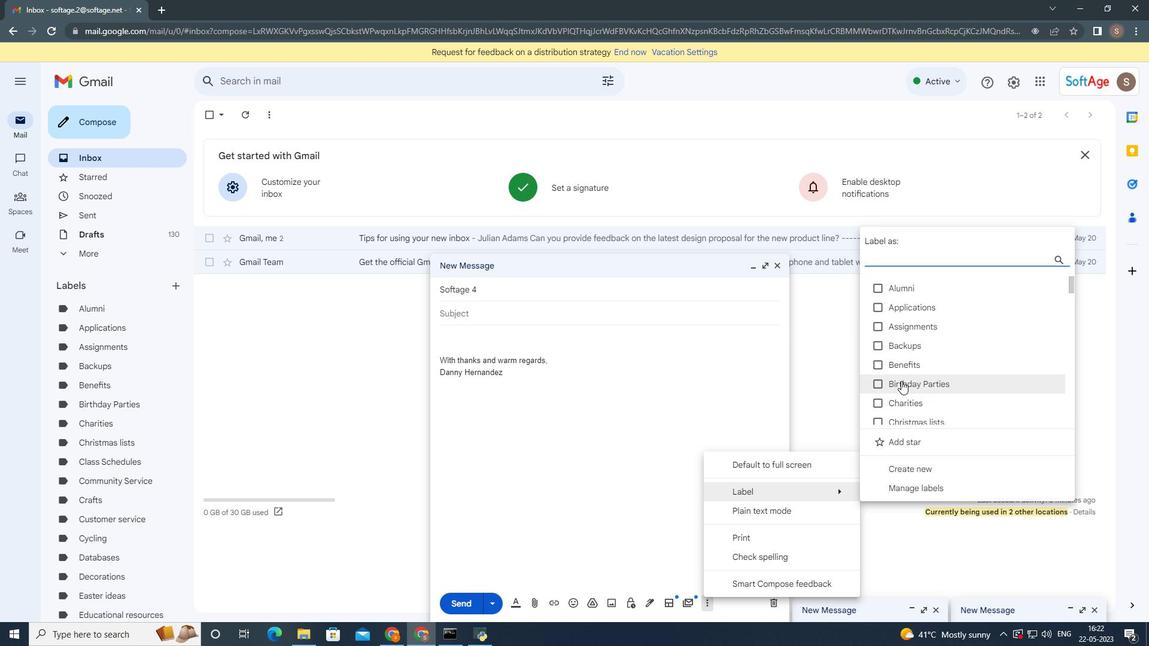 
Action: Mouse scrolled (902, 376) with delta (0, 0)
Screenshot: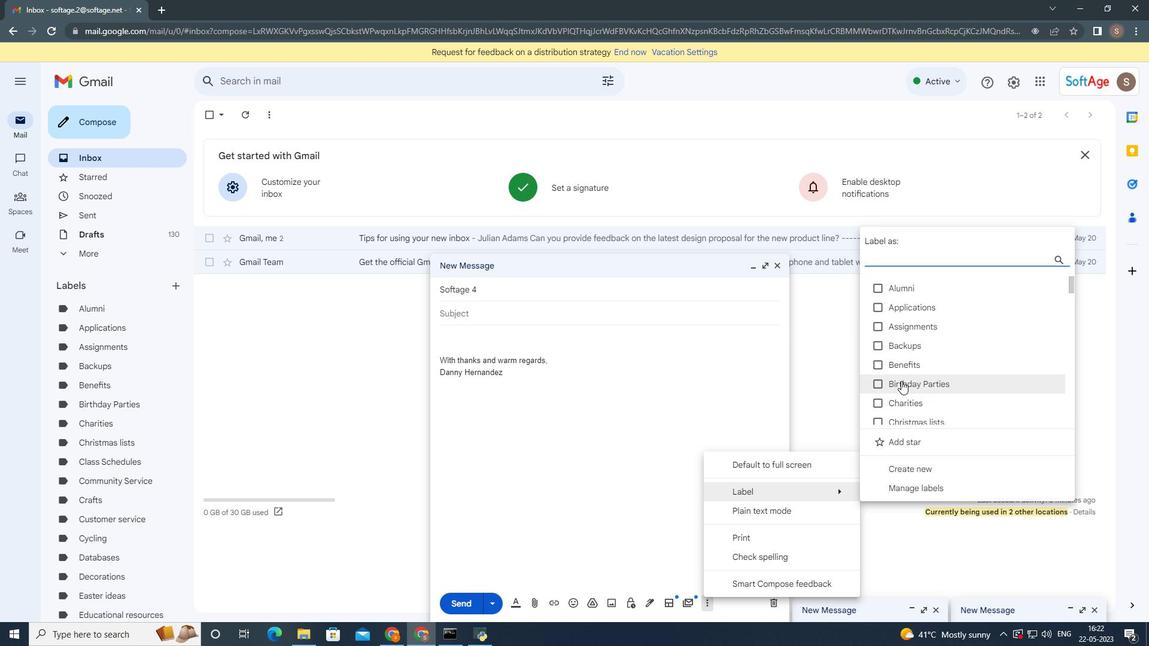 
Action: Mouse scrolled (902, 376) with delta (0, 0)
Screenshot: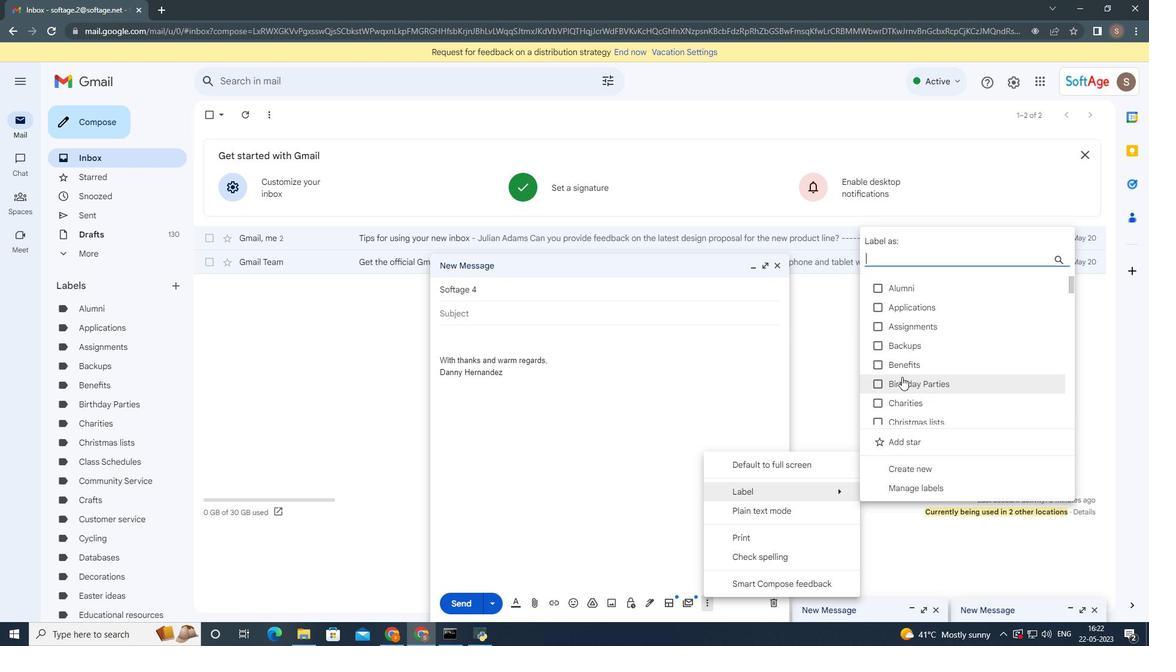 
Action: Mouse scrolled (902, 376) with delta (0, 0)
Screenshot: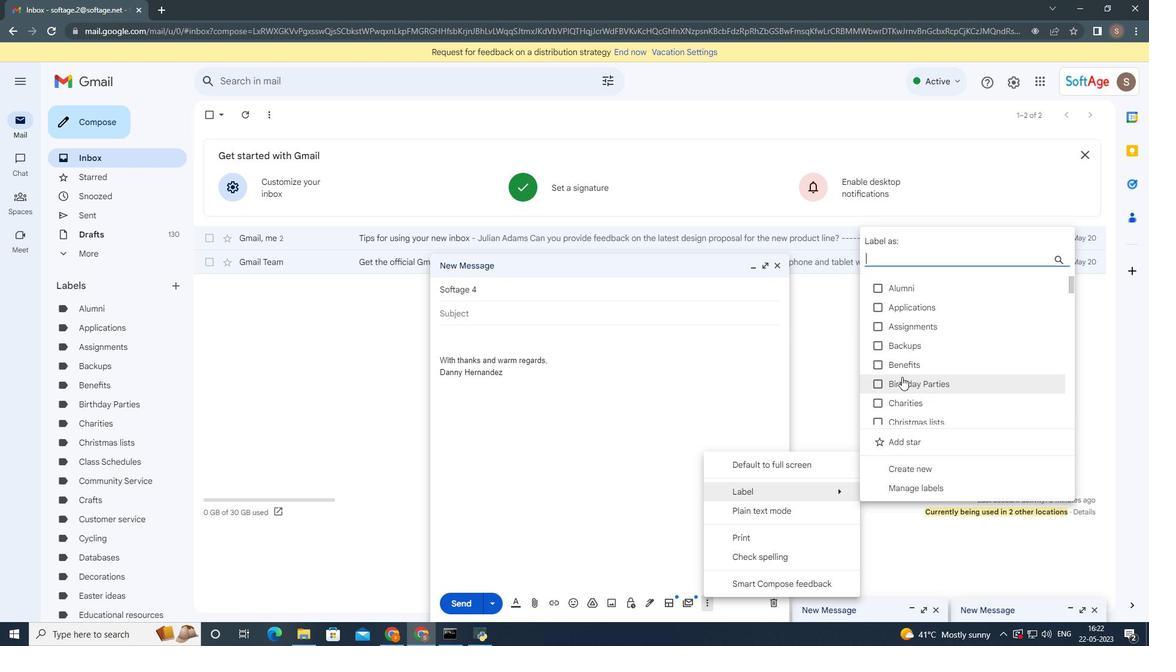 
Action: Mouse moved to (901, 377)
Screenshot: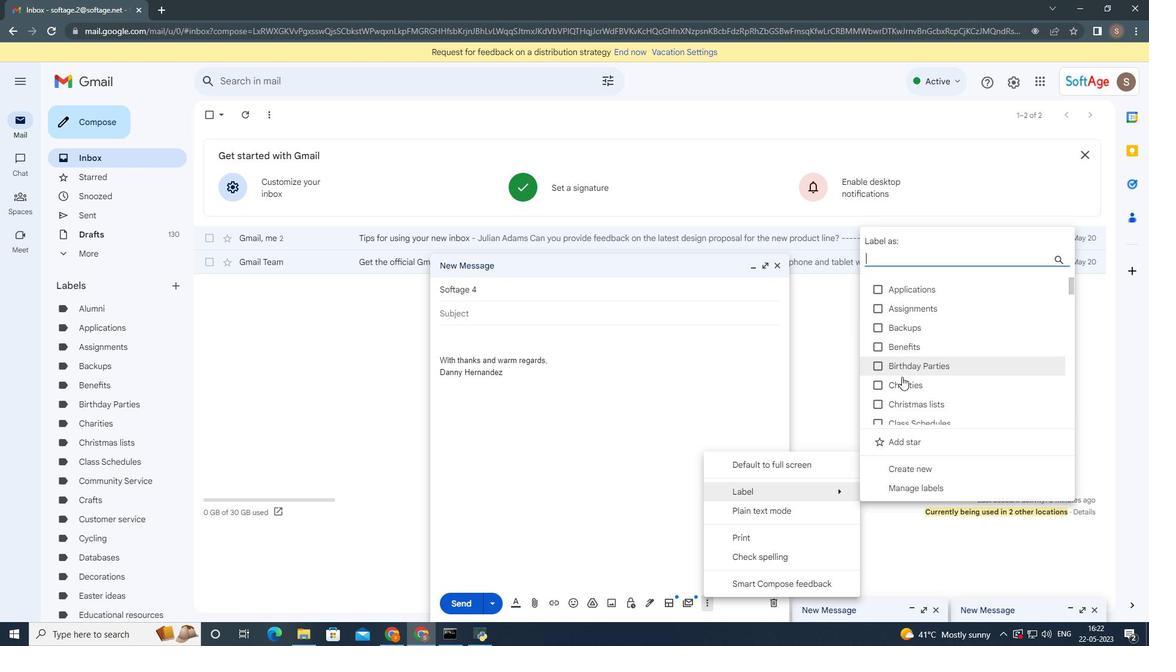 
Action: Mouse scrolled (901, 376) with delta (0, 0)
Screenshot: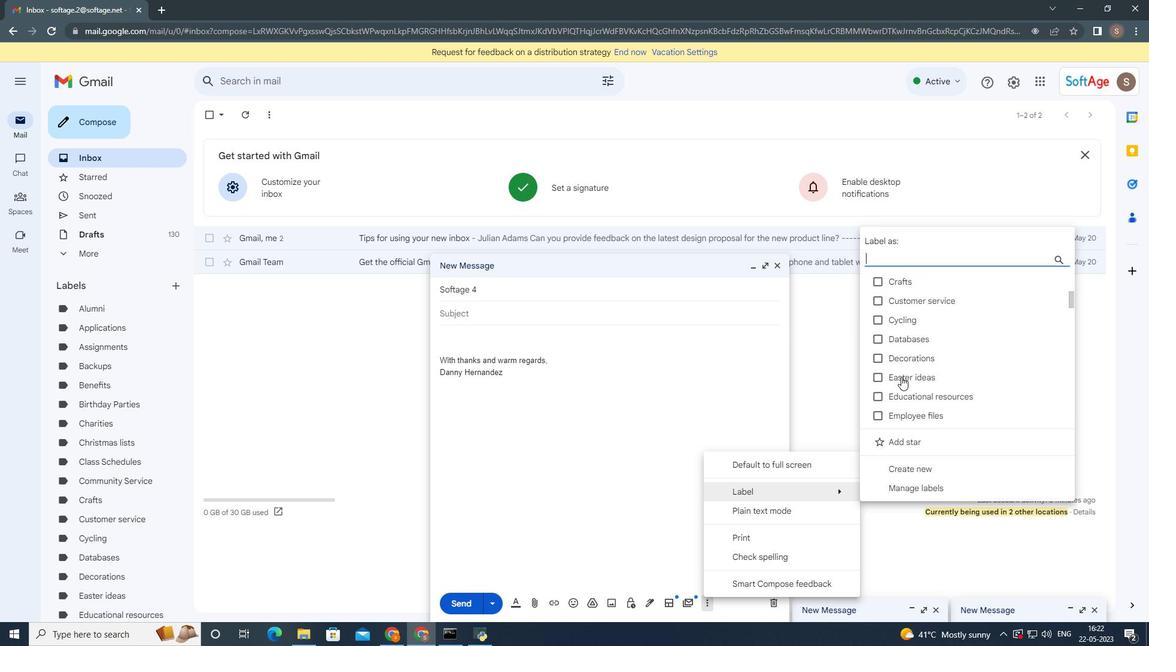 
Action: Mouse scrolled (901, 376) with delta (0, 0)
Screenshot: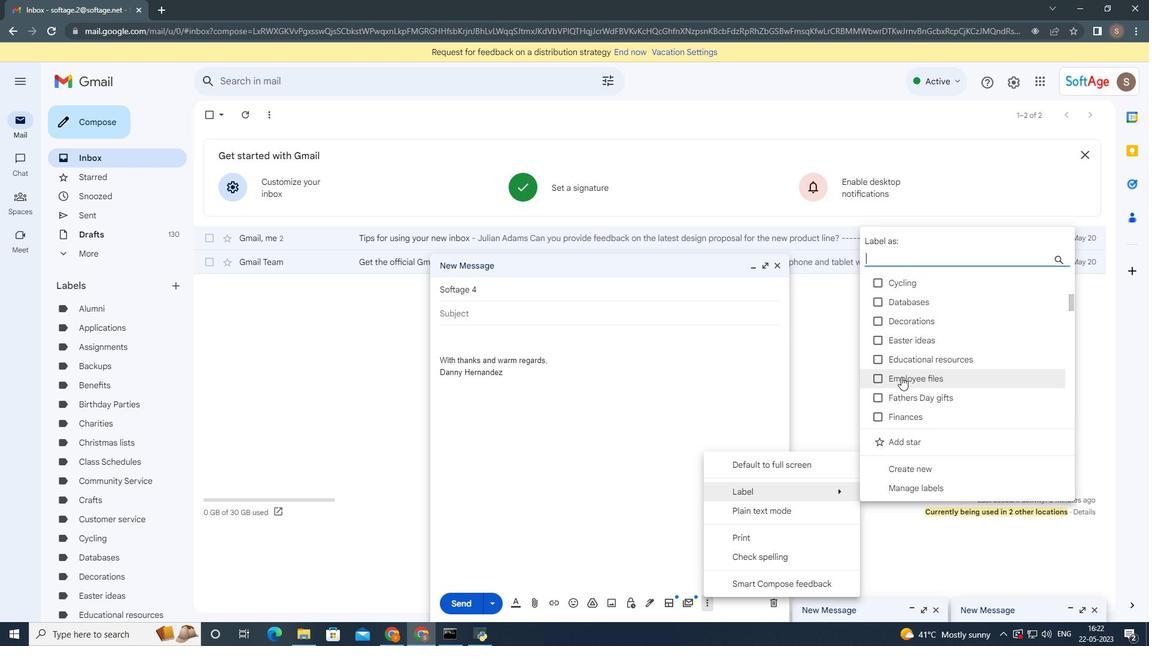
Action: Mouse scrolled (901, 376) with delta (0, 0)
Screenshot: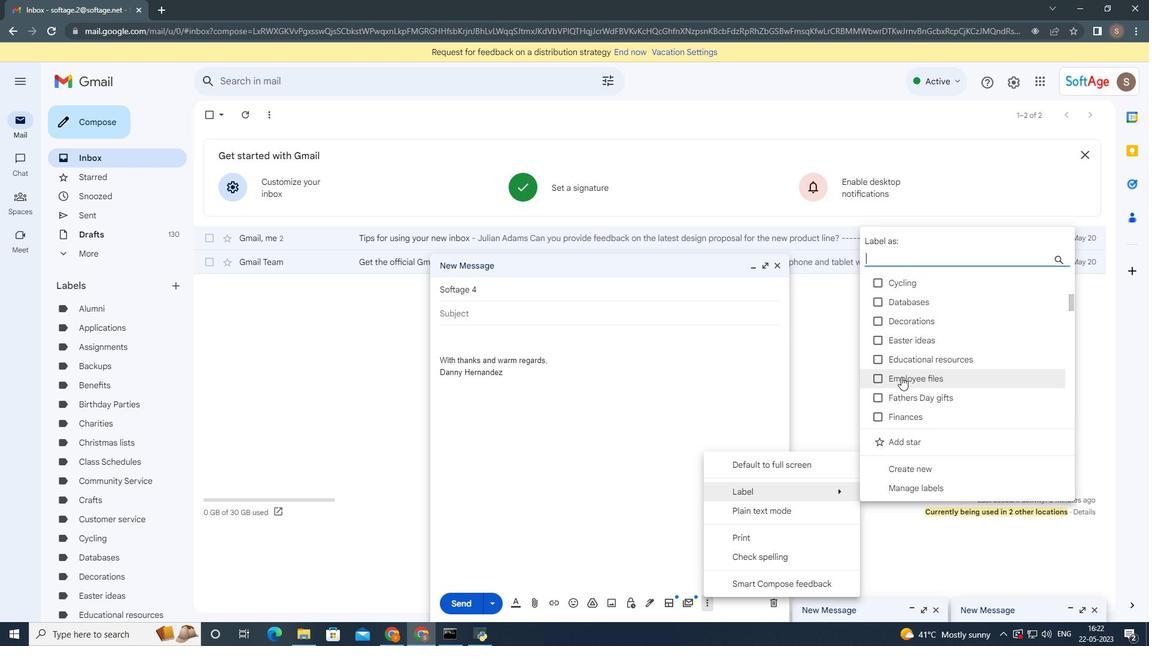 
Action: Mouse moved to (901, 377)
Screenshot: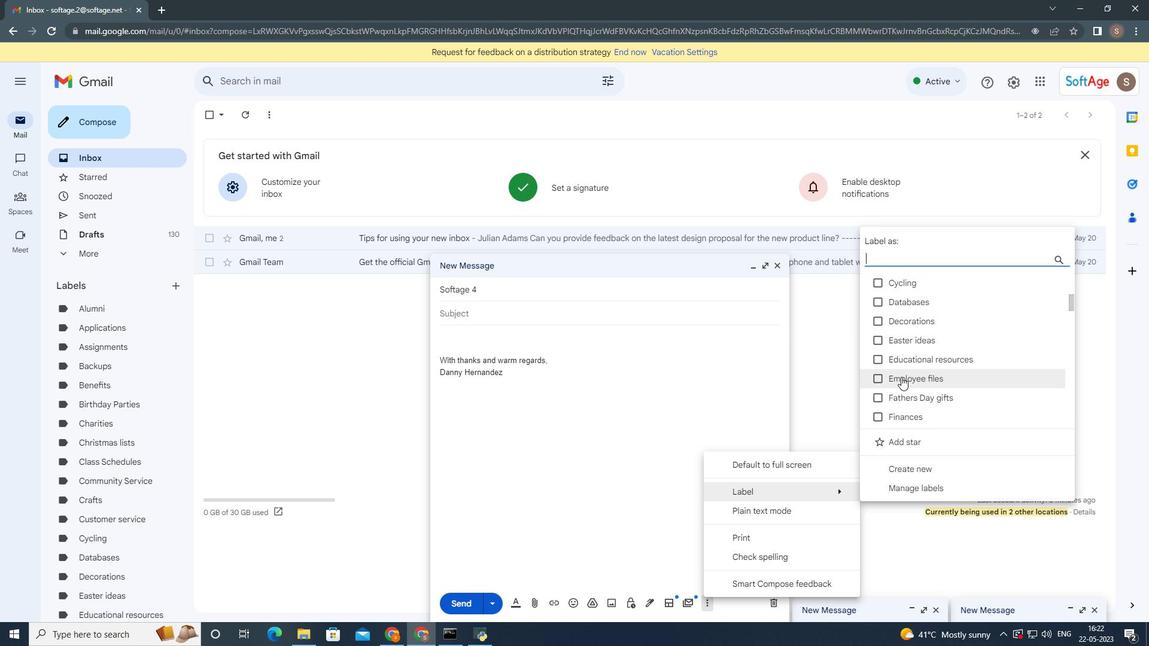 
Action: Mouse scrolled (901, 376) with delta (0, 0)
Screenshot: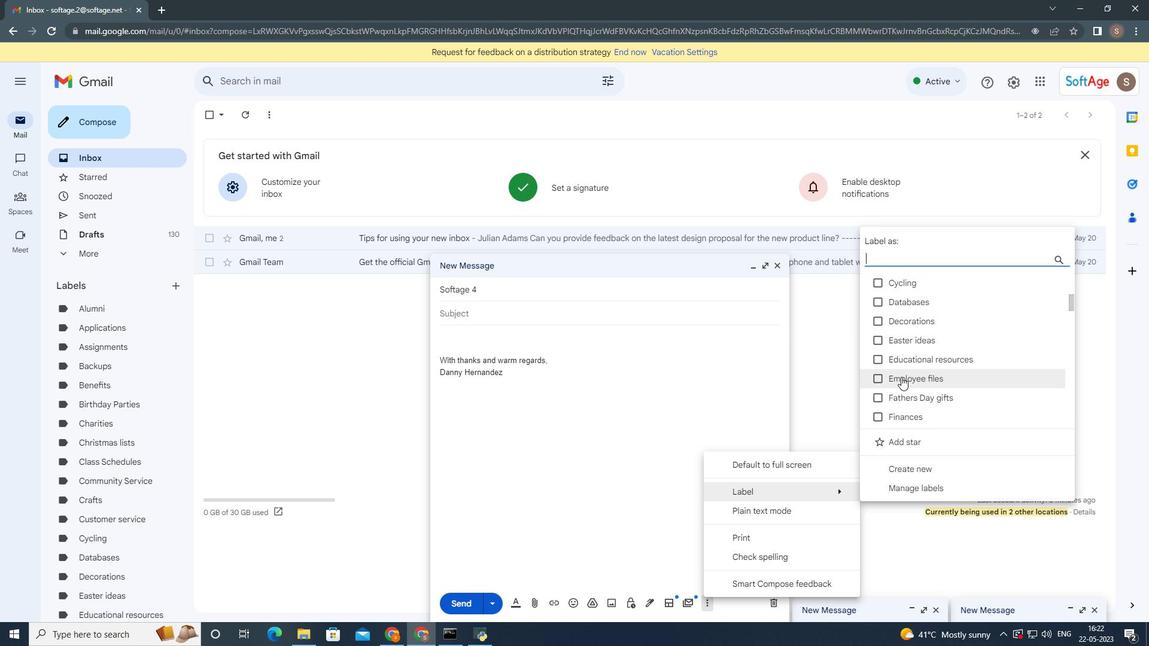 
Action: Mouse moved to (900, 377)
Screenshot: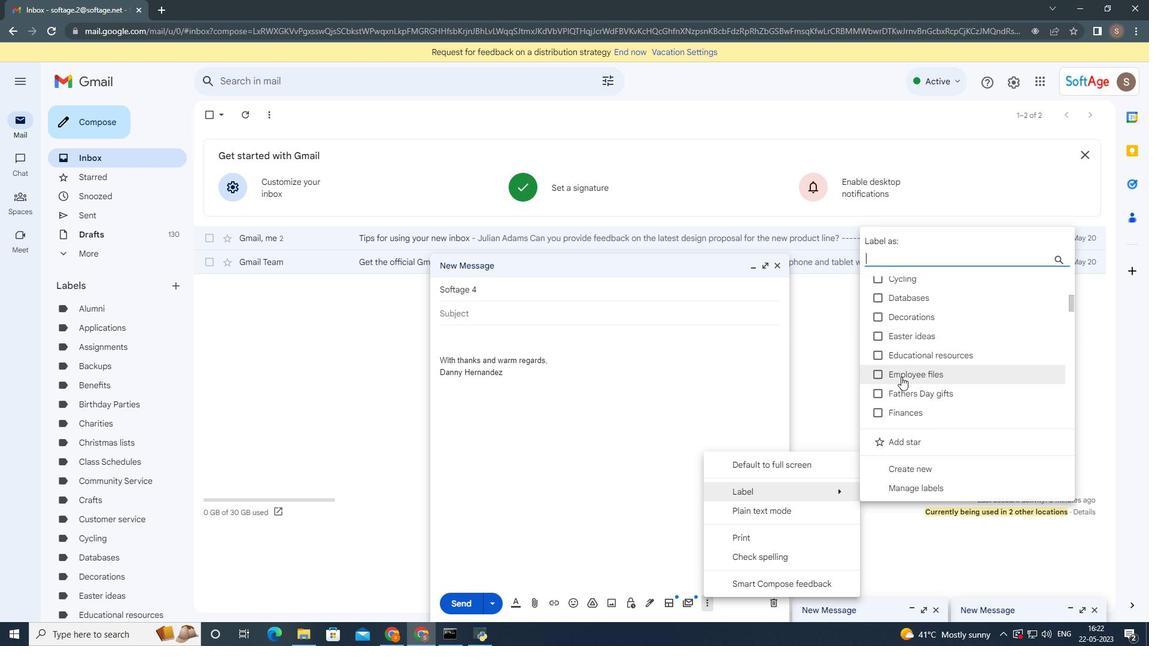 
Action: Mouse scrolled (900, 377) with delta (0, 0)
Screenshot: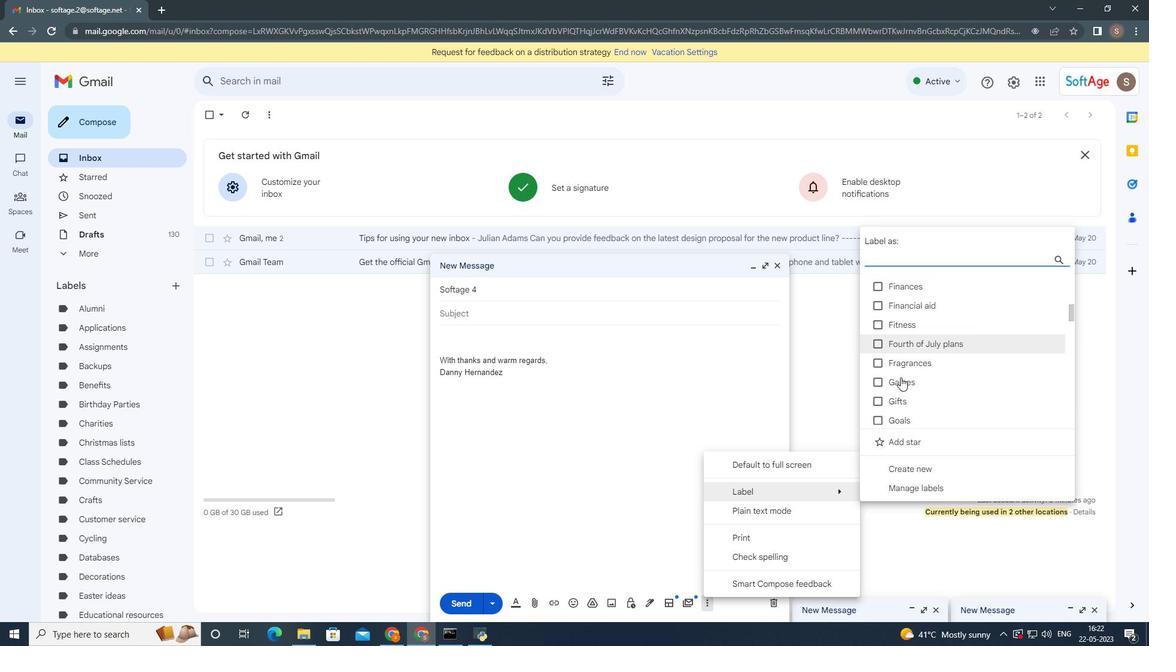 
Action: Mouse scrolled (900, 377) with delta (0, 0)
Screenshot: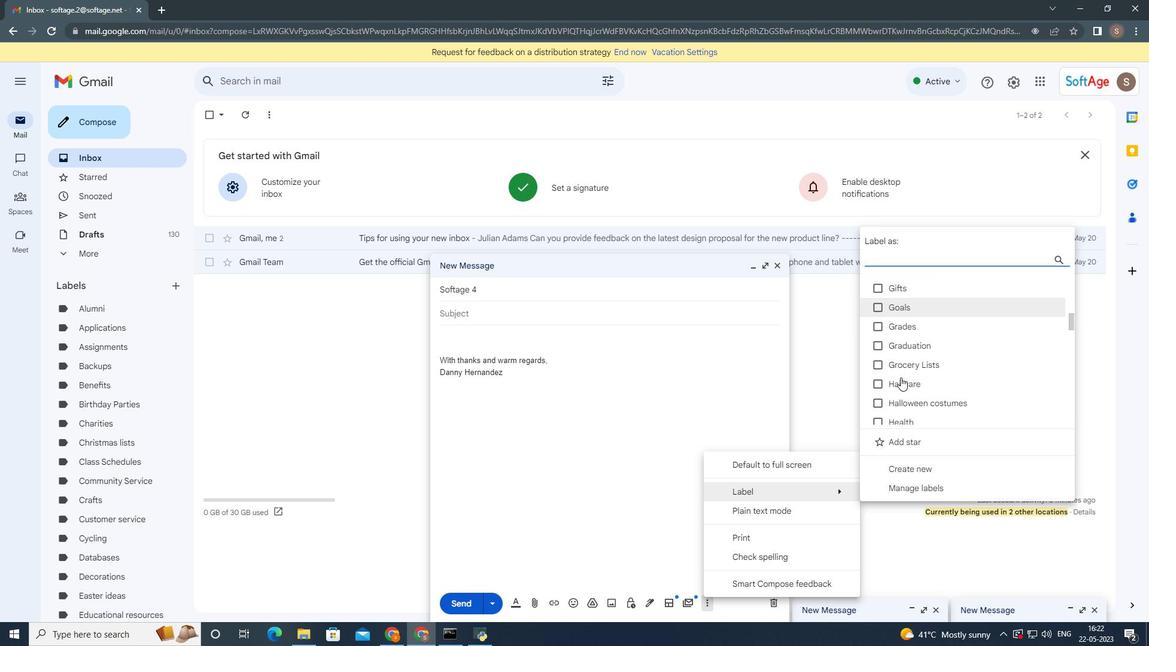 
Action: Mouse scrolled (900, 377) with delta (0, 0)
Screenshot: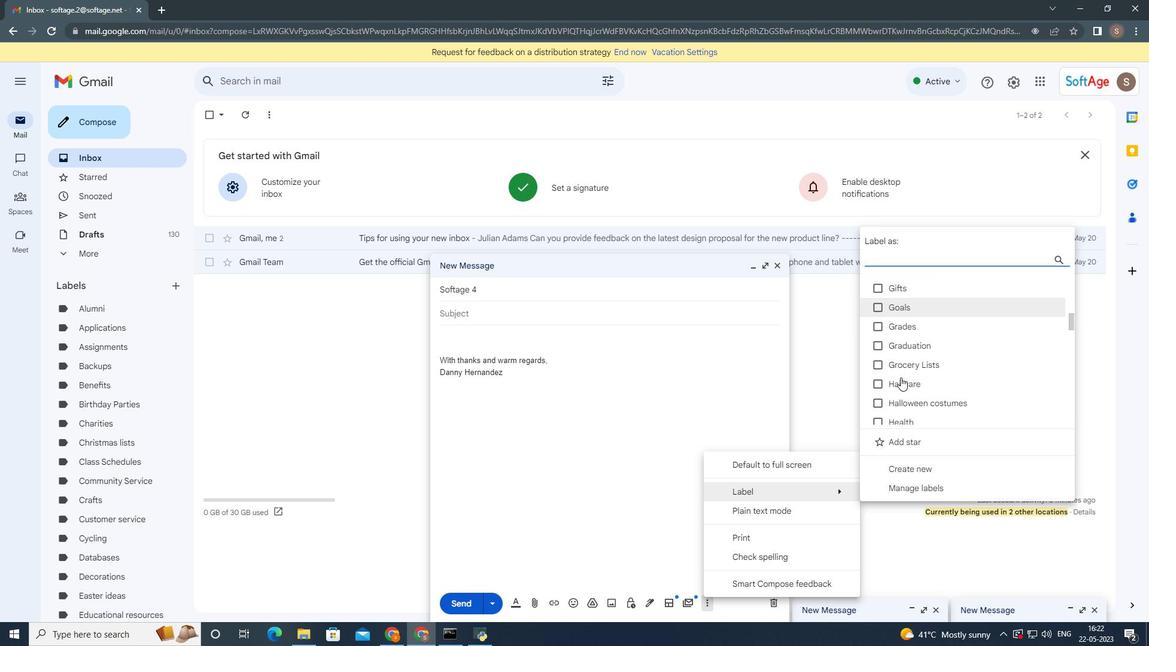 
Action: Mouse moved to (900, 378)
Screenshot: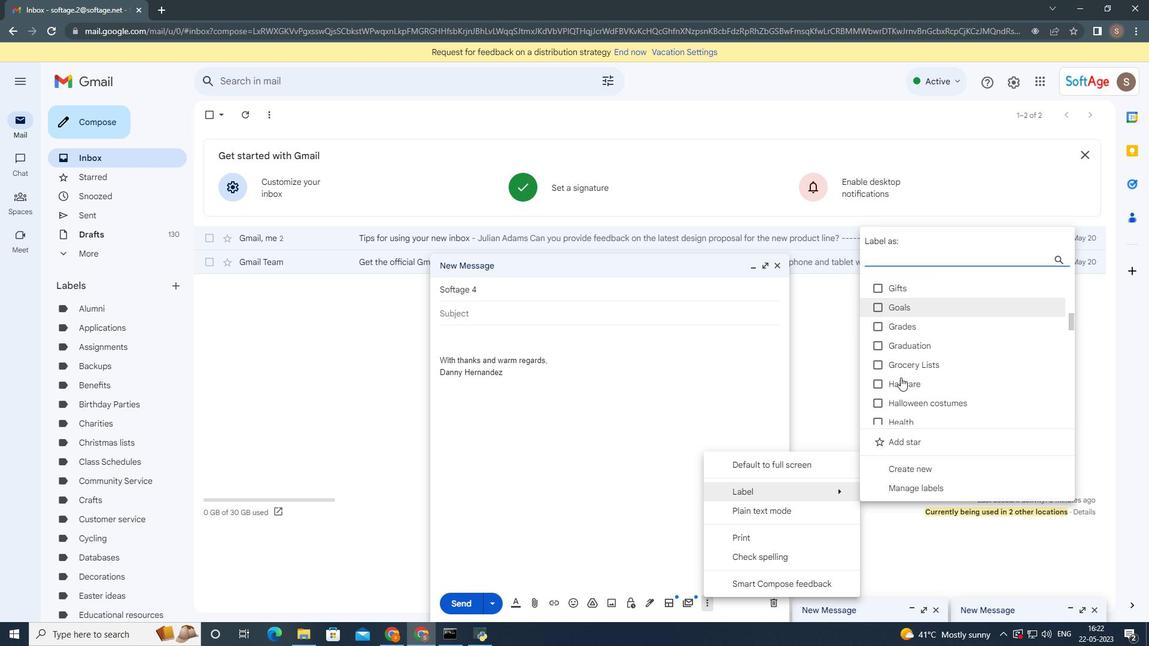 
Action: Mouse scrolled (900, 377) with delta (0, 0)
Screenshot: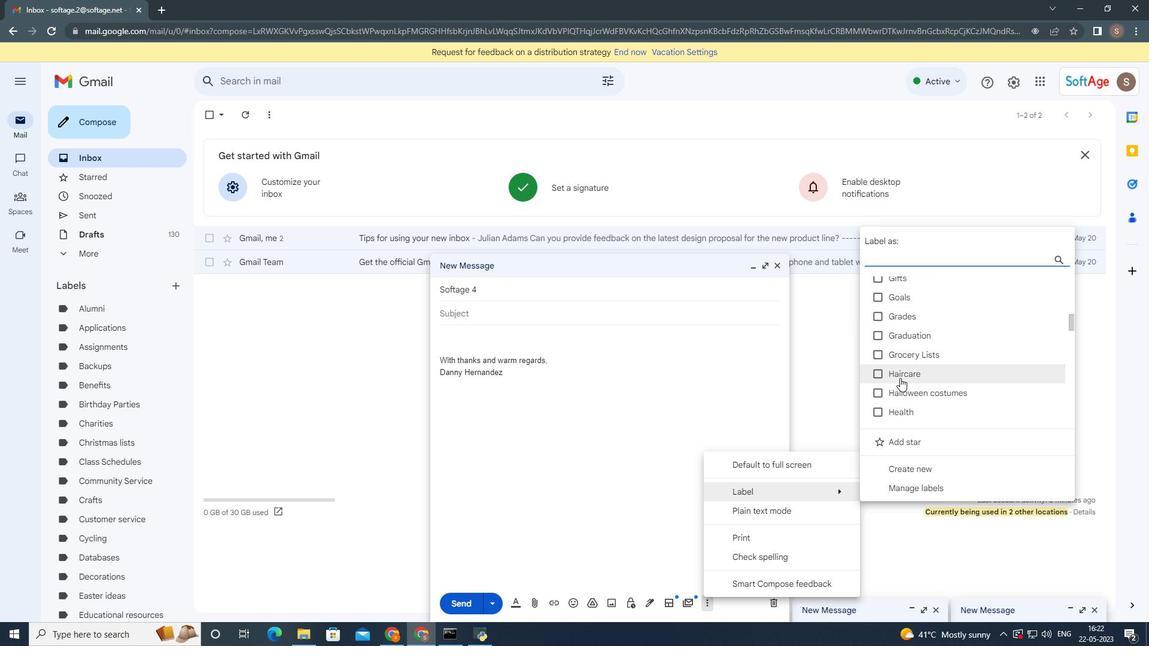 
Action: Mouse scrolled (900, 377) with delta (0, 0)
Screenshot: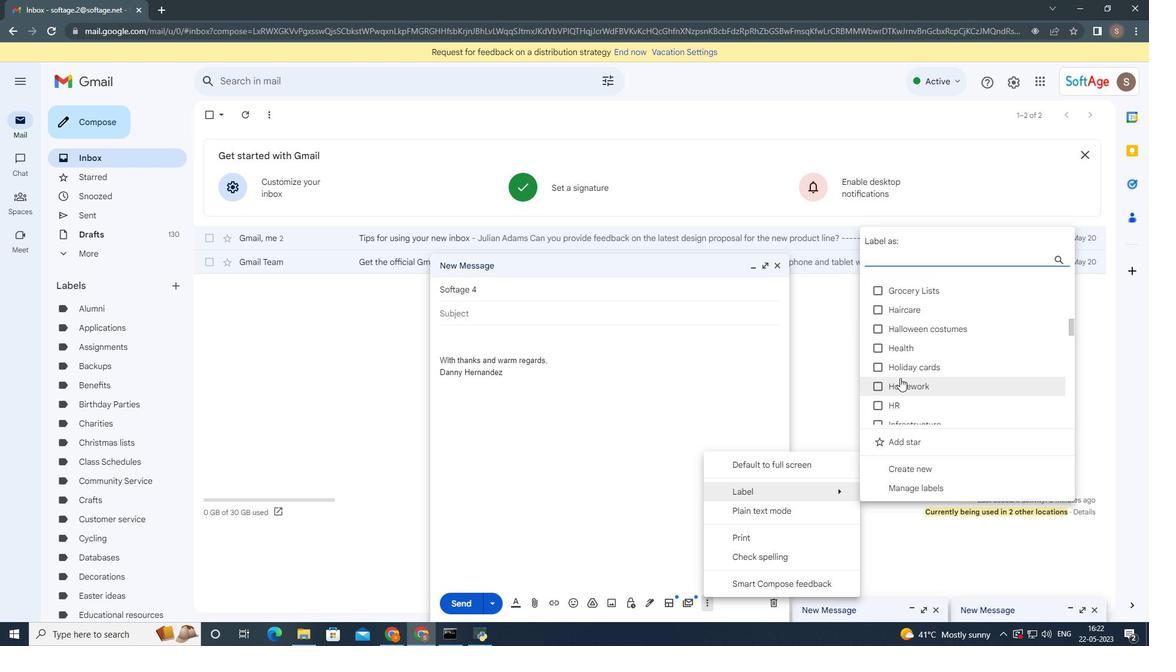 
Action: Mouse scrolled (900, 377) with delta (0, 0)
Screenshot: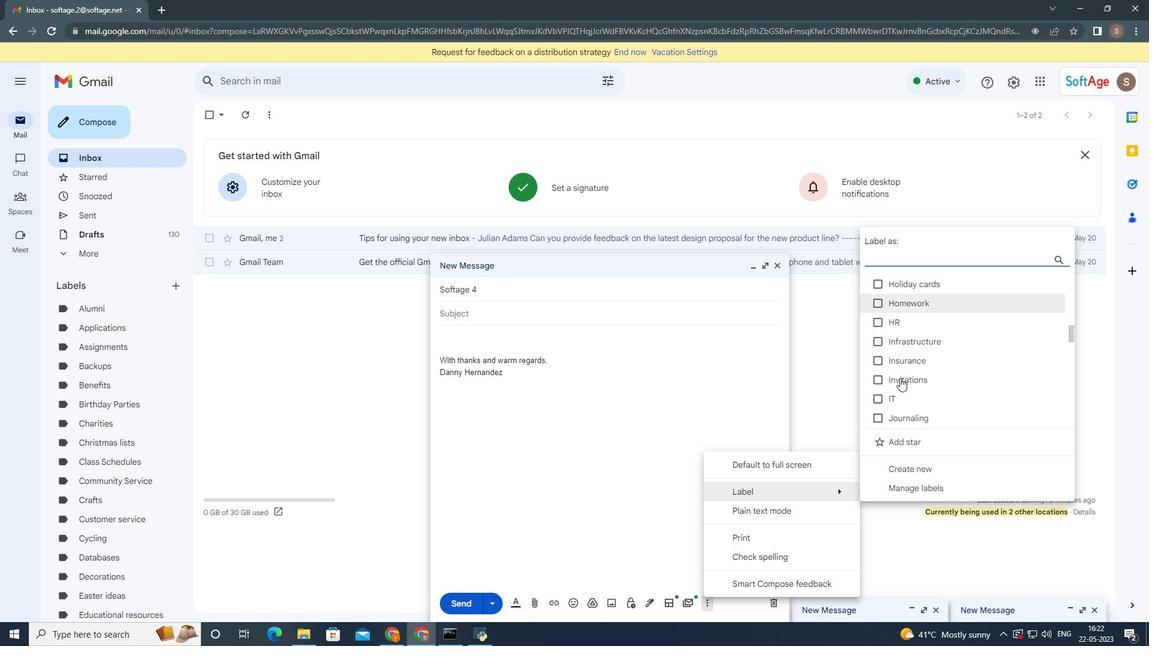 
Action: Mouse scrolled (900, 377) with delta (0, 0)
Screenshot: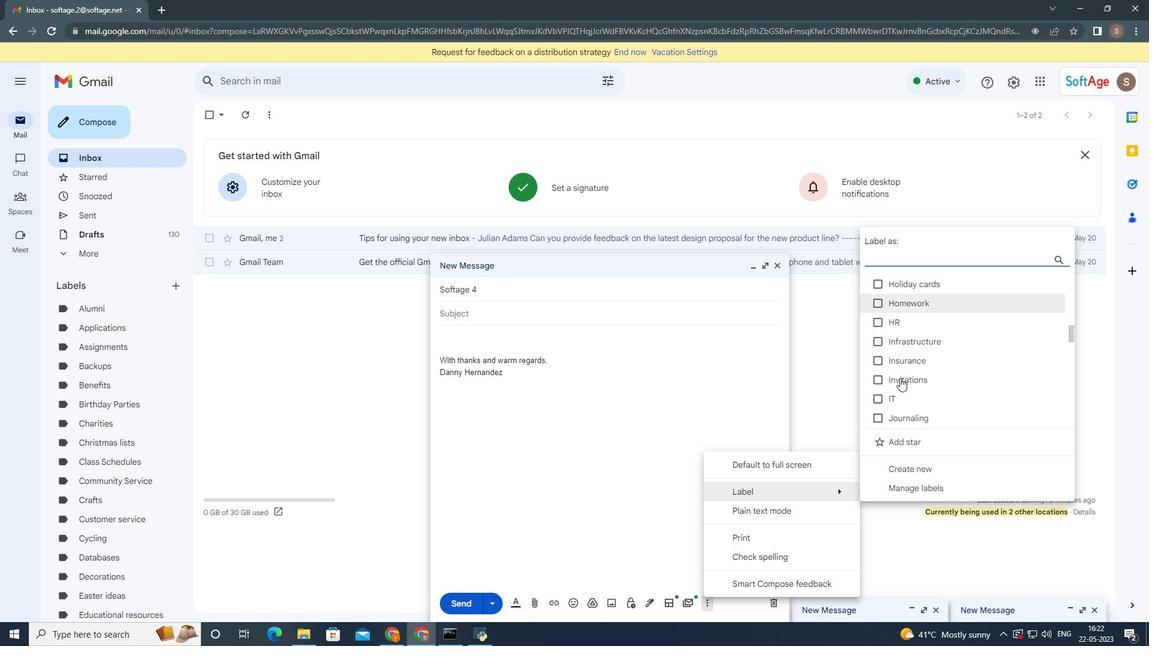 
Action: Mouse scrolled (900, 377) with delta (0, 0)
Screenshot: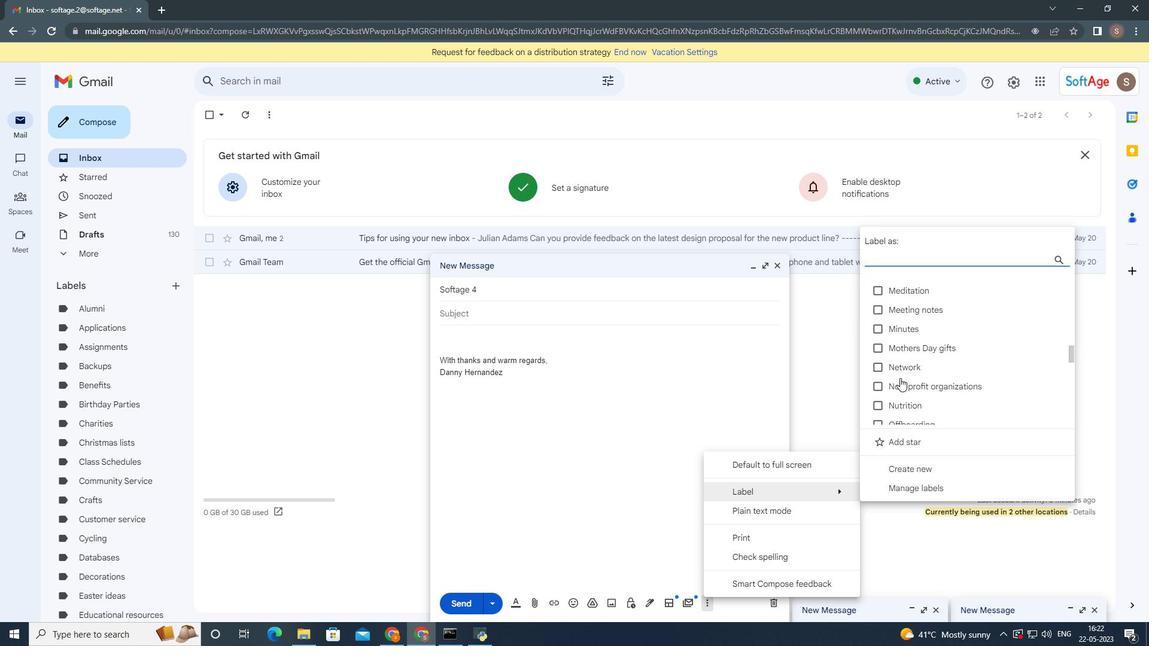 
Action: Mouse moved to (900, 378)
Screenshot: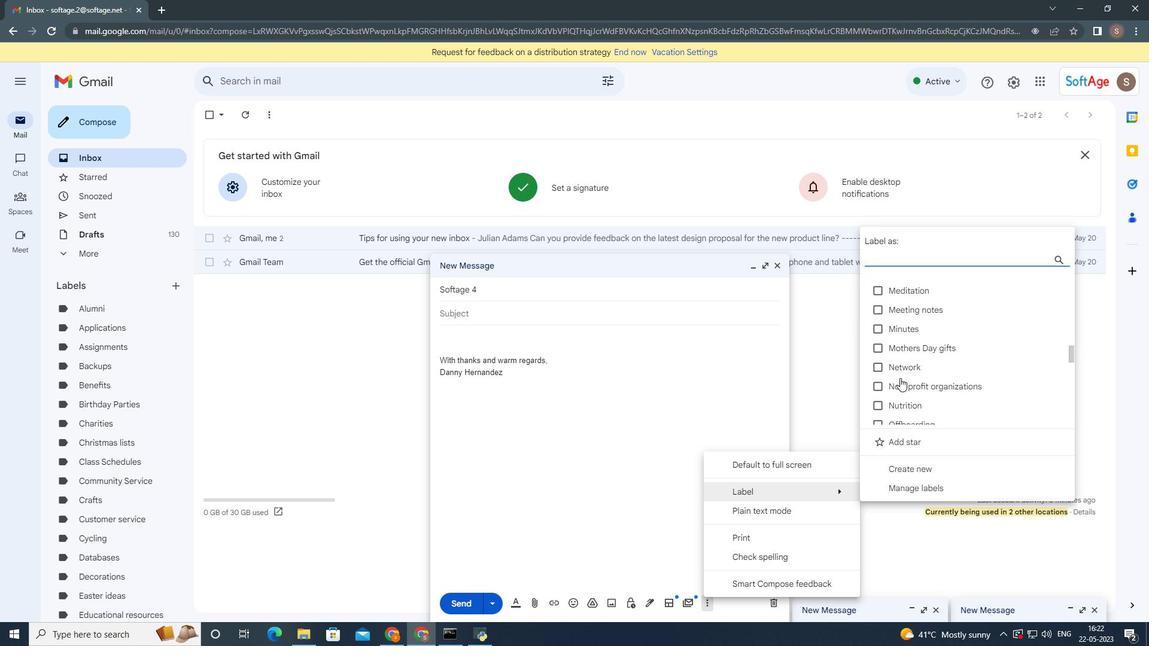 
Action: Mouse scrolled (900, 378) with delta (0, 0)
Screenshot: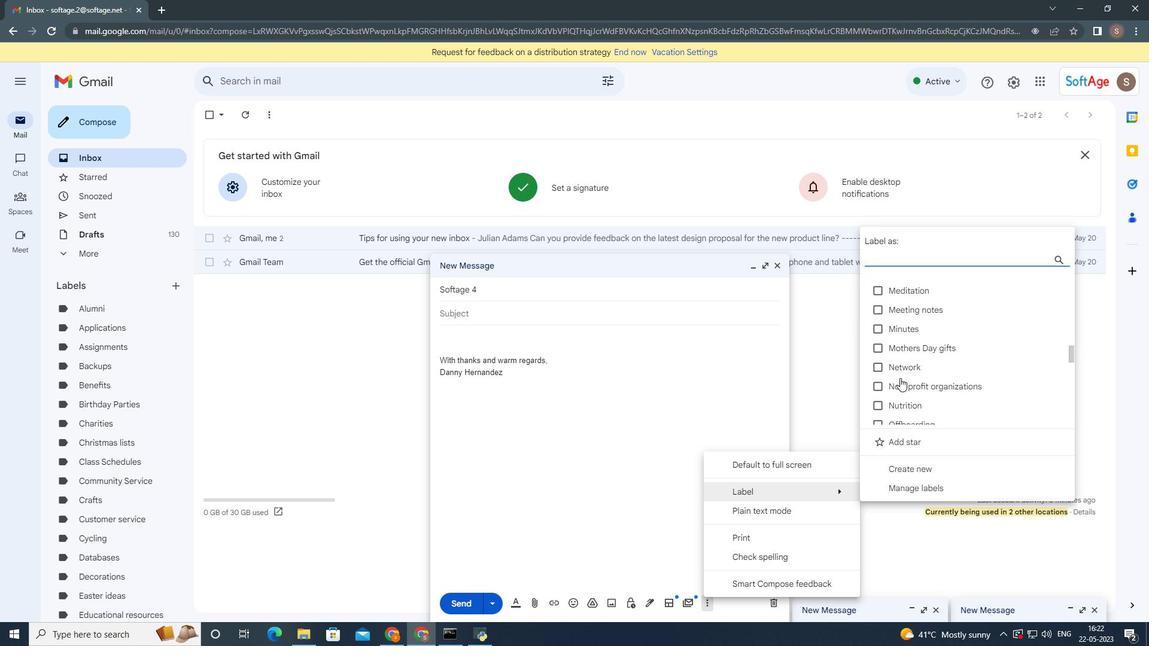 
Action: Mouse moved to (900, 378)
Screenshot: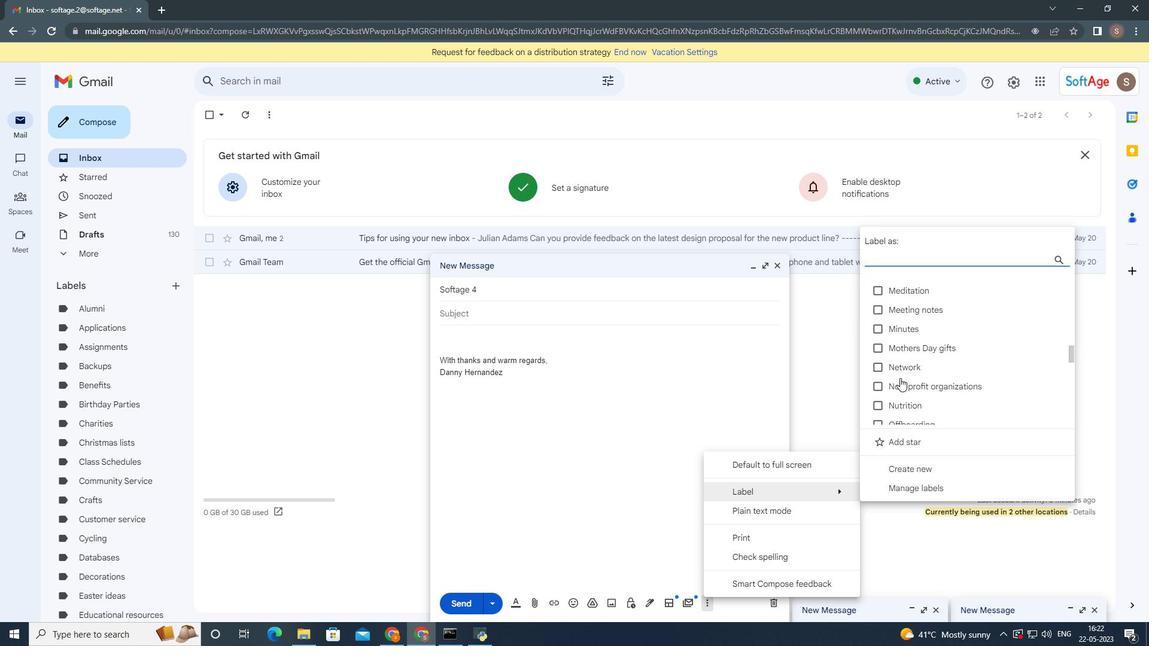 
Action: Mouse scrolled (900, 378) with delta (0, 0)
Screenshot: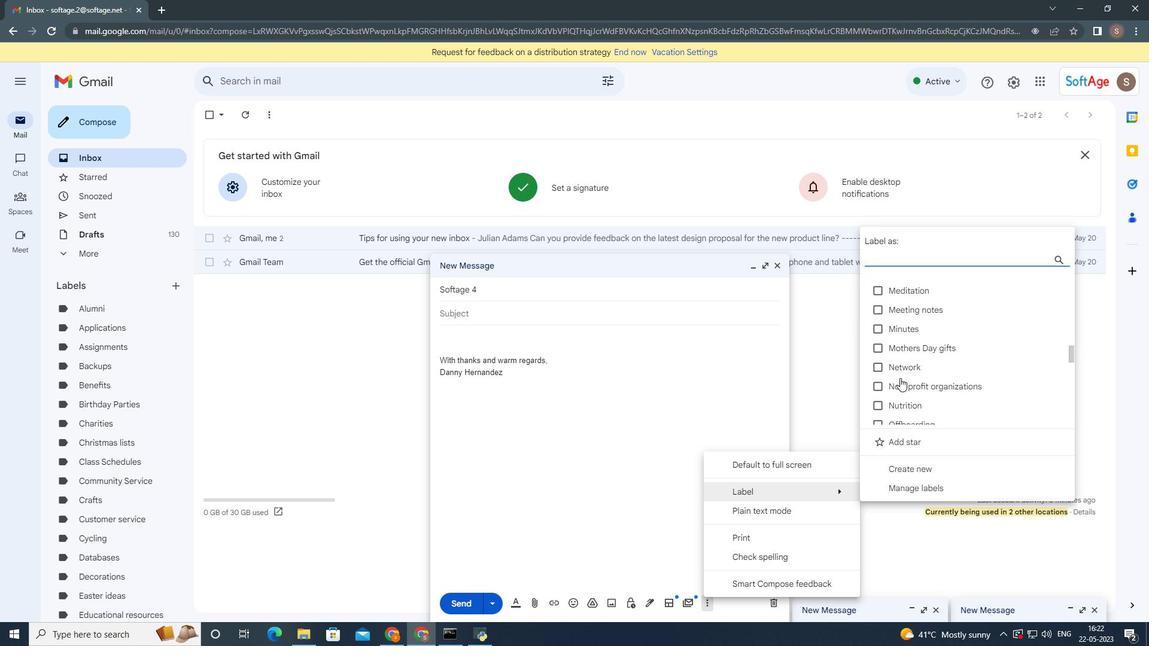 
Action: Mouse moved to (900, 379)
Screenshot: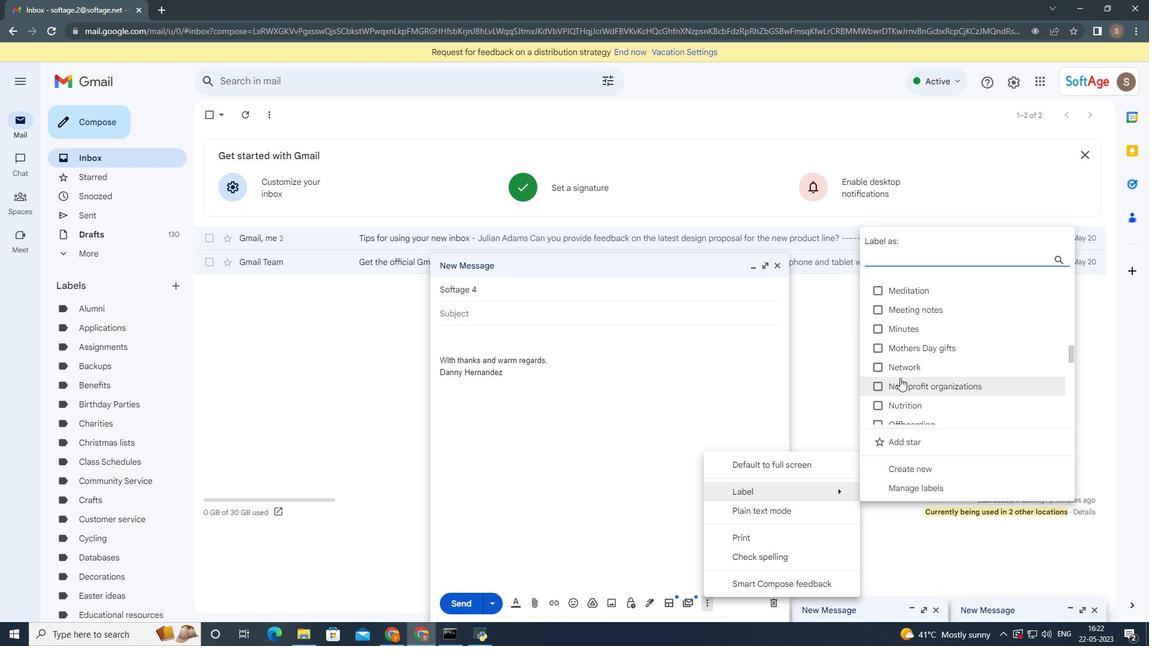 
Action: Mouse scrolled (900, 378) with delta (0, 0)
Screenshot: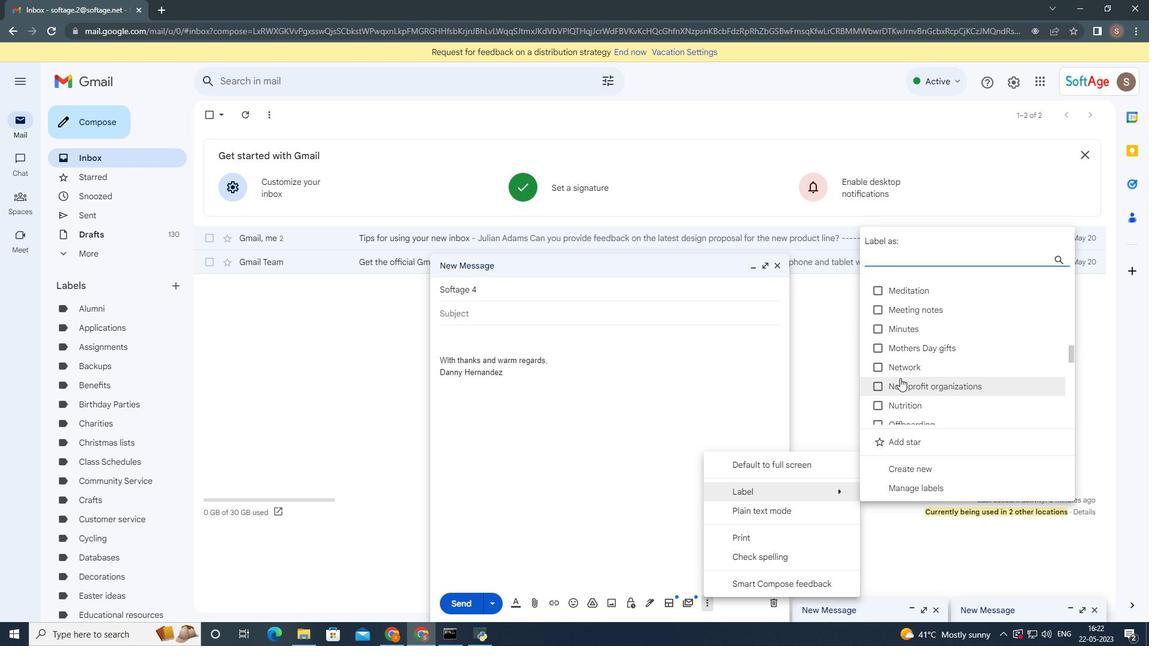 
Action: Mouse scrolled (900, 378) with delta (0, 0)
Screenshot: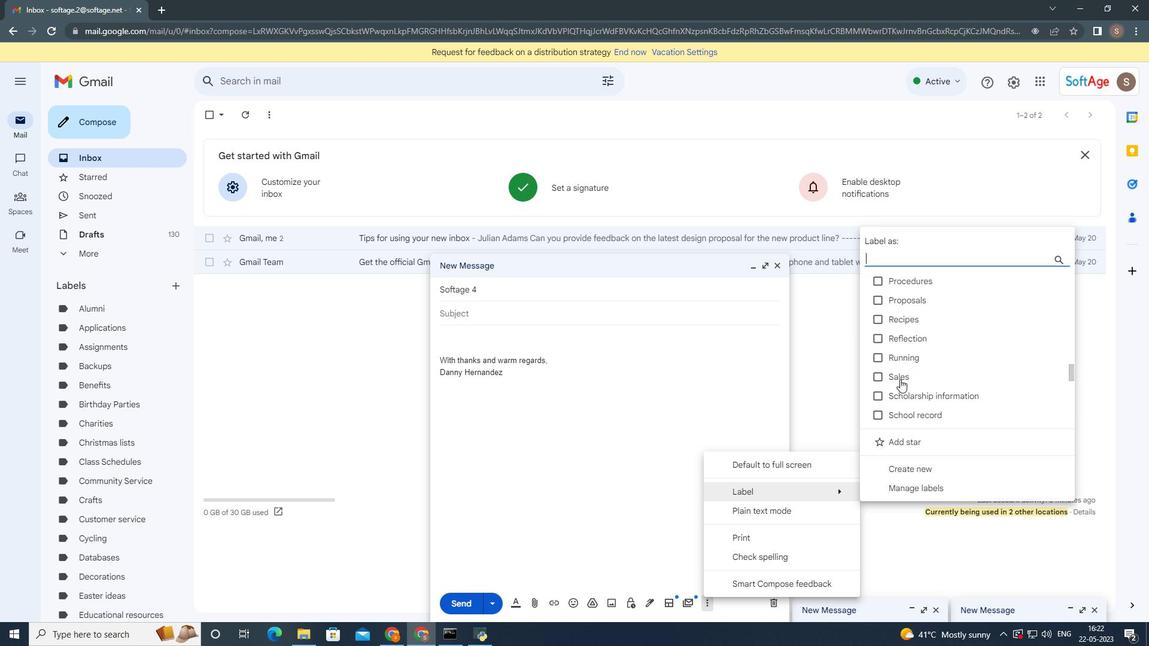
Action: Mouse moved to (900, 380)
Screenshot: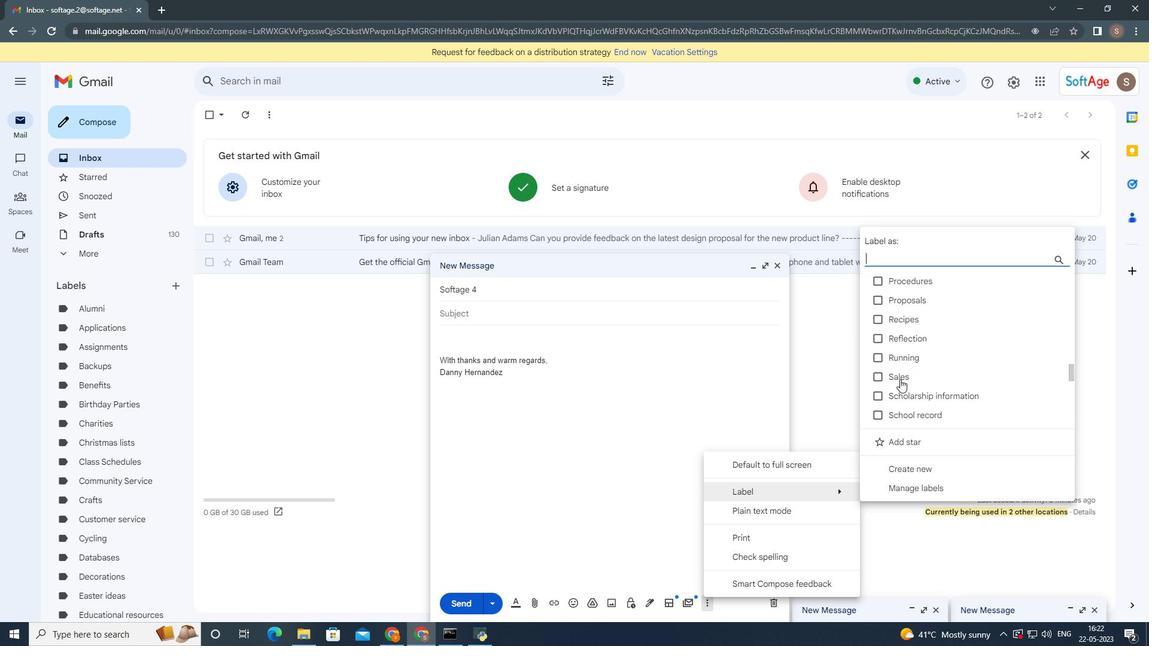 
Action: Mouse scrolled (900, 379) with delta (0, 0)
Screenshot: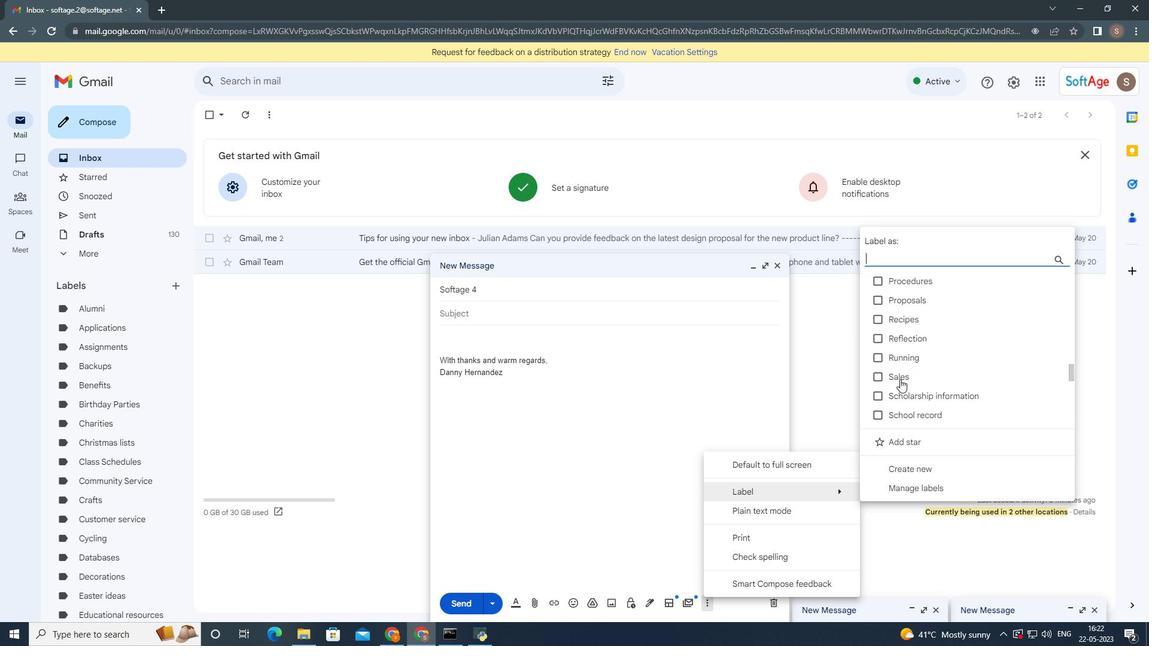 
Action: Mouse moved to (900, 380)
Screenshot: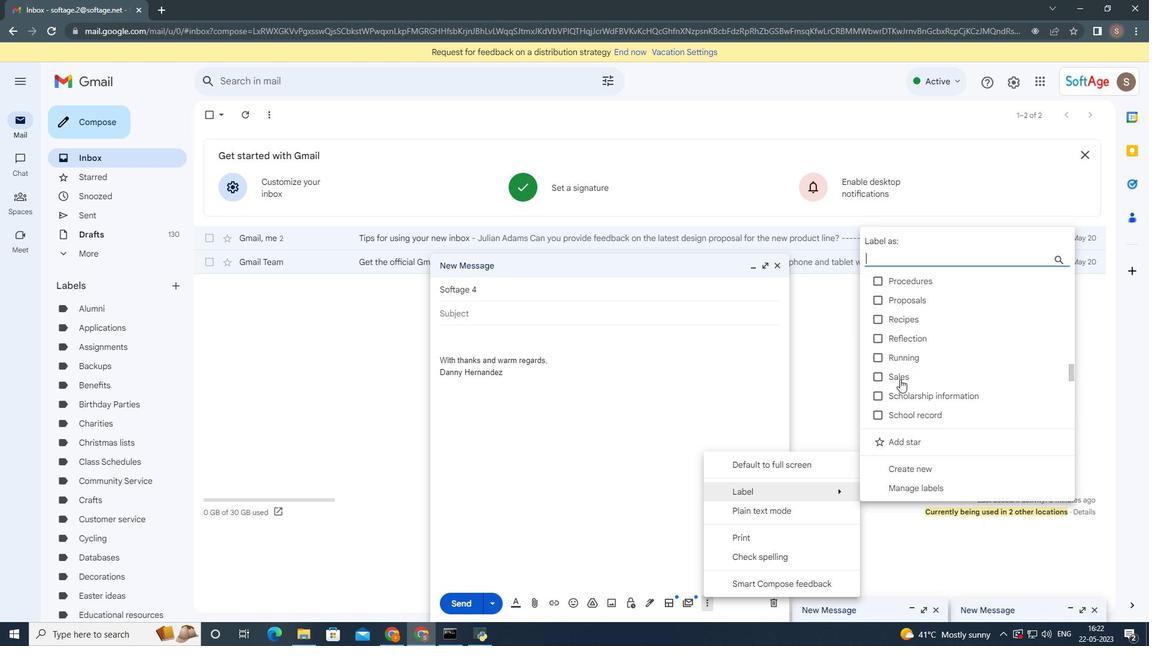
Action: Mouse scrolled (900, 380) with delta (0, 0)
Screenshot: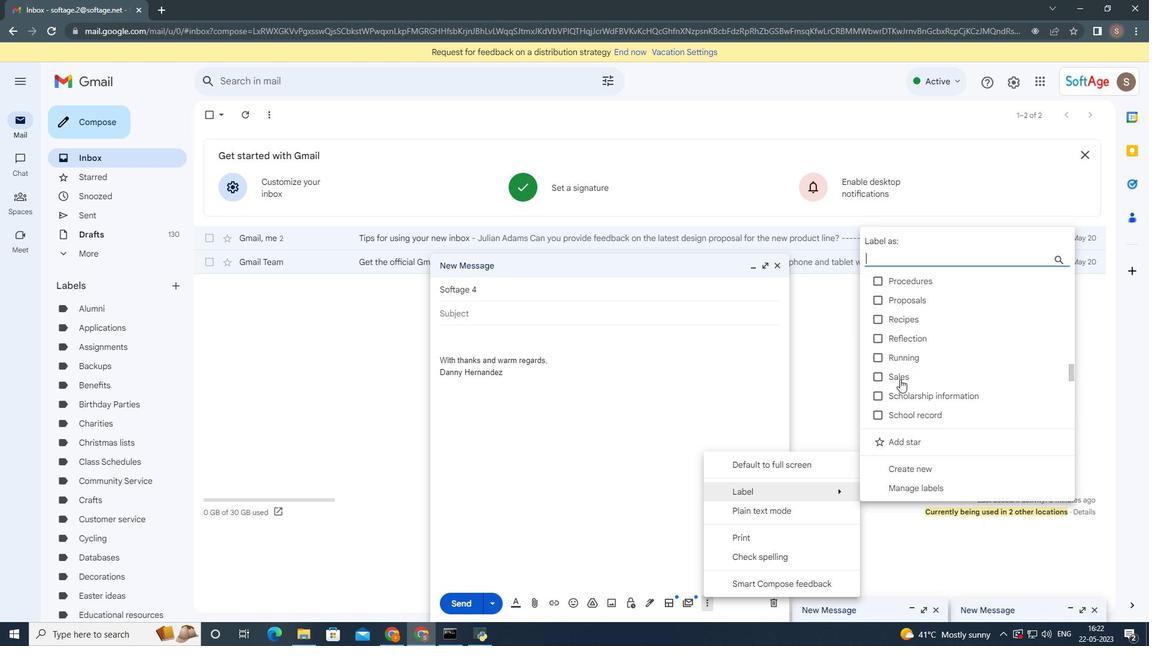 
Action: Mouse moved to (899, 381)
Screenshot: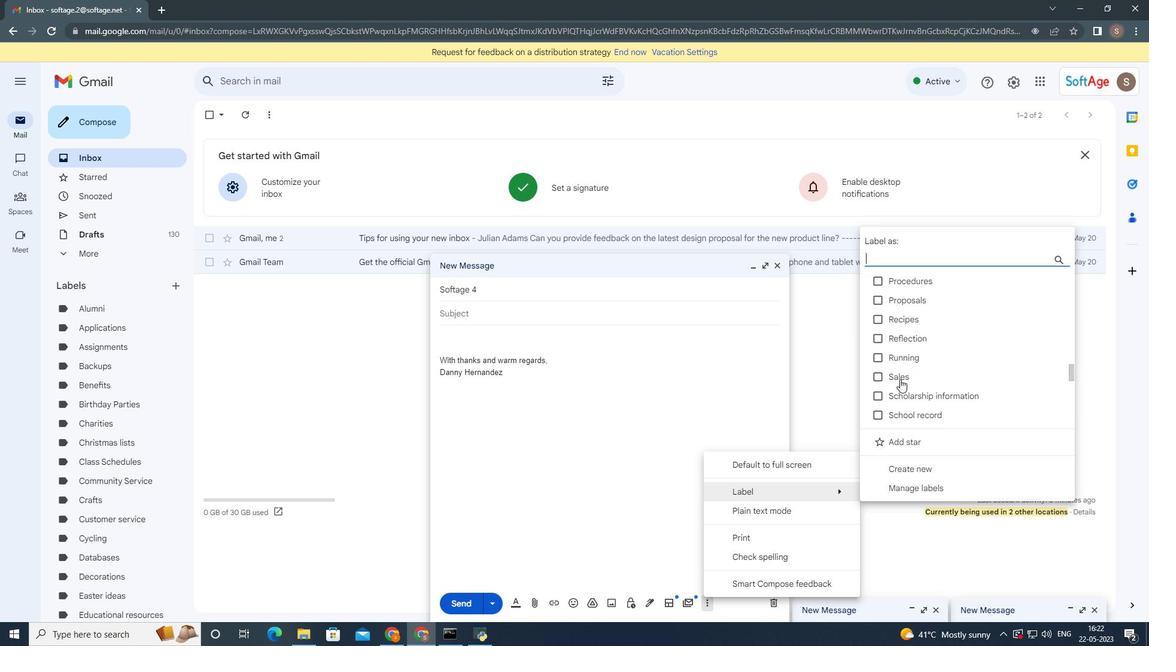 
Action: Mouse scrolled (899, 380) with delta (0, 0)
Screenshot: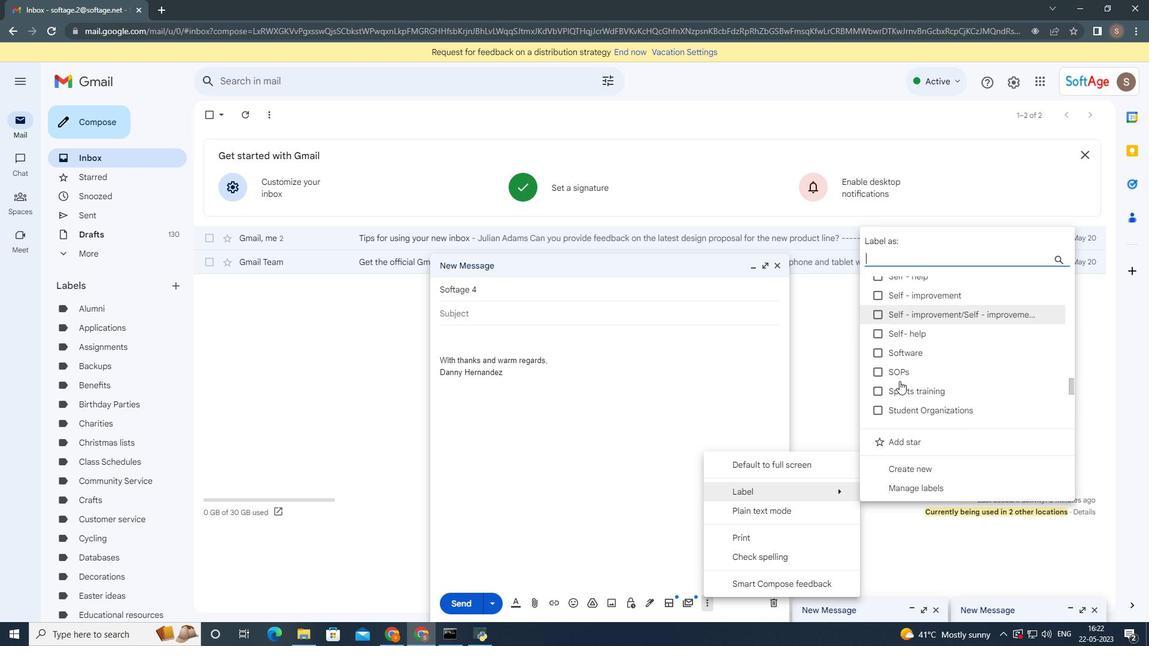 
Action: Mouse scrolled (899, 380) with delta (0, 0)
Screenshot: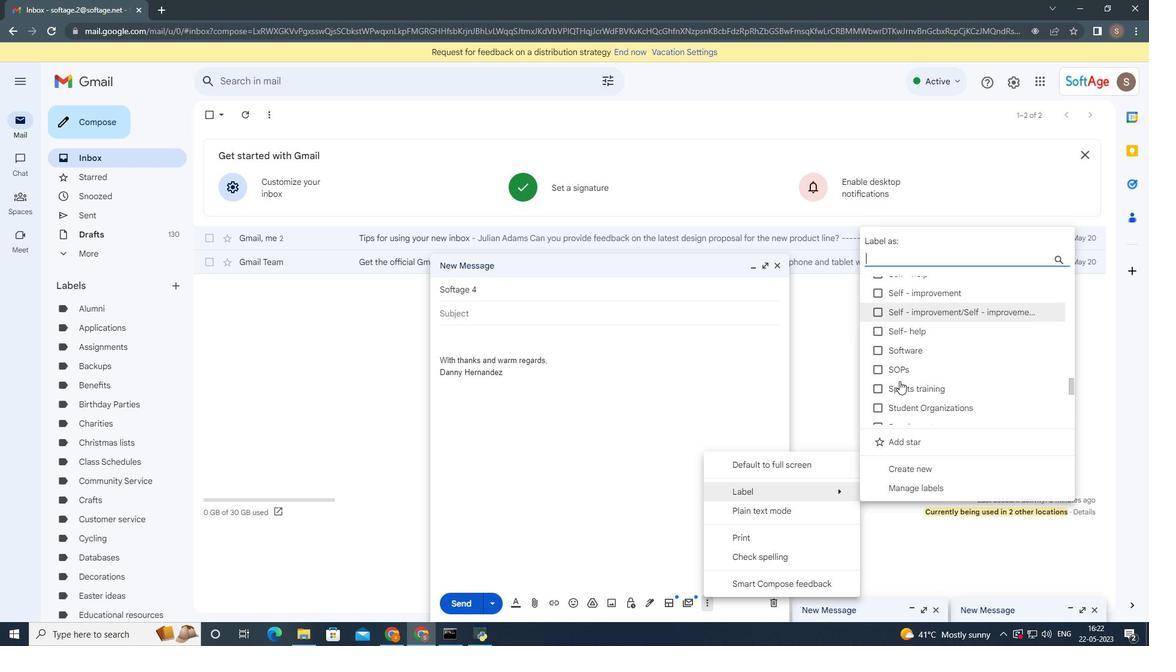
Action: Mouse scrolled (899, 380) with delta (0, 0)
Screenshot: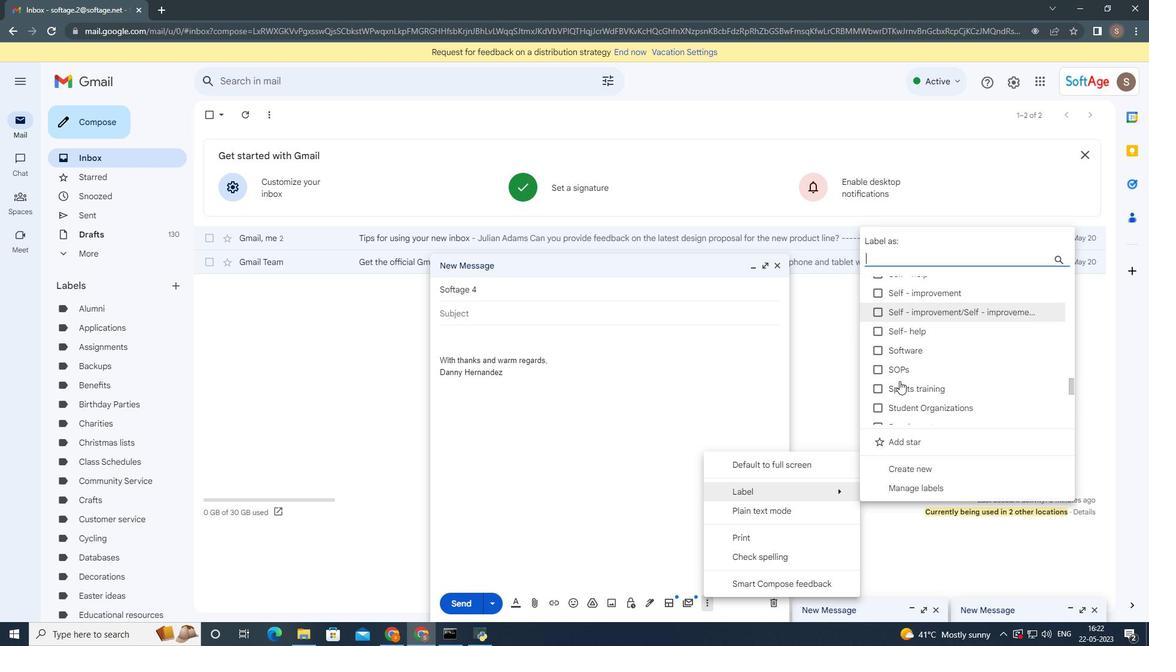 
Action: Mouse moved to (899, 381)
Screenshot: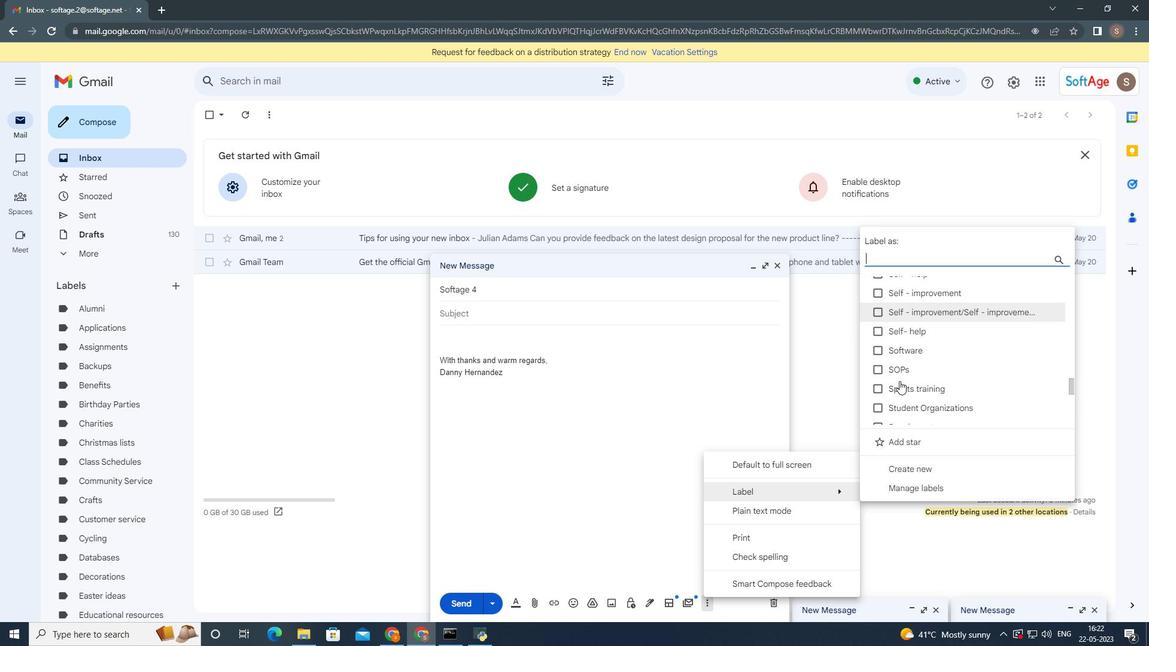 
Action: Mouse scrolled (899, 380) with delta (0, 0)
Screenshot: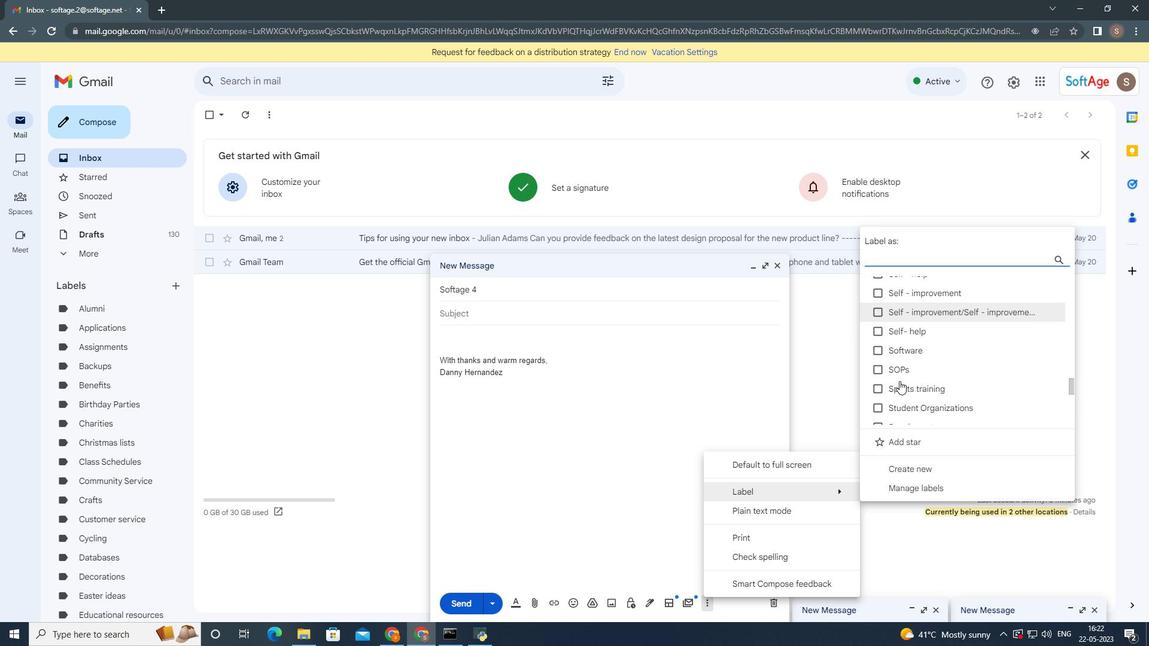 
Action: Mouse moved to (899, 381)
Screenshot: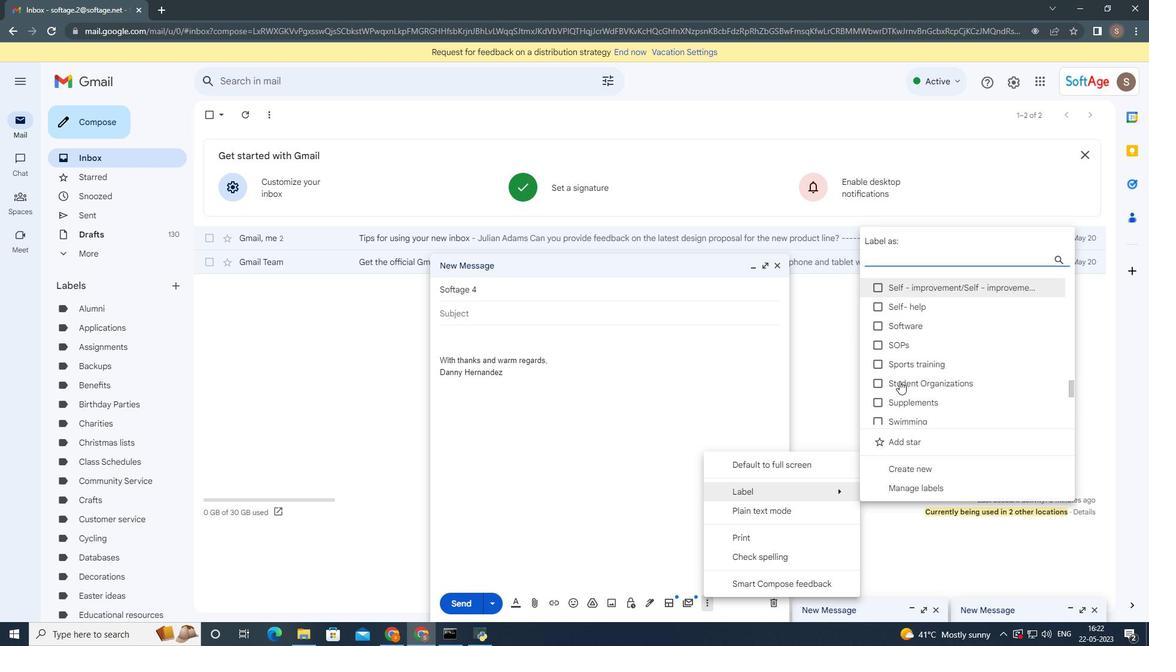 
Action: Mouse scrolled (899, 381) with delta (0, 0)
Screenshot: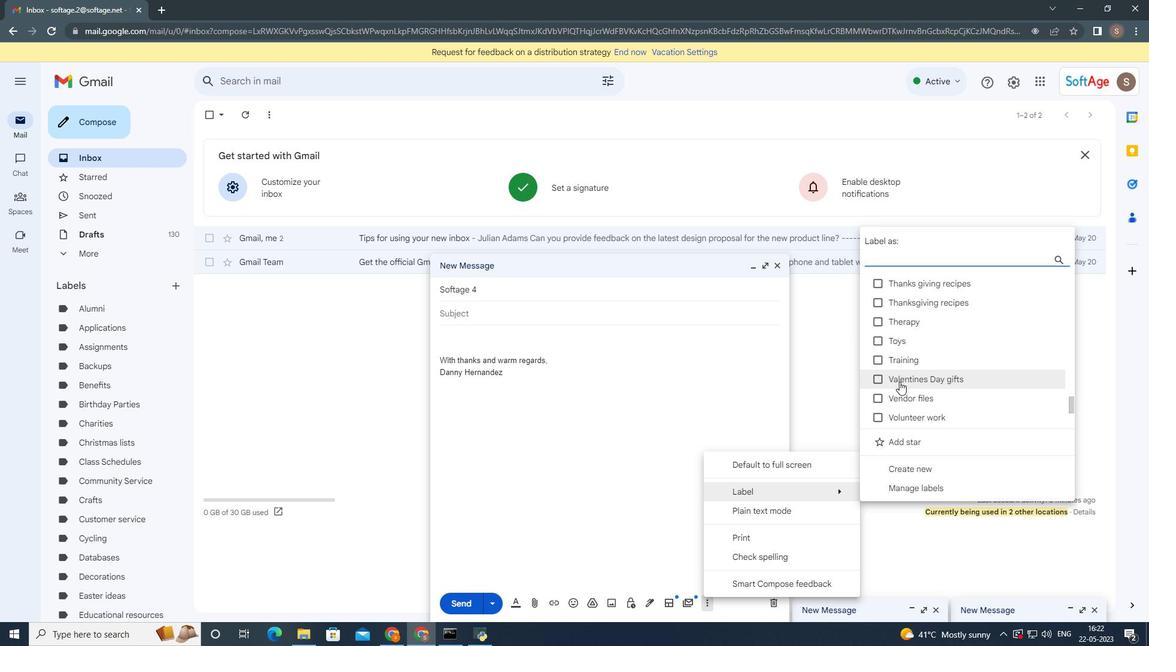 
Action: Mouse scrolled (899, 381) with delta (0, 0)
Screenshot: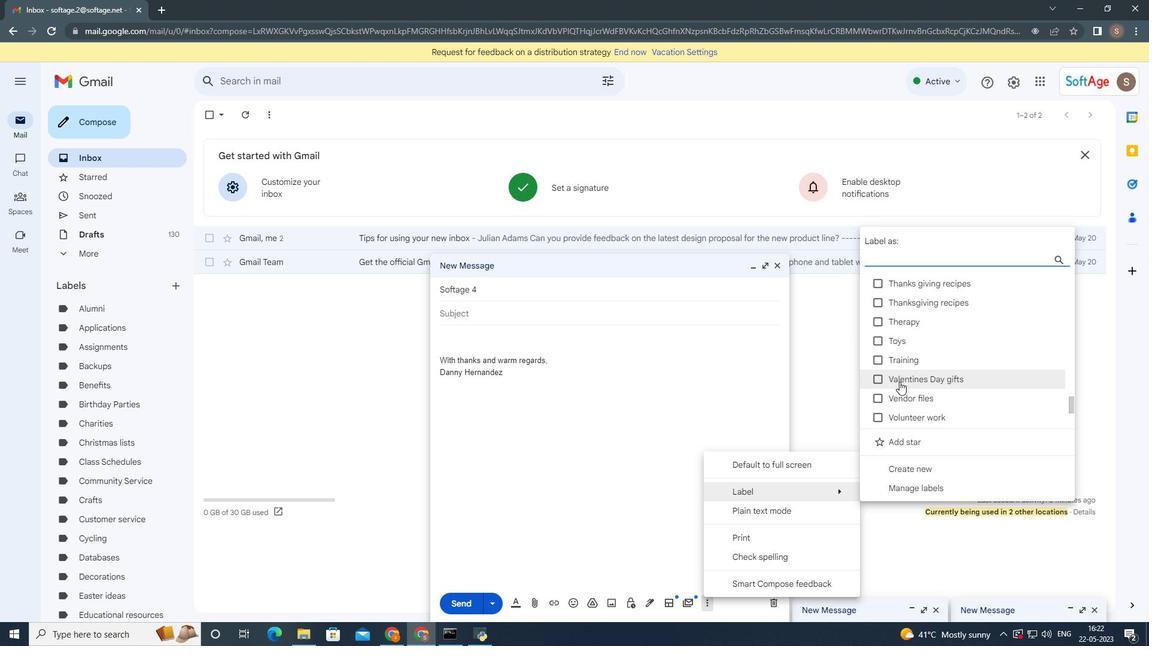 
Action: Mouse scrolled (899, 381) with delta (0, 0)
Screenshot: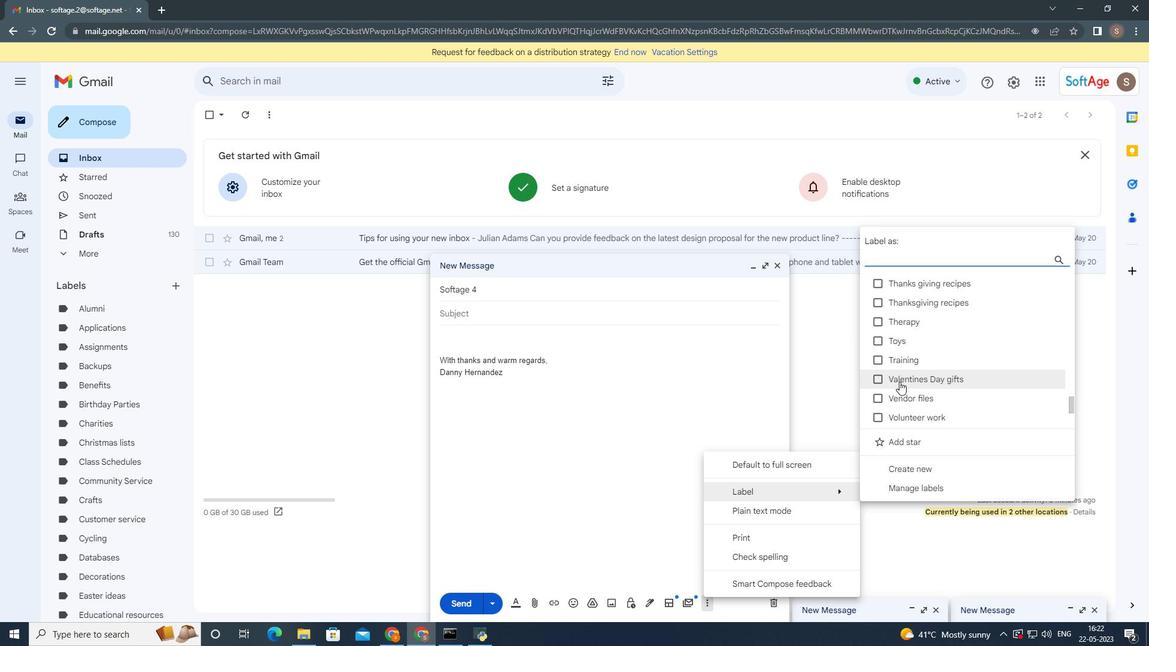 
Action: Mouse scrolled (899, 381) with delta (0, 0)
Screenshot: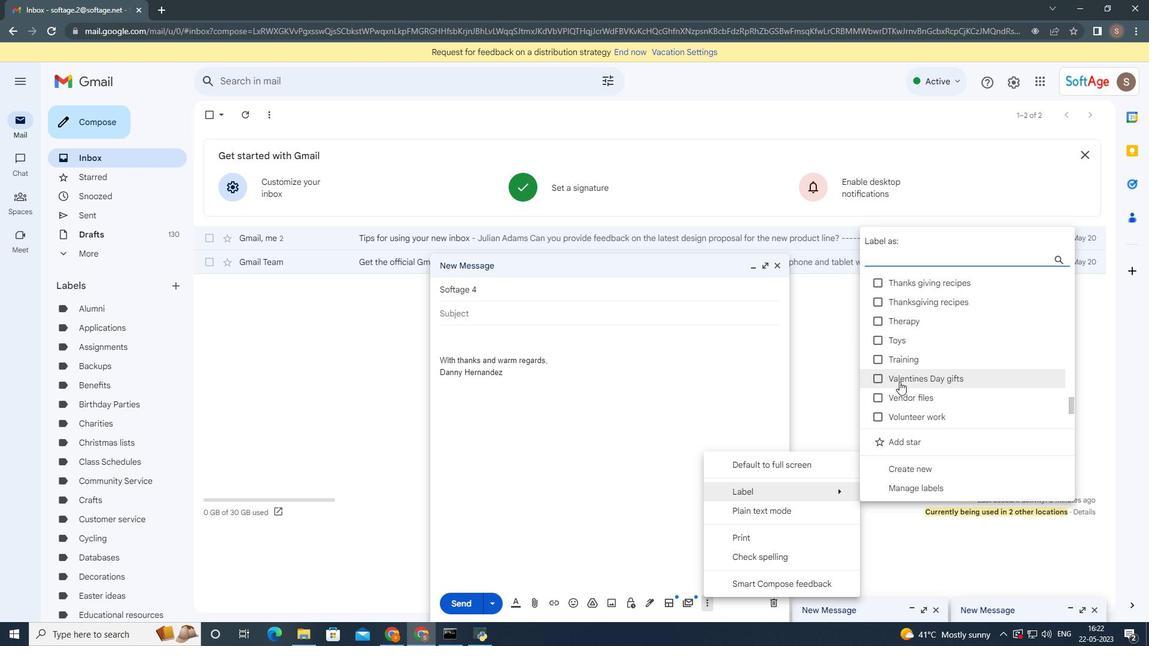 
Action: Mouse scrolled (899, 381) with delta (0, 0)
Screenshot: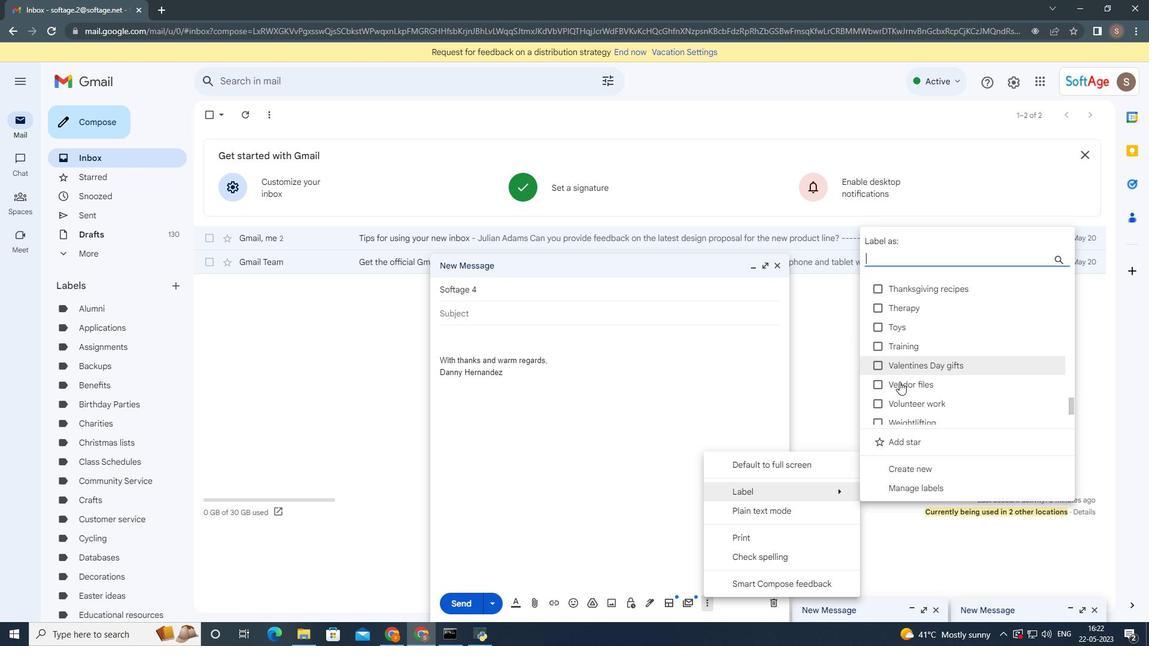 
Action: Mouse scrolled (899, 382) with delta (0, 0)
Screenshot: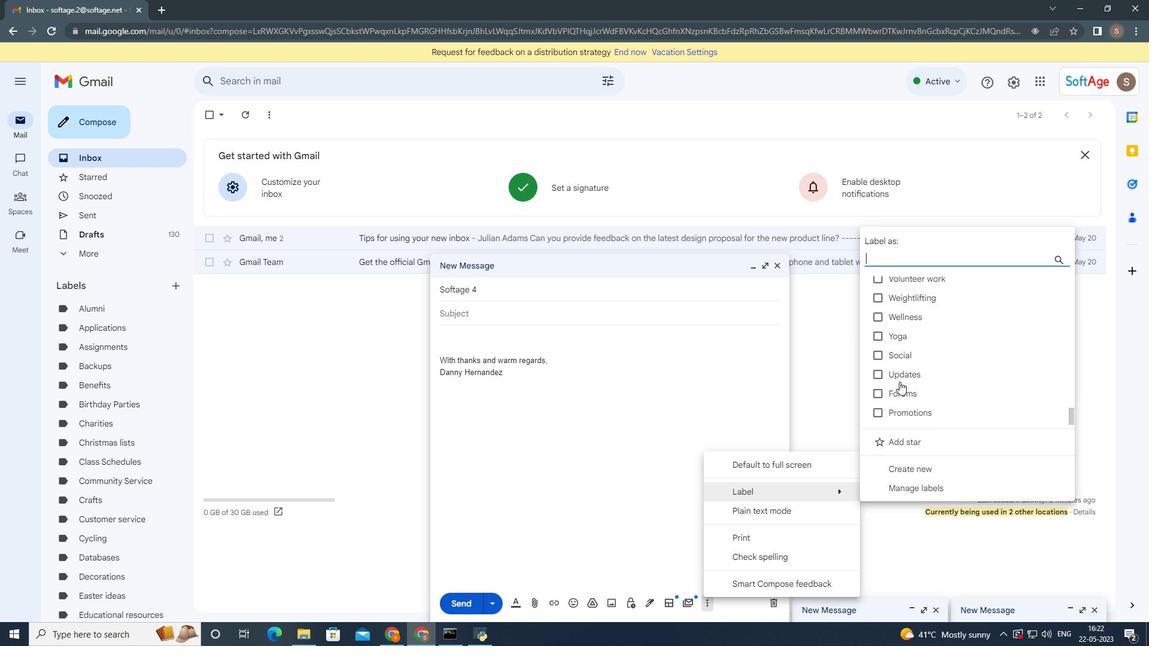
Action: Mouse scrolled (899, 382) with delta (0, 0)
Screenshot: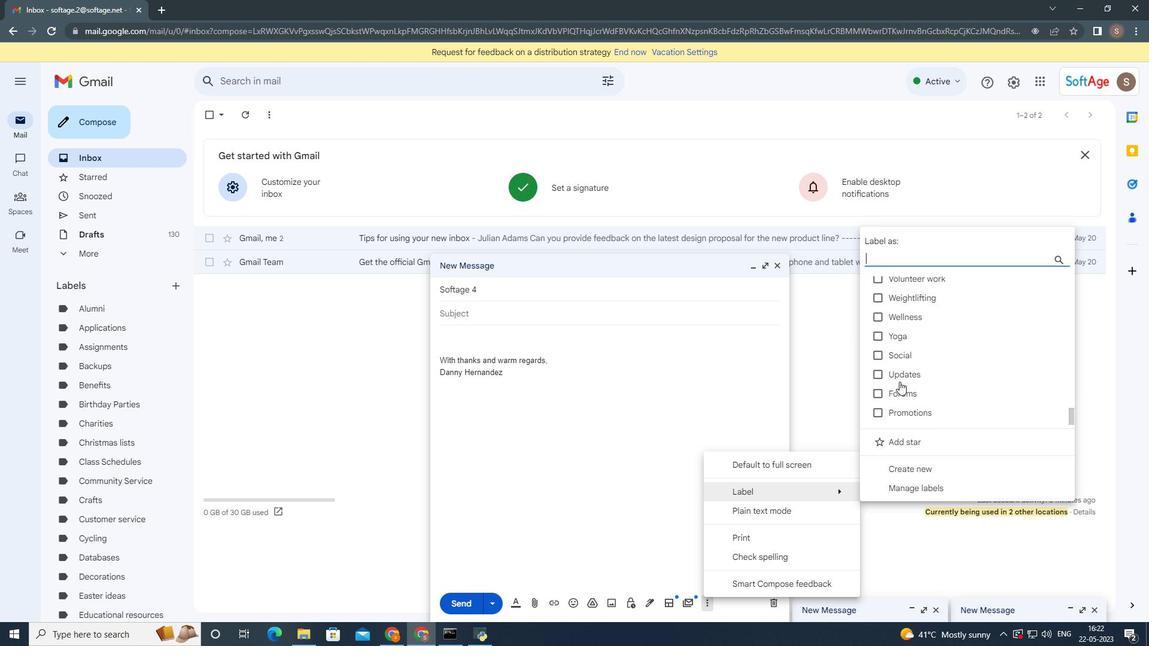 
Action: Mouse scrolled (899, 382) with delta (0, 0)
Screenshot: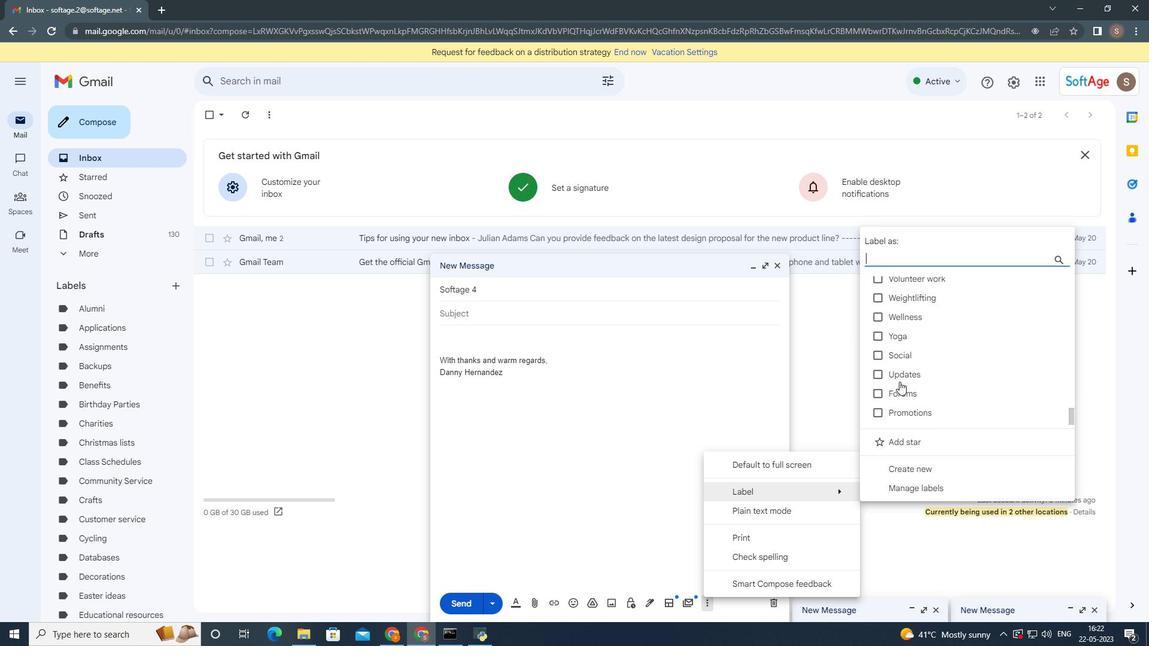 
Action: Mouse scrolled (899, 382) with delta (0, 0)
Screenshot: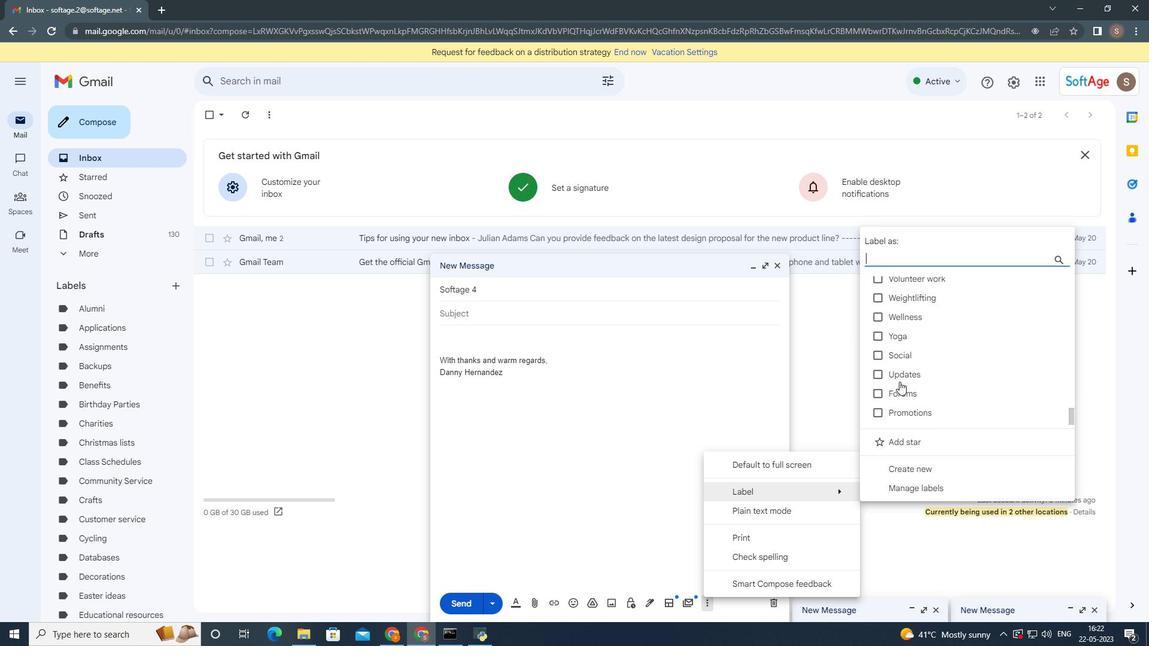 
Action: Mouse scrolled (899, 382) with delta (0, 0)
Screenshot: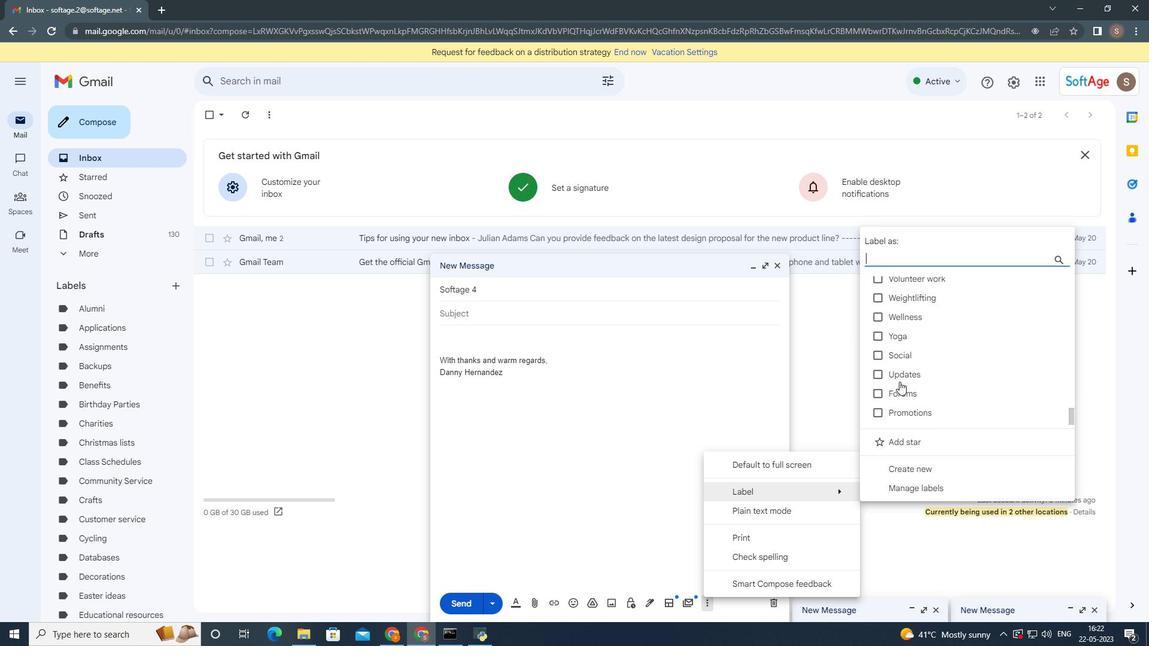 
Action: Mouse scrolled (899, 382) with delta (0, 0)
Screenshot: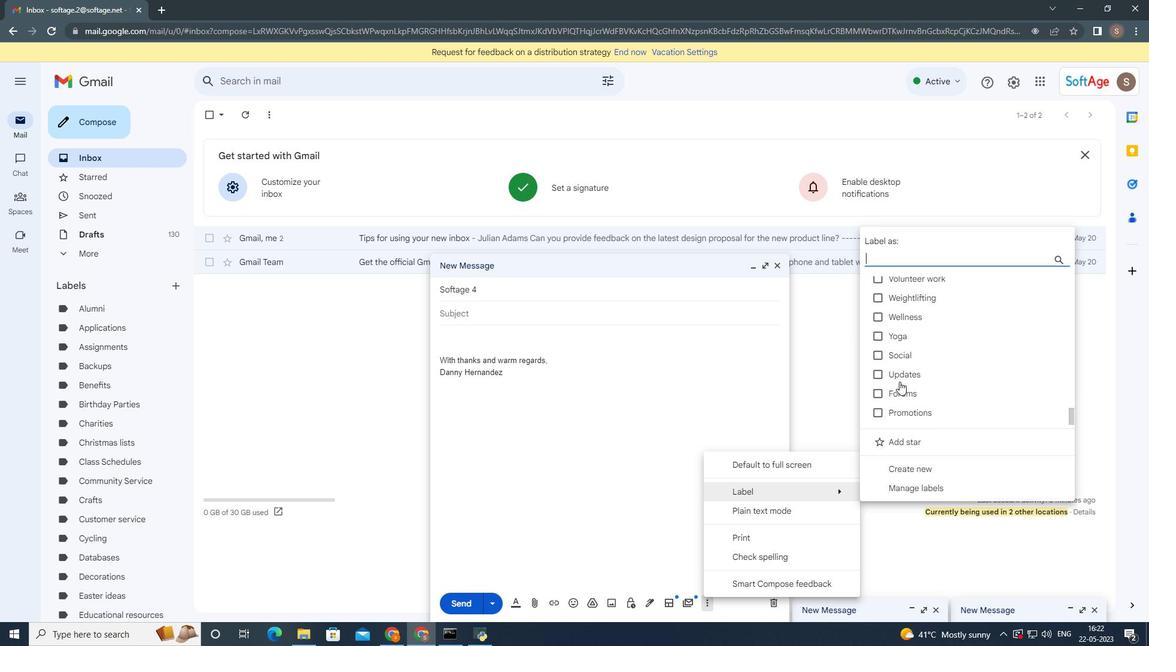 
Action: Mouse moved to (911, 466)
Screenshot: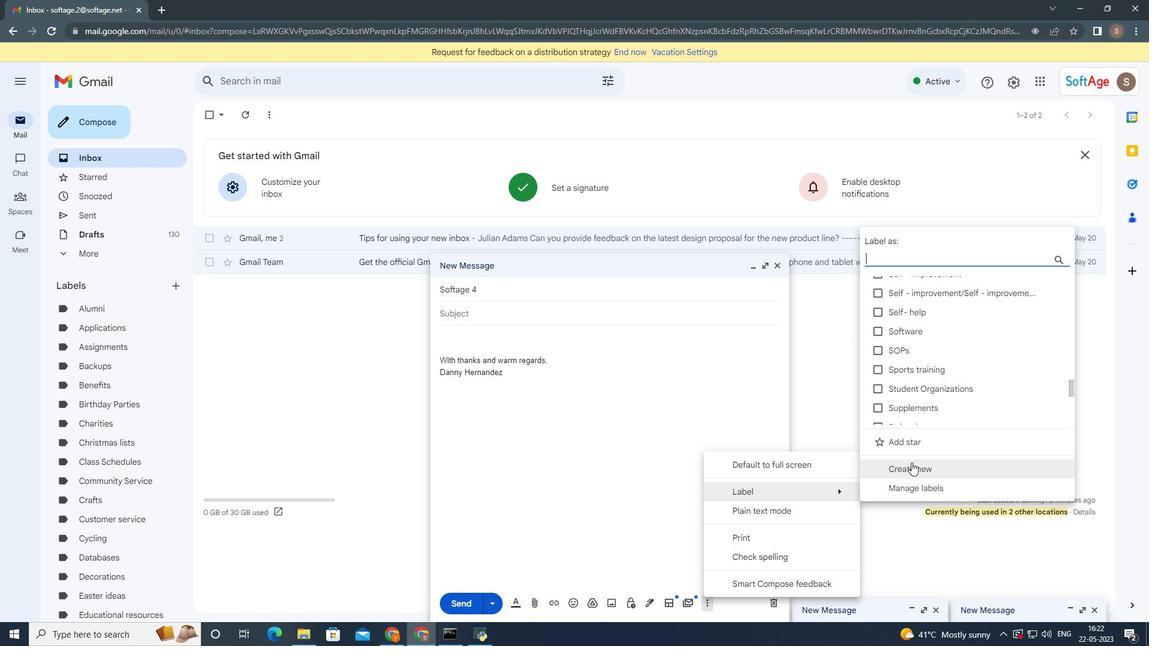 
Action: Mouse pressed left at (911, 466)
Screenshot: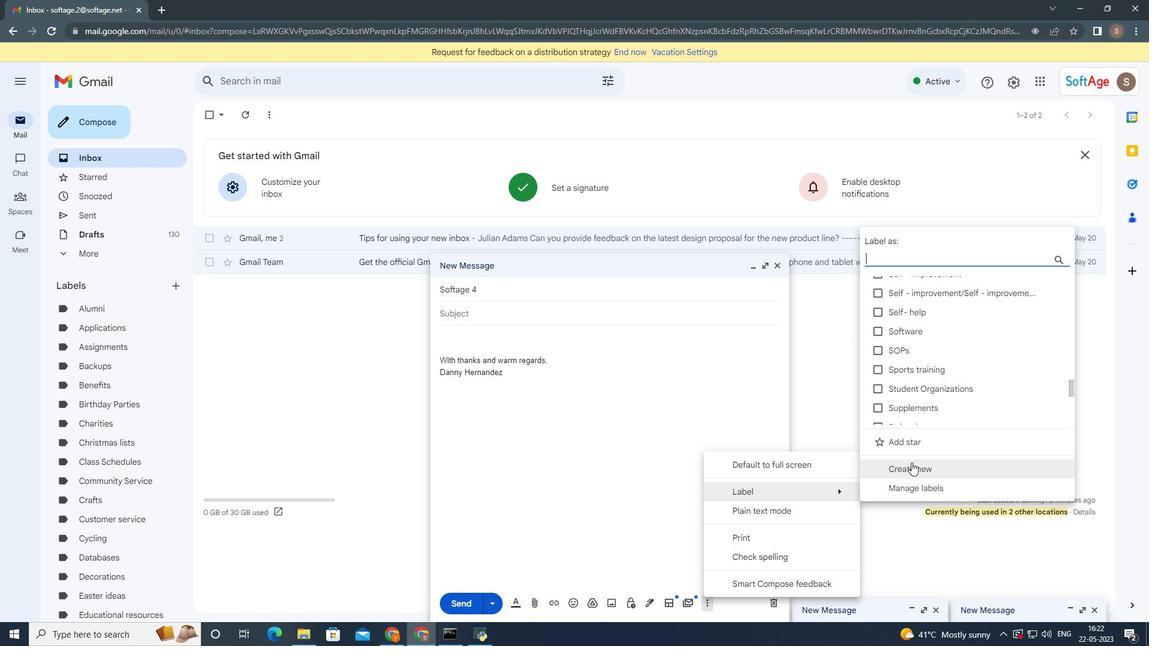 
Action: Mouse moved to (546, 343)
Screenshot: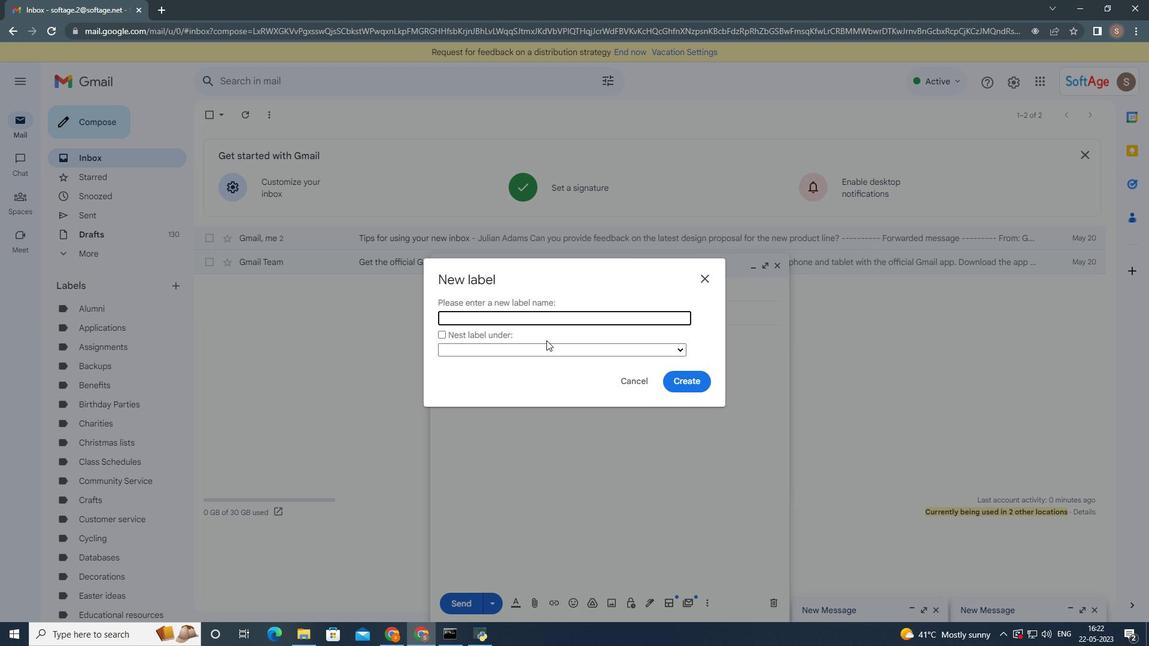
Action: Key pressed <Key.shift>Legal
Screenshot: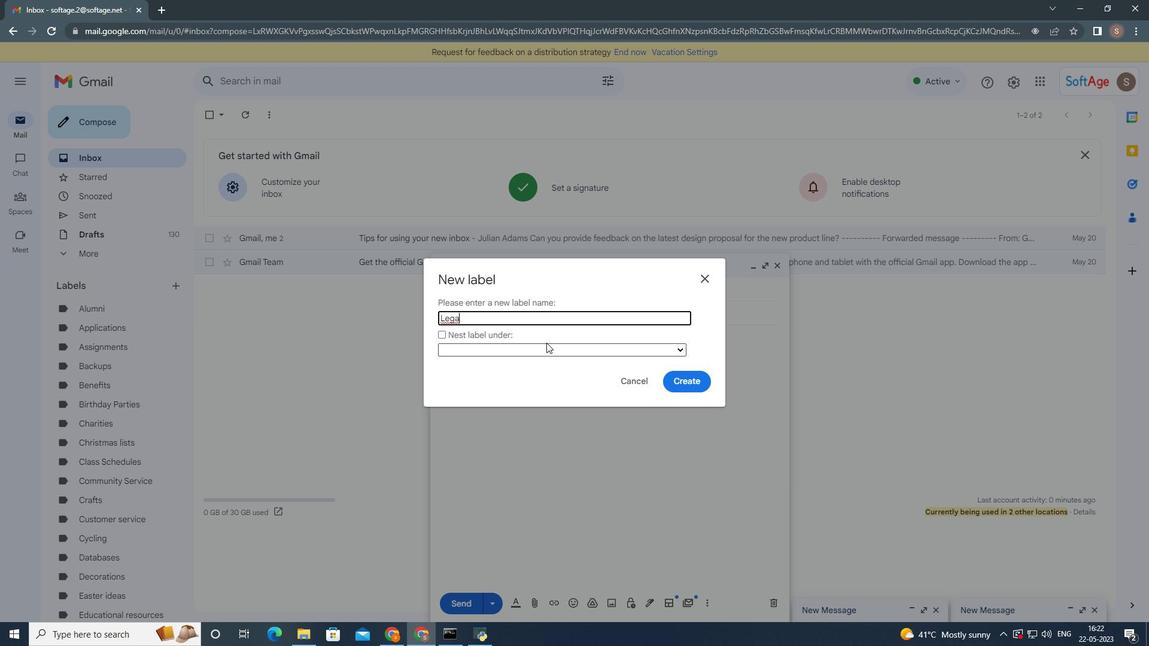 
Action: Mouse moved to (679, 376)
Screenshot: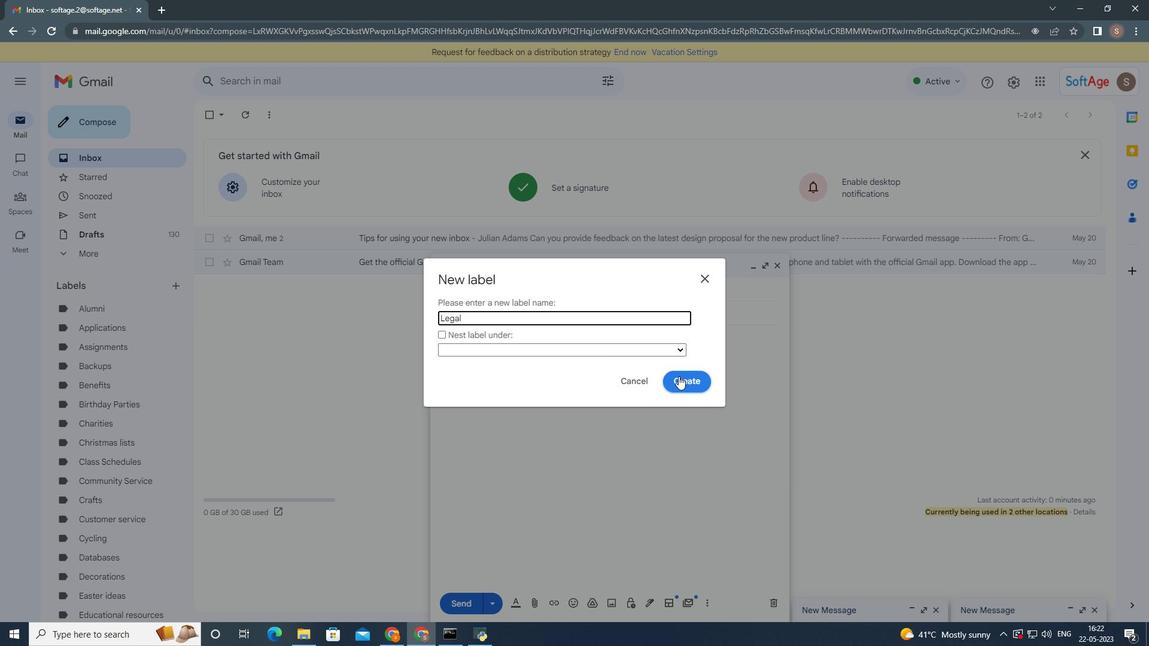 
Action: Mouse pressed left at (679, 376)
Screenshot: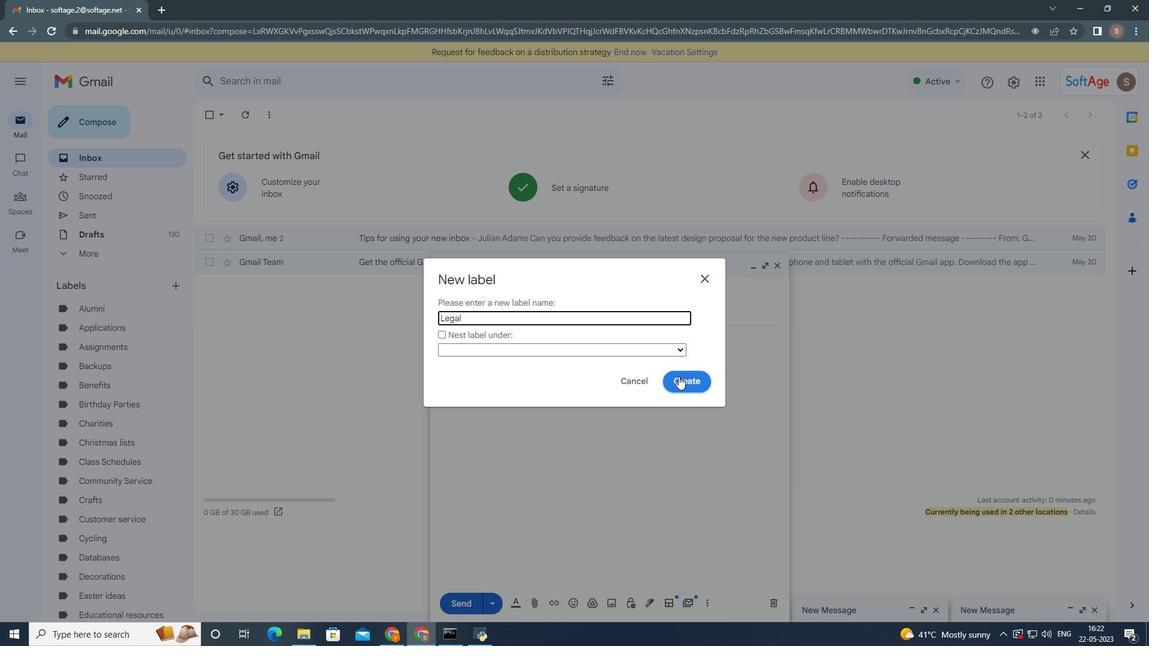 
Action: Mouse moved to (678, 376)
Screenshot: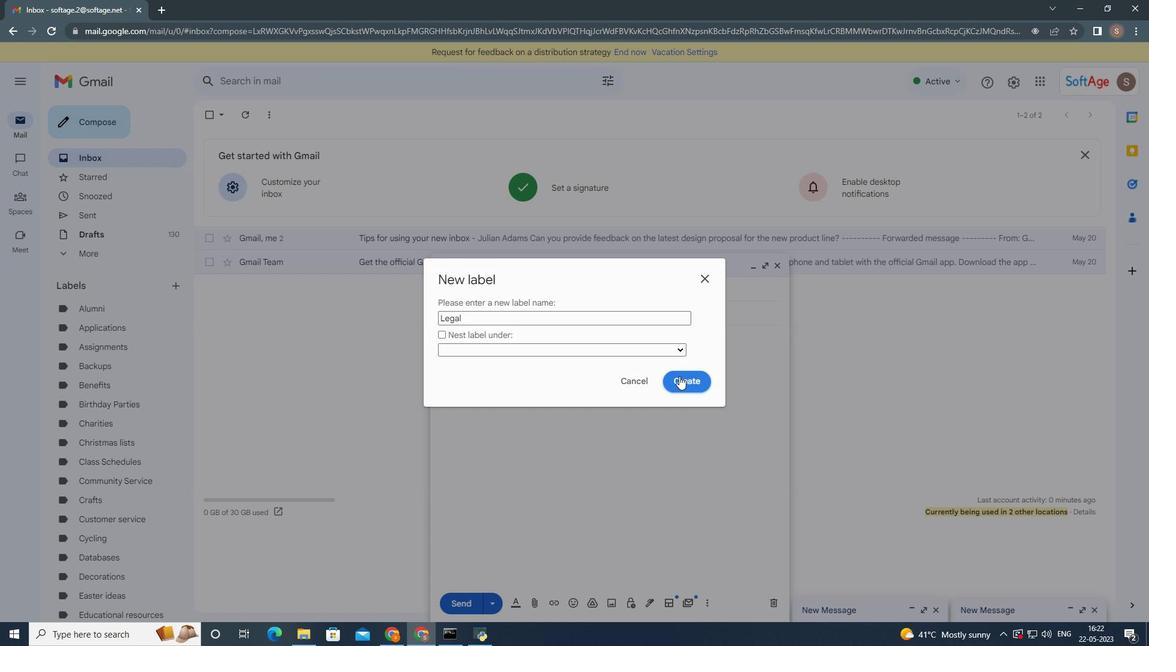 
